 Task: Find connections with filter location La Oliva with filter topic #jobsearching with filter profile language German with filter current company CHANEL with filter school Nagpur Jobs with filter industry Utility System Construction with filter service category Life Coaching with filter keywords title Engineer
Action: Mouse moved to (565, 78)
Screenshot: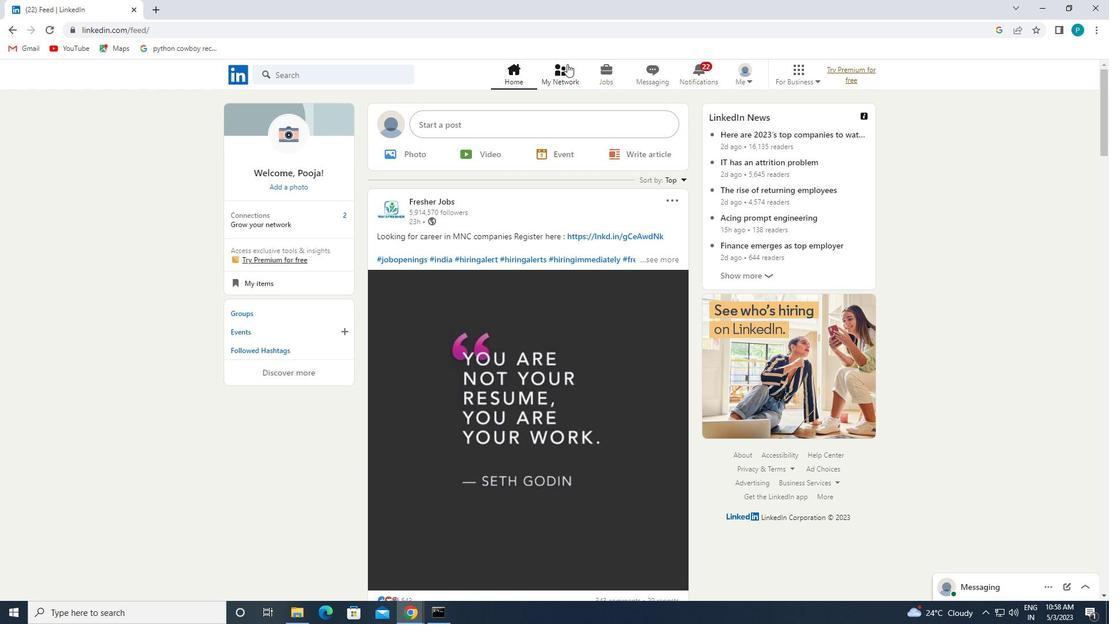 
Action: Mouse pressed left at (565, 78)
Screenshot: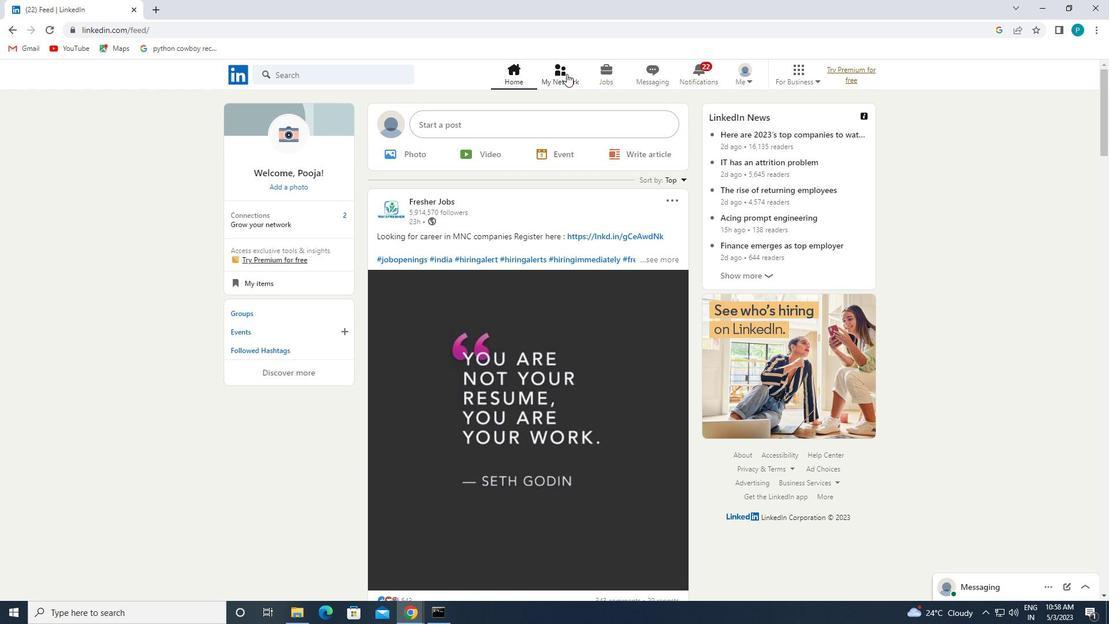 
Action: Mouse moved to (330, 127)
Screenshot: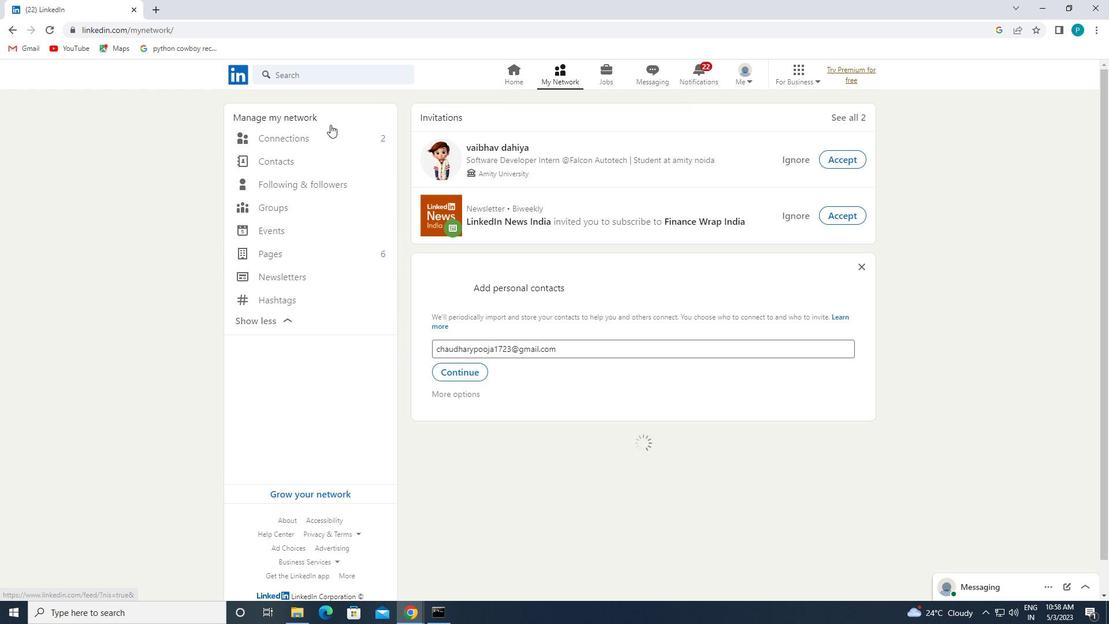 
Action: Mouse pressed left at (330, 127)
Screenshot: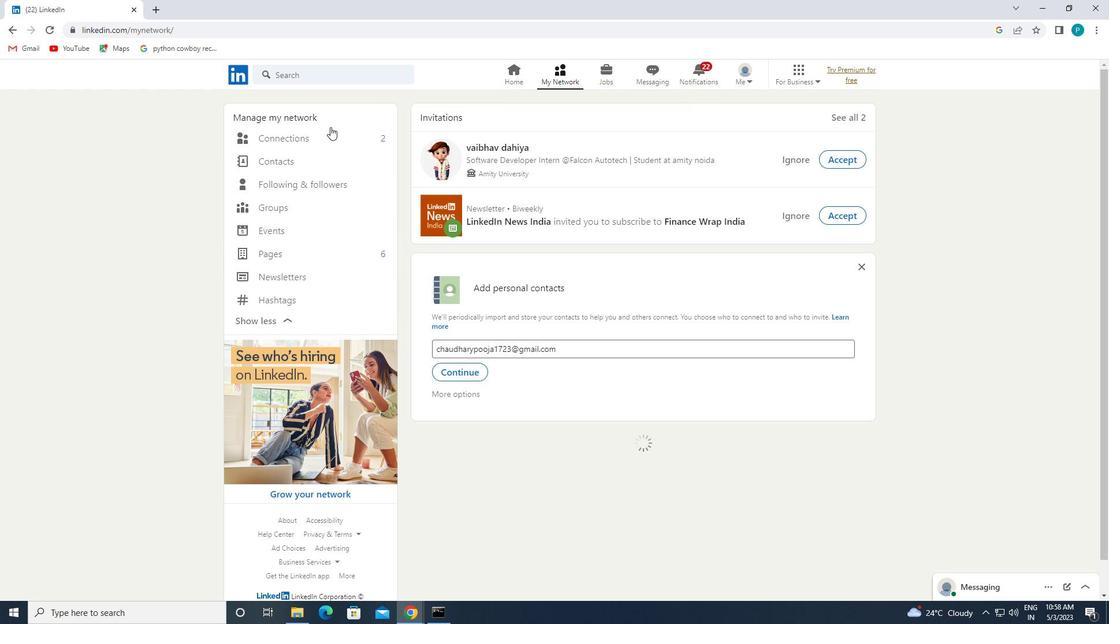 
Action: Mouse moved to (358, 135)
Screenshot: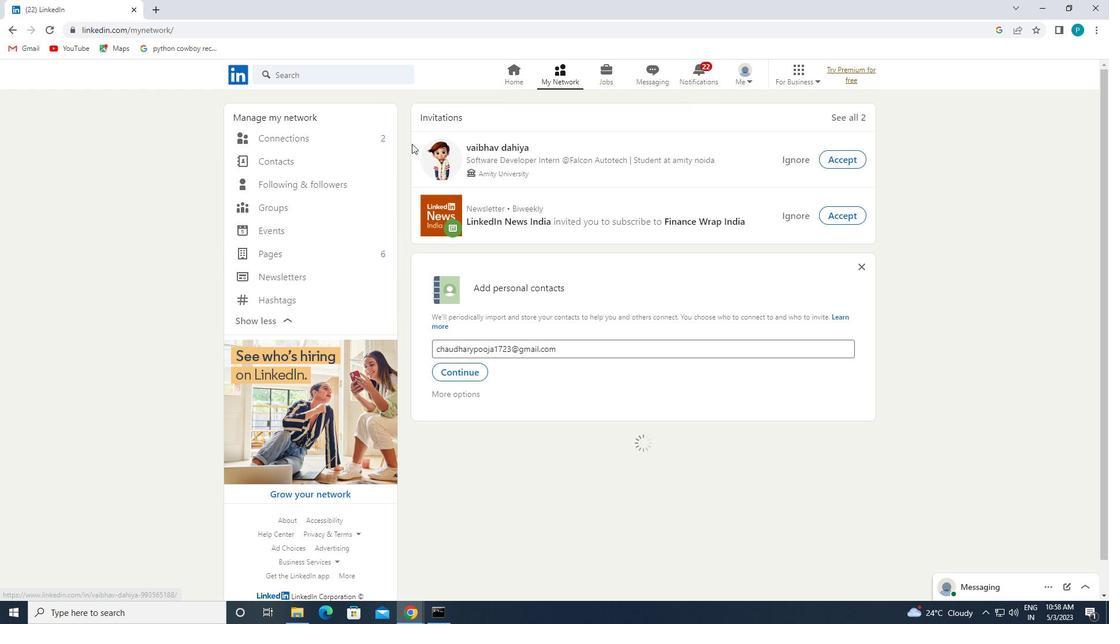 
Action: Mouse pressed left at (358, 135)
Screenshot: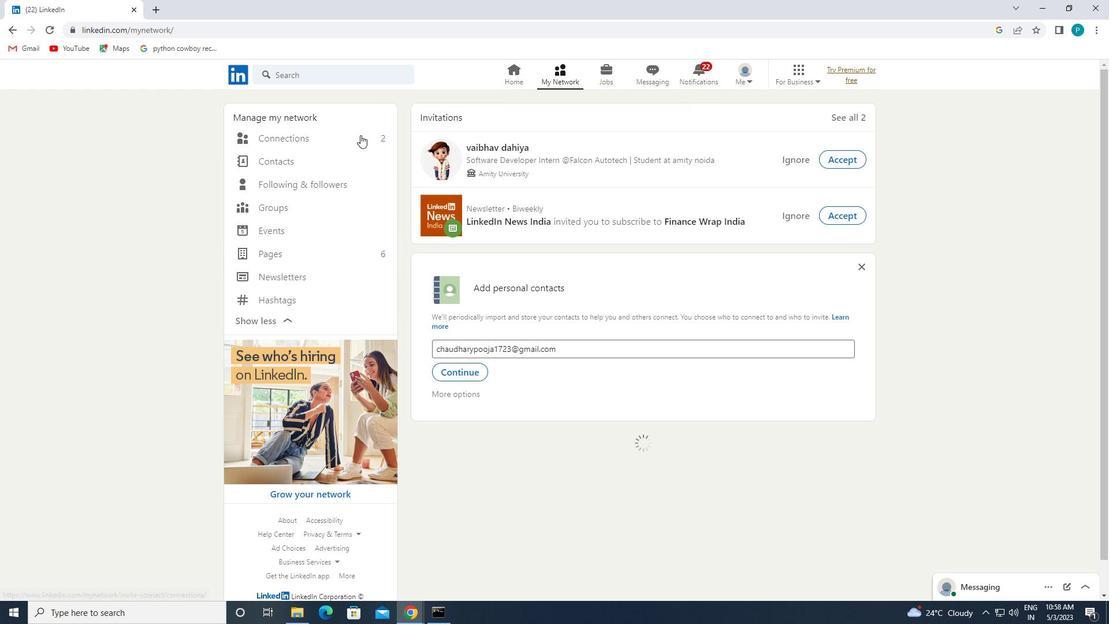 
Action: Mouse moved to (652, 140)
Screenshot: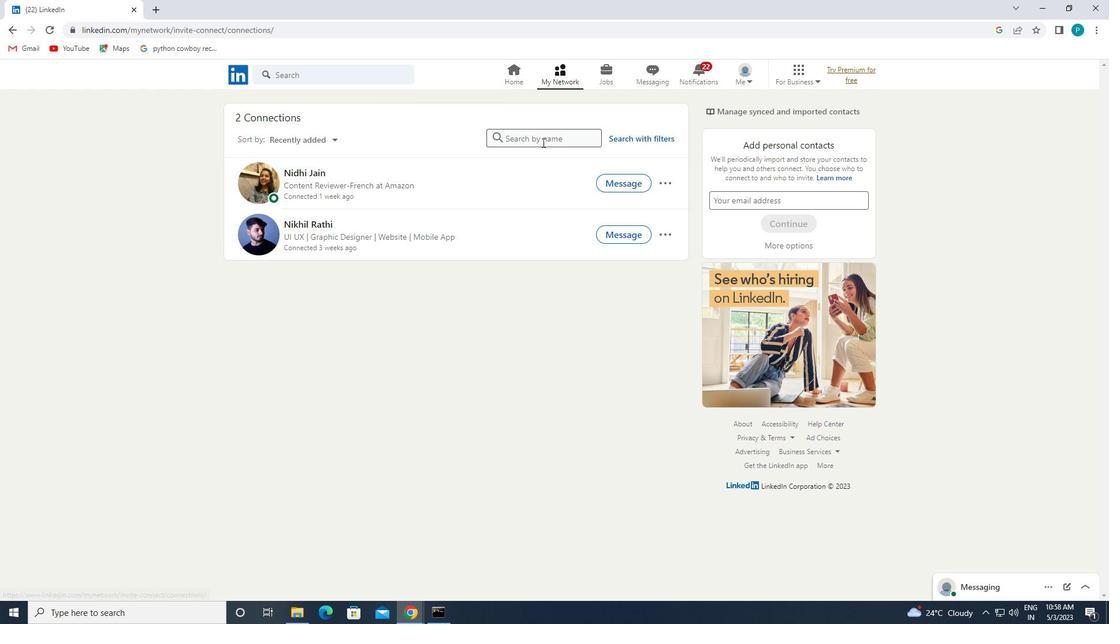 
Action: Mouse pressed left at (652, 140)
Screenshot: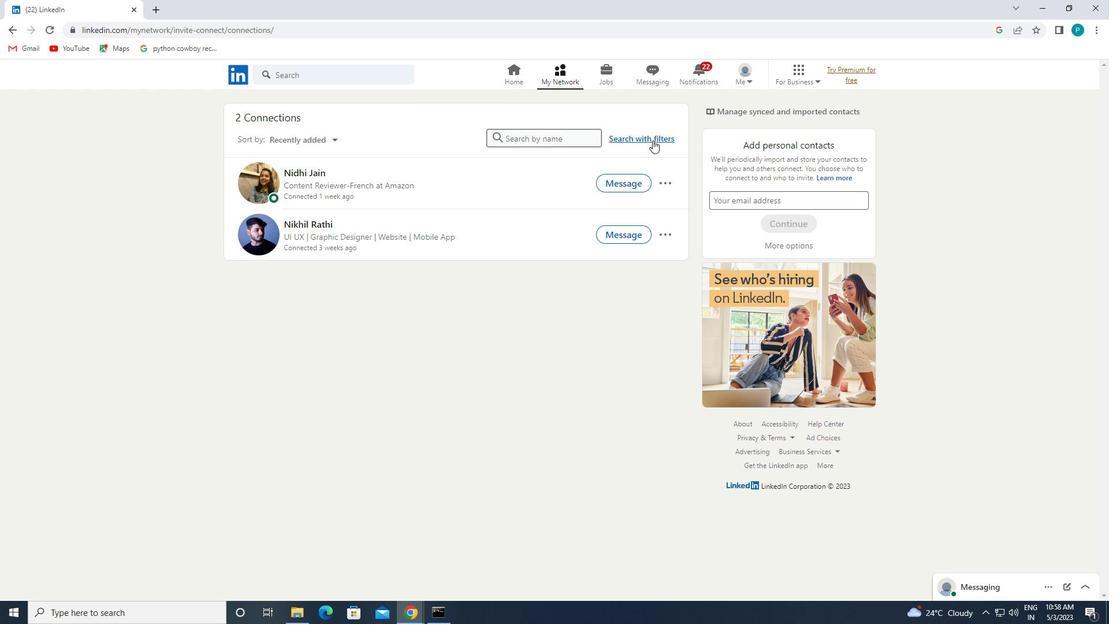 
Action: Mouse moved to (598, 106)
Screenshot: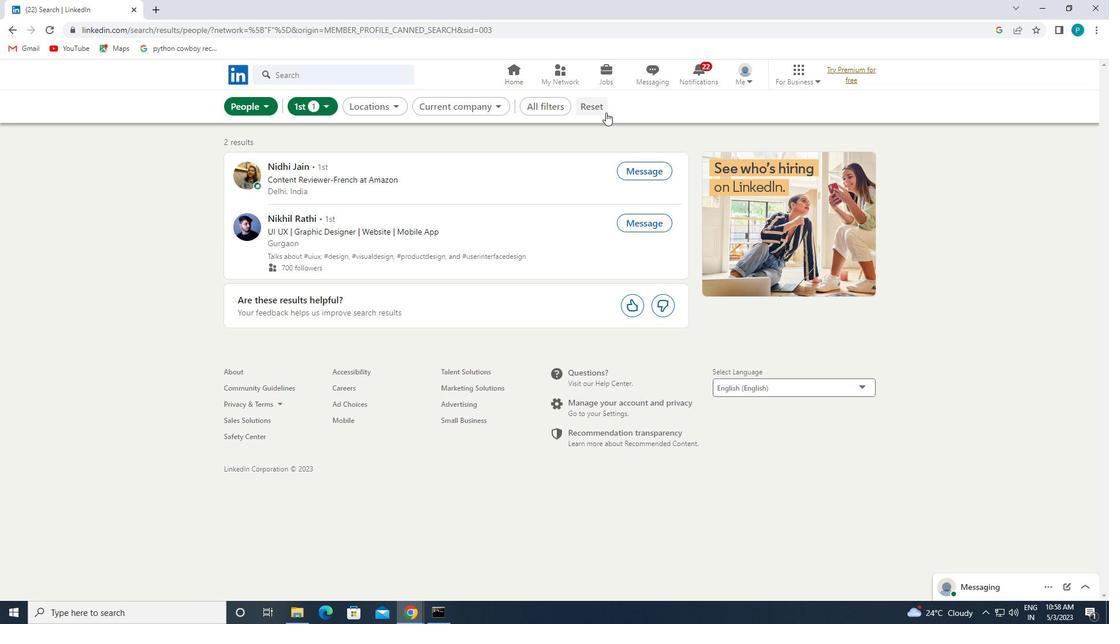 
Action: Mouse pressed left at (598, 106)
Screenshot: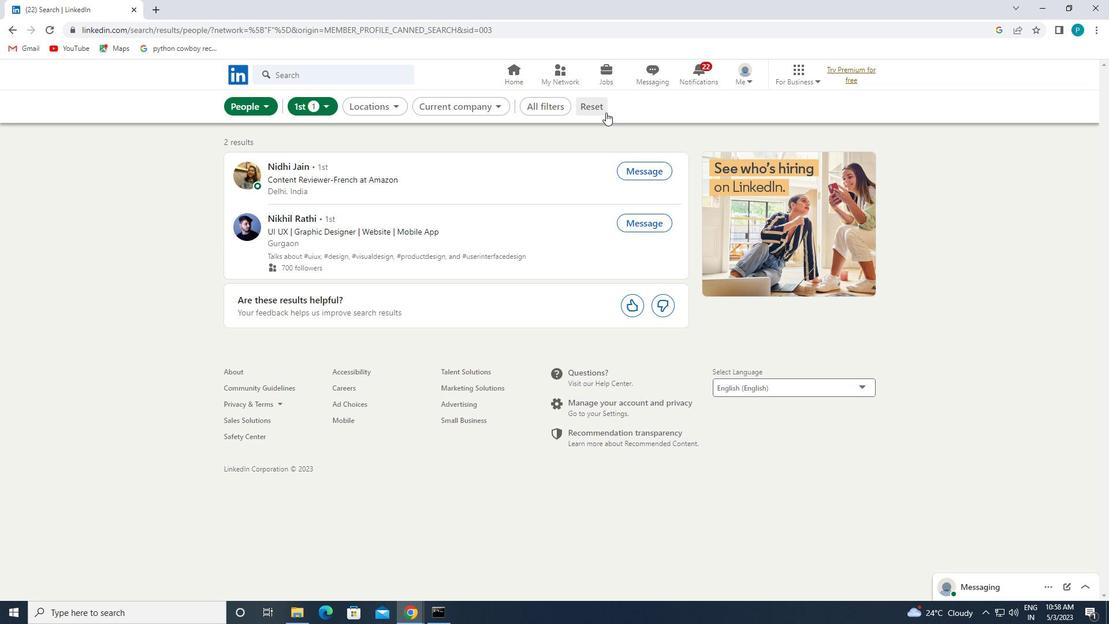 
Action: Mouse moved to (584, 106)
Screenshot: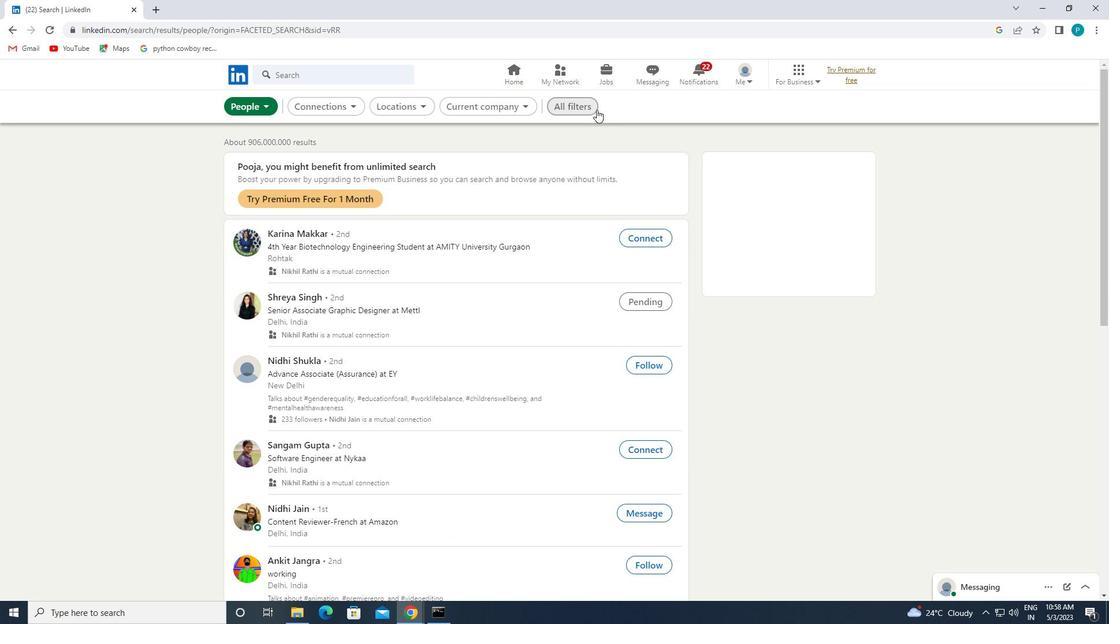 
Action: Mouse pressed left at (584, 106)
Screenshot: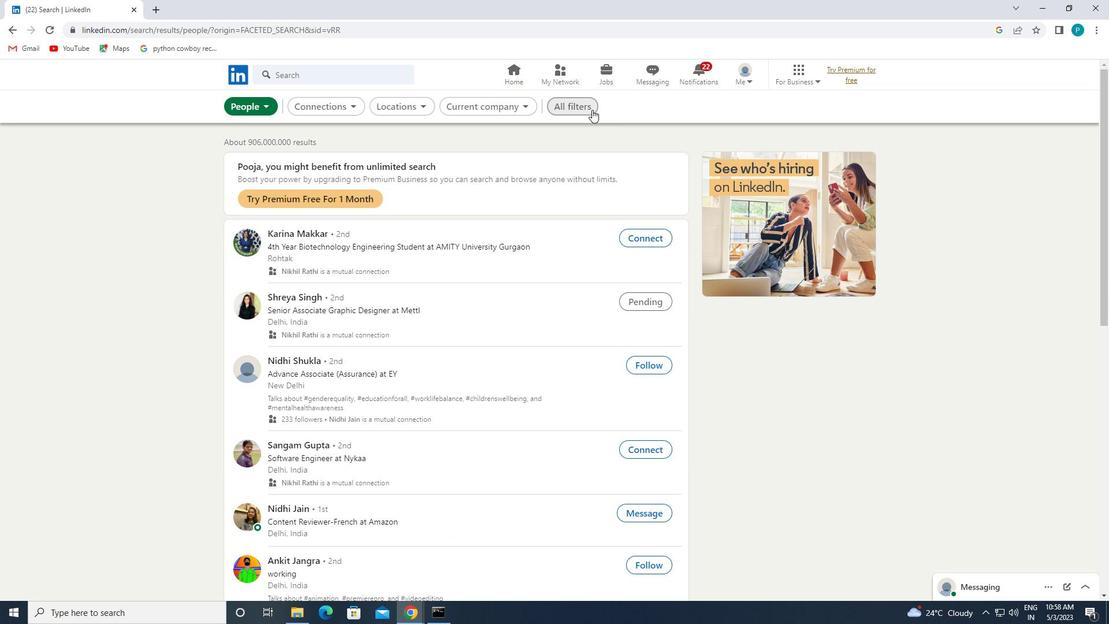 
Action: Mouse moved to (990, 358)
Screenshot: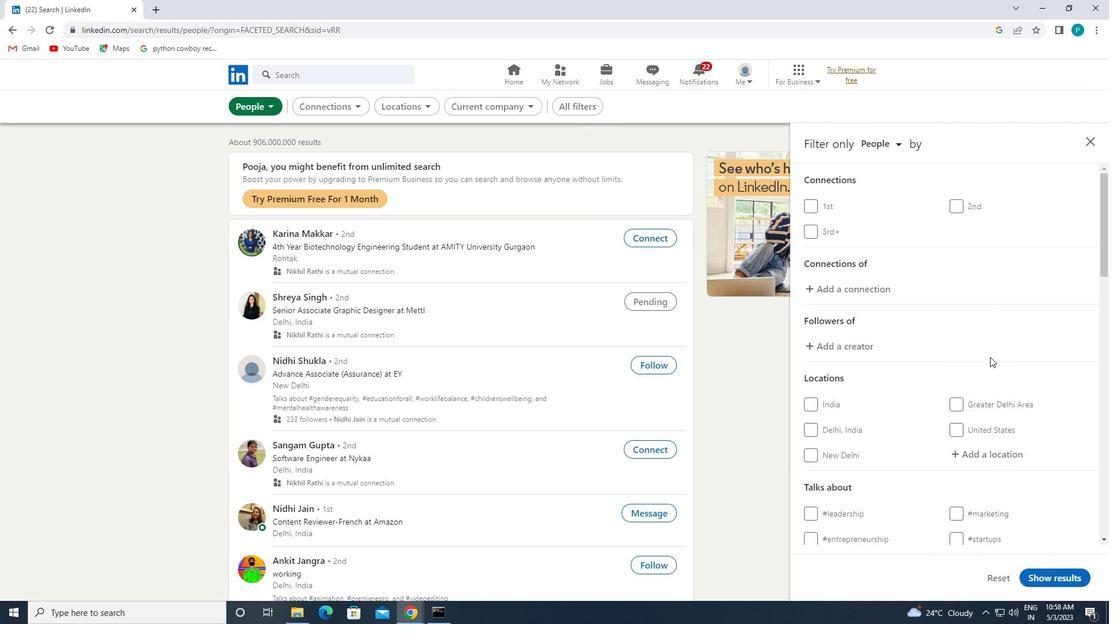 
Action: Mouse scrolled (990, 358) with delta (0, 0)
Screenshot: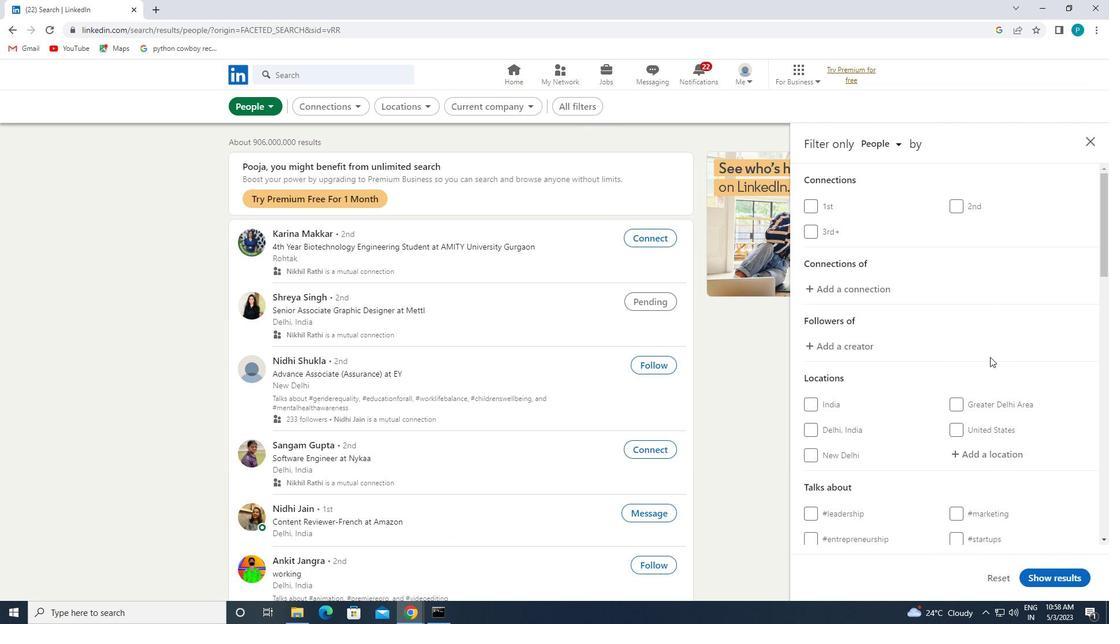 
Action: Mouse scrolled (990, 358) with delta (0, 0)
Screenshot: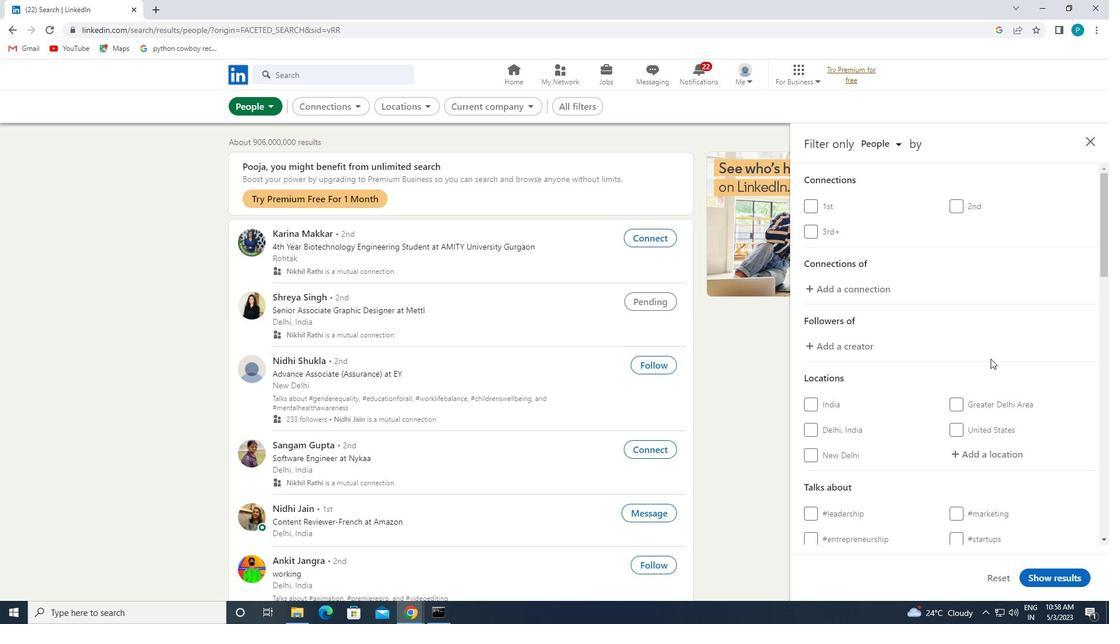 
Action: Mouse moved to (977, 339)
Screenshot: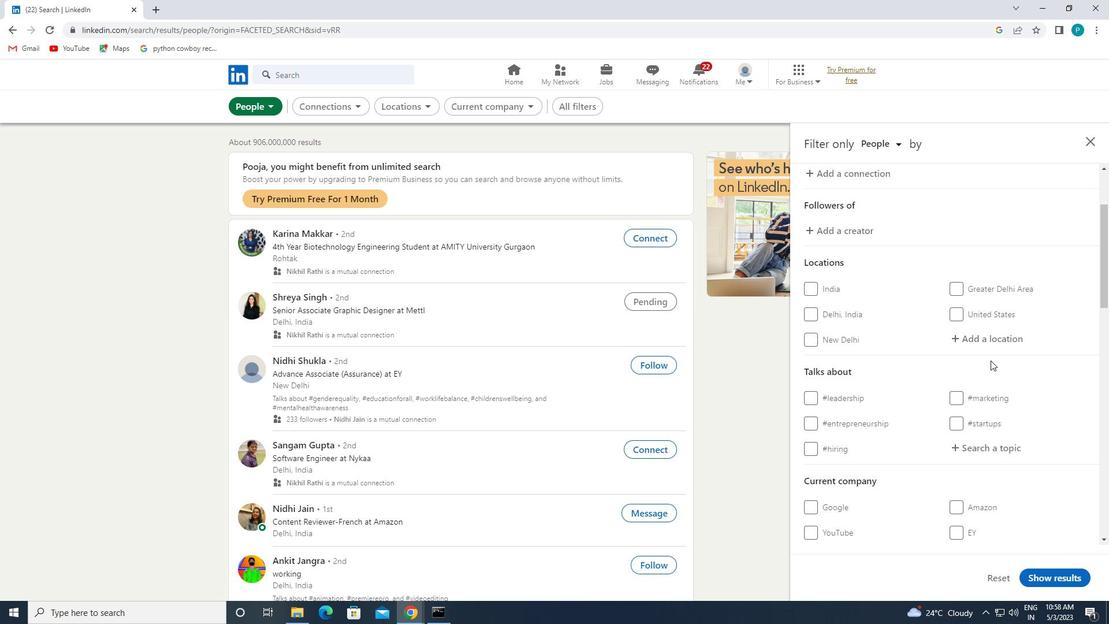 
Action: Mouse pressed left at (977, 339)
Screenshot: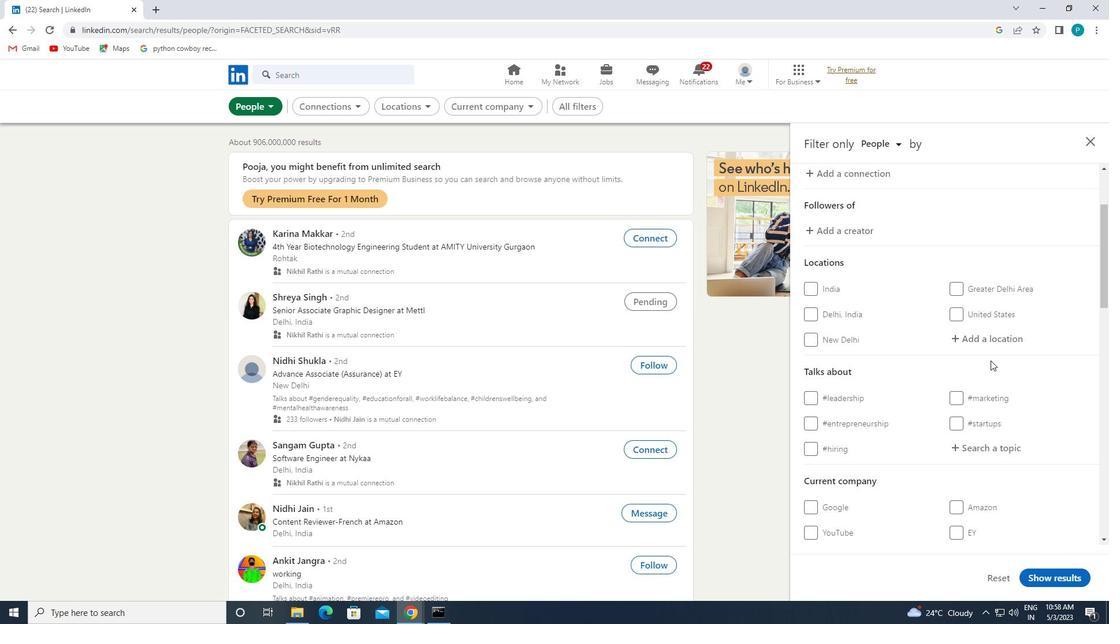 
Action: Mouse moved to (977, 338)
Screenshot: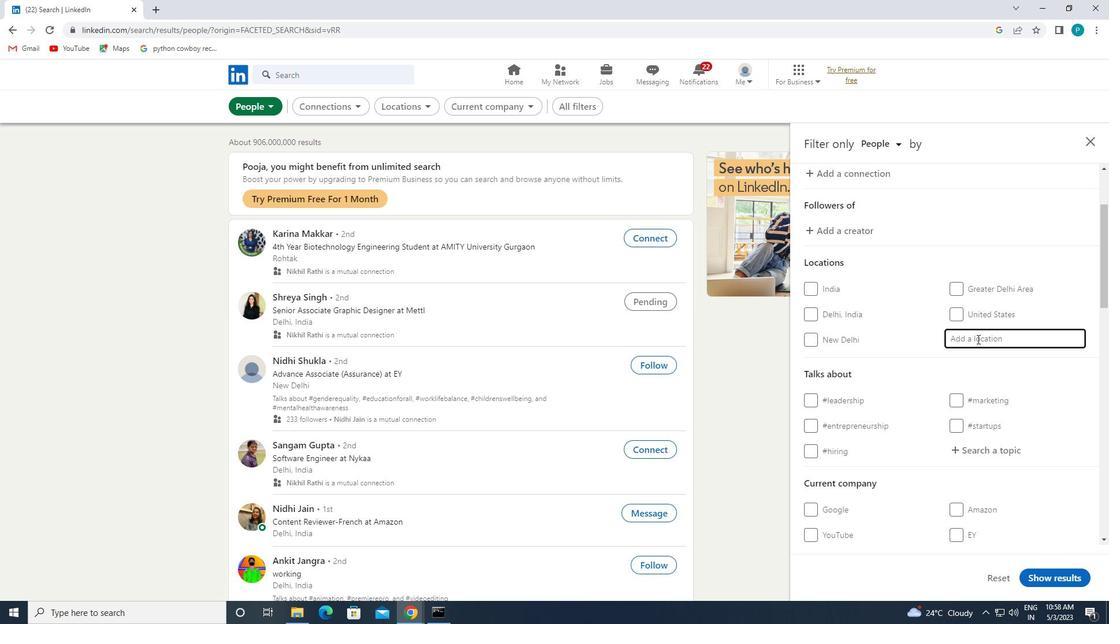 
Action: Key pressed <Key.caps_lock>l<Key.caps_lock>a<Key.space><Key.caps_lock>o<Key.caps_lock>liv
Screenshot: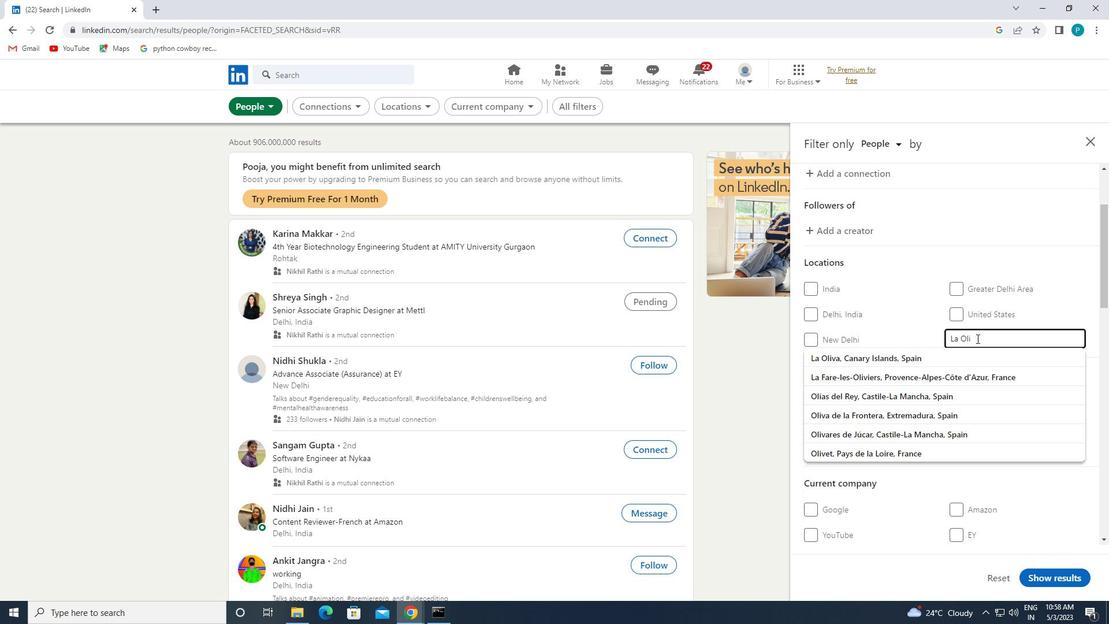 
Action: Mouse moved to (956, 353)
Screenshot: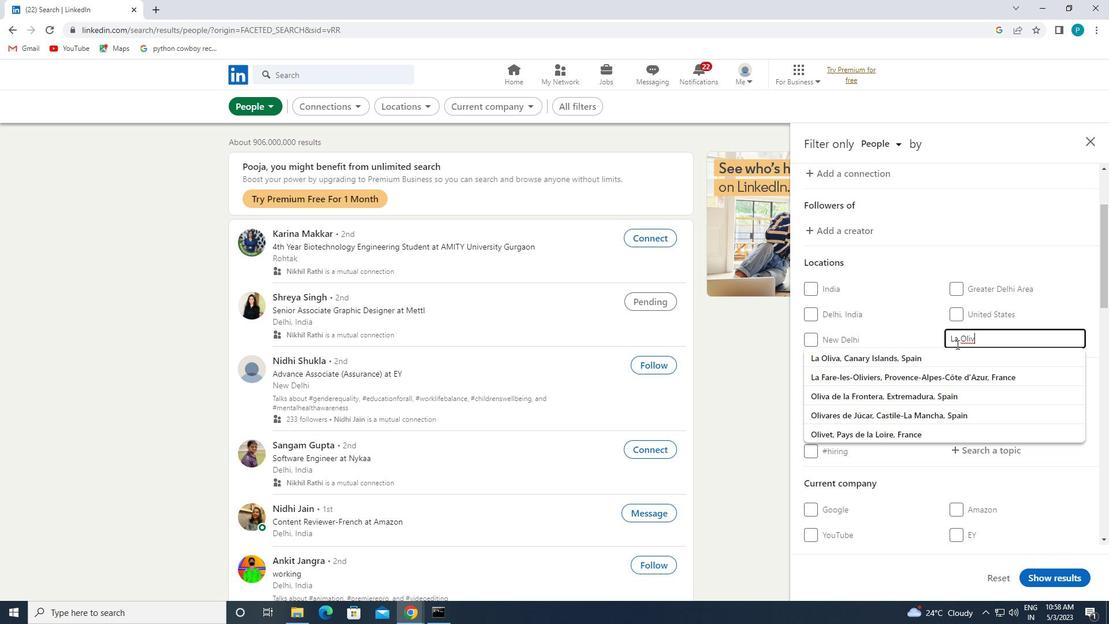 
Action: Mouse pressed left at (956, 353)
Screenshot: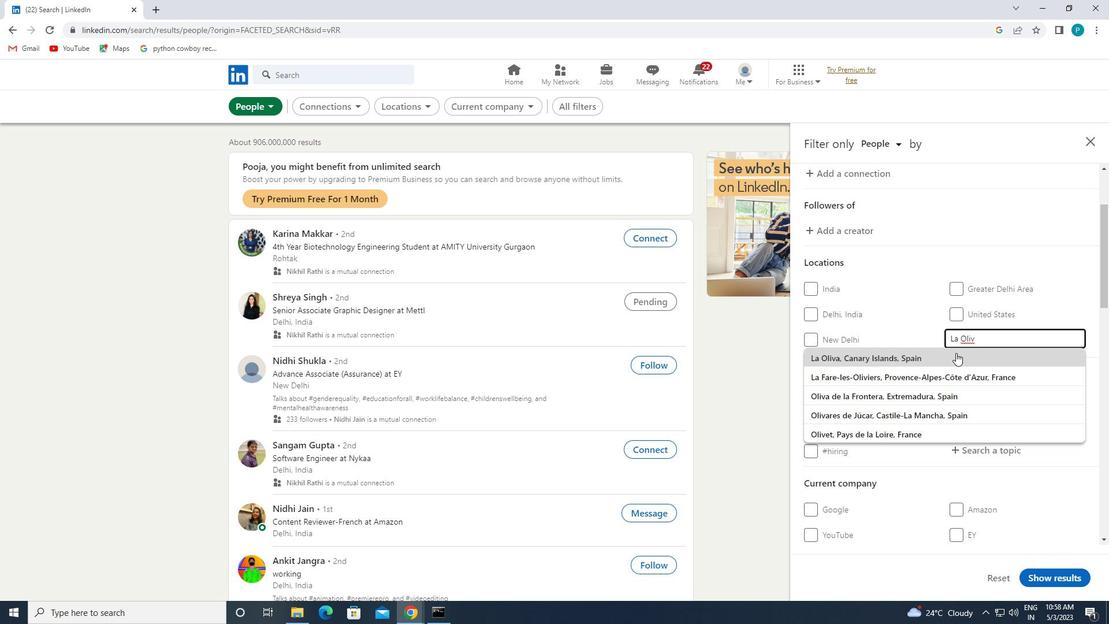 
Action: Mouse moved to (959, 356)
Screenshot: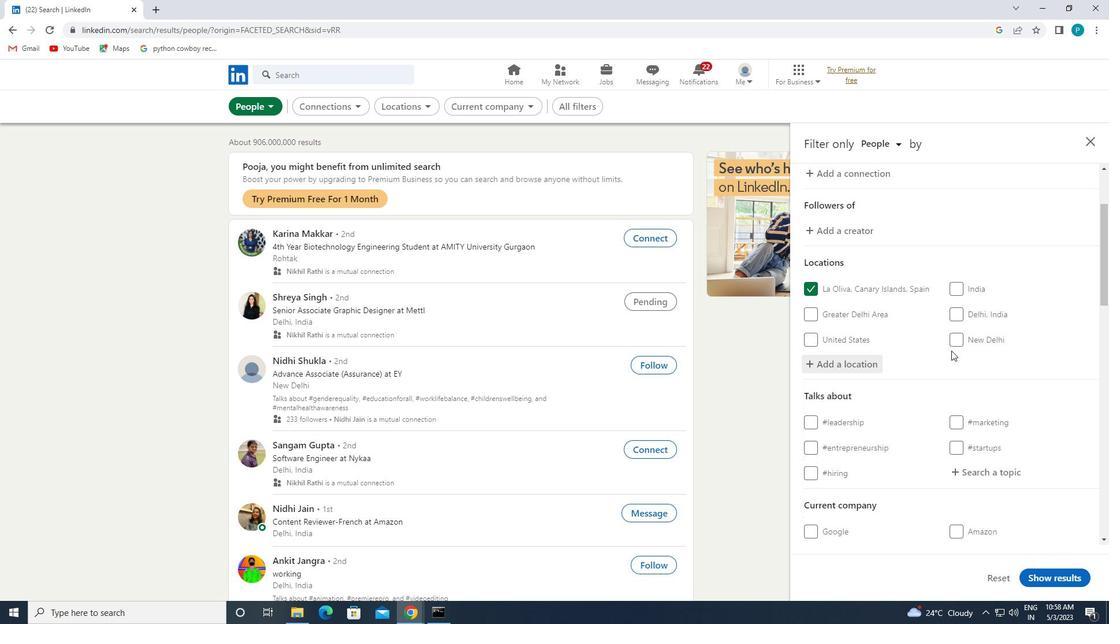 
Action: Mouse scrolled (959, 355) with delta (0, 0)
Screenshot: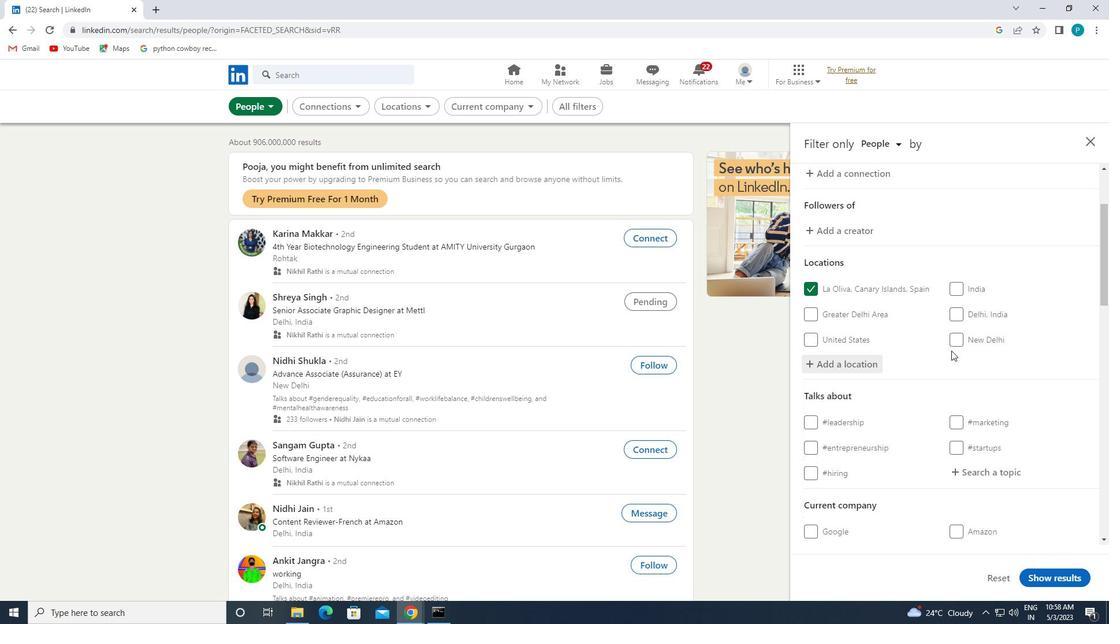 
Action: Mouse moved to (962, 360)
Screenshot: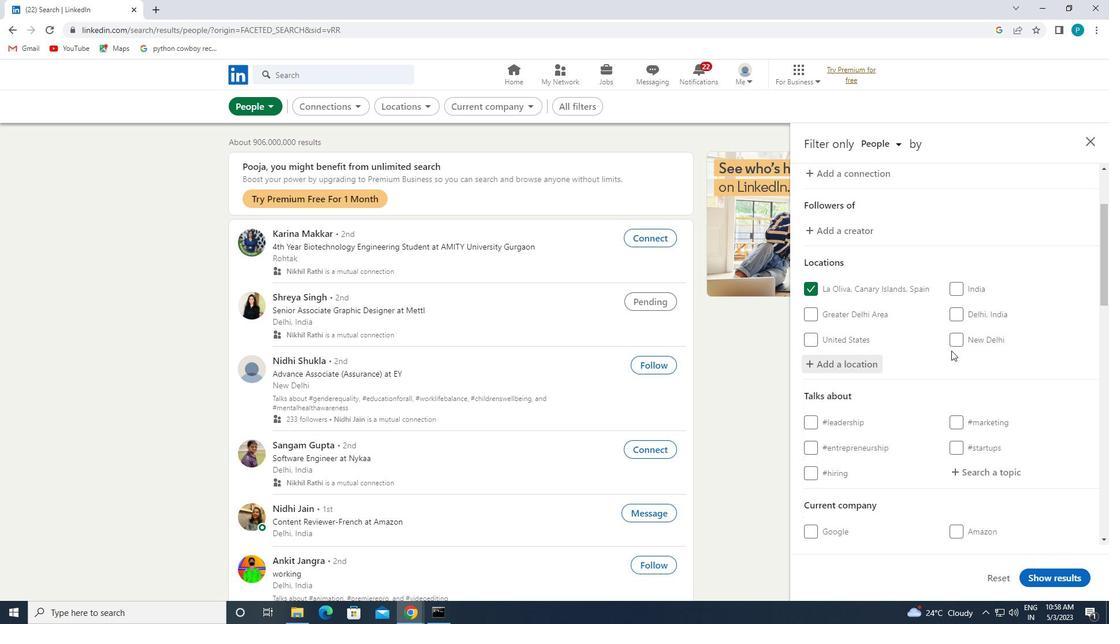 
Action: Mouse scrolled (962, 359) with delta (0, 0)
Screenshot: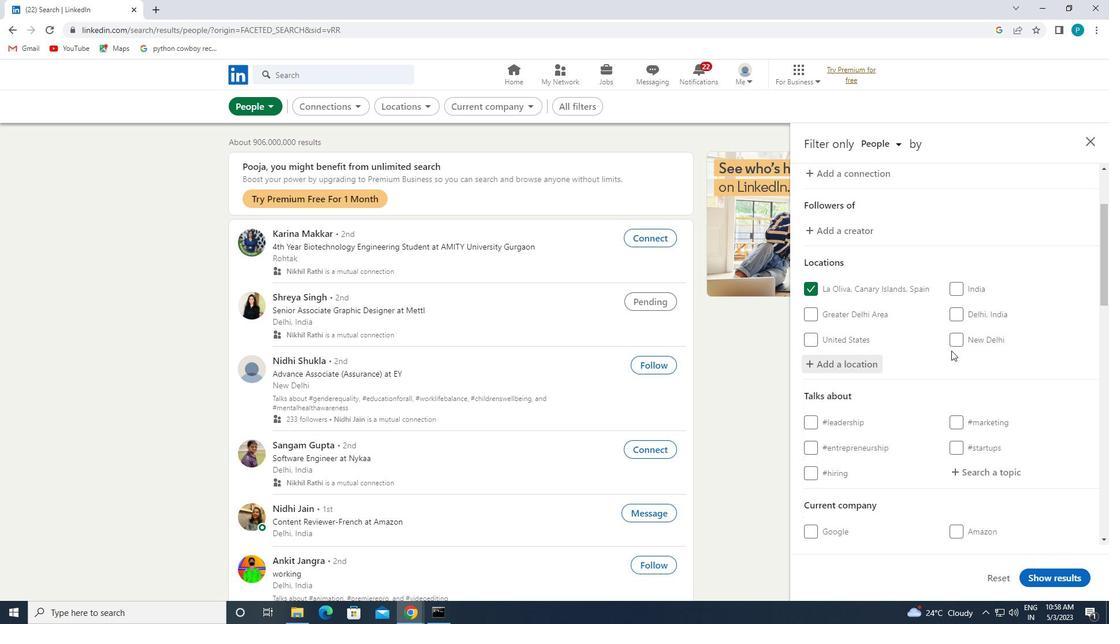 
Action: Mouse moved to (972, 364)
Screenshot: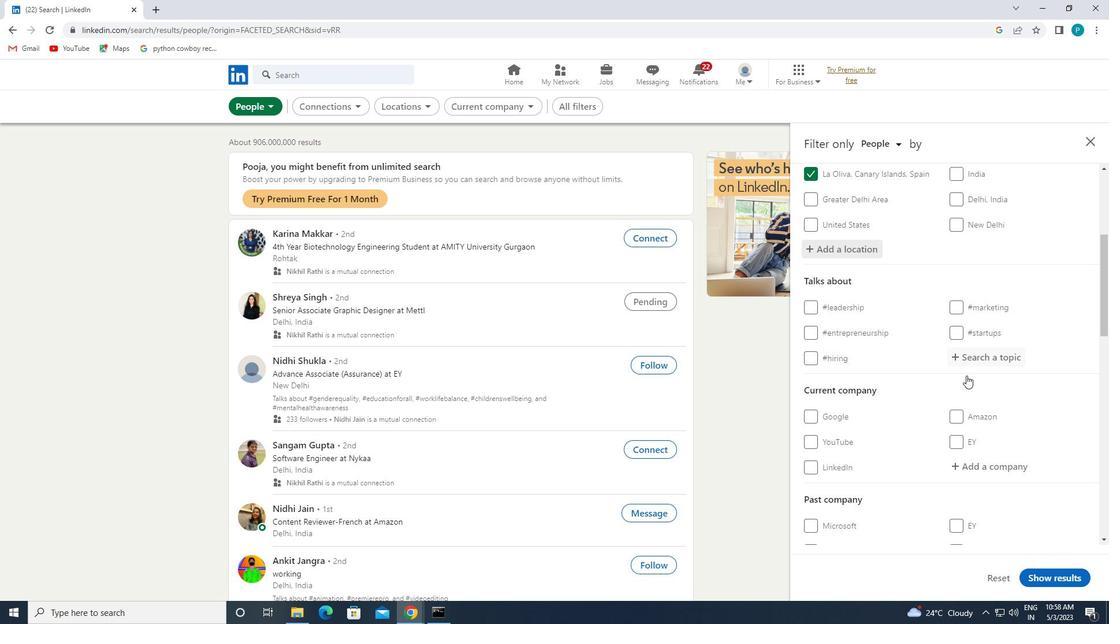 
Action: Mouse pressed left at (972, 364)
Screenshot: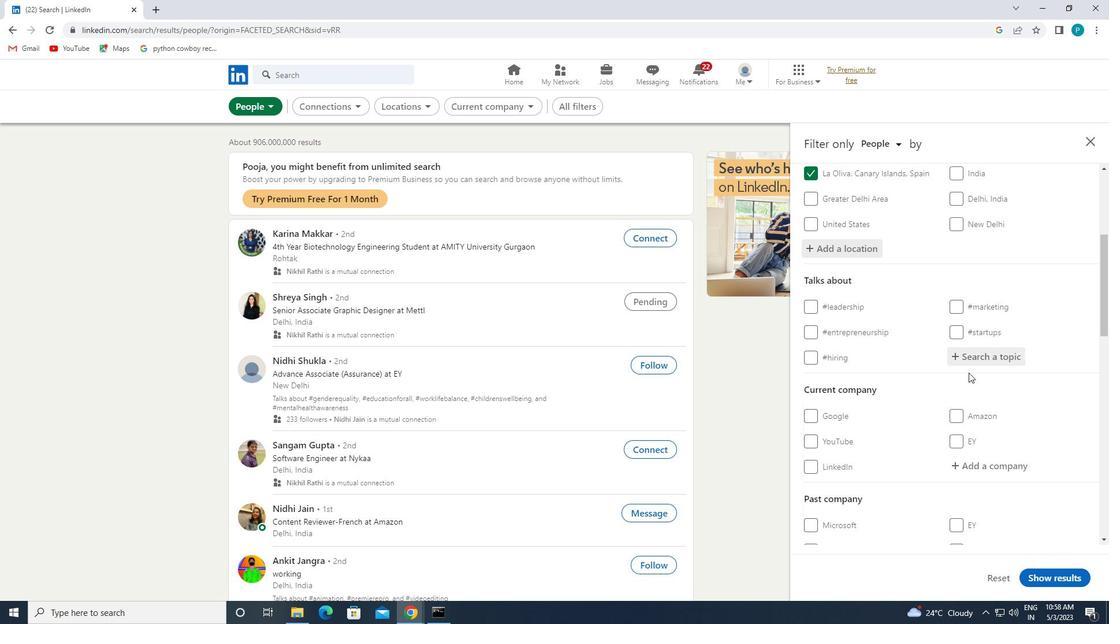 
Action: Mouse moved to (977, 364)
Screenshot: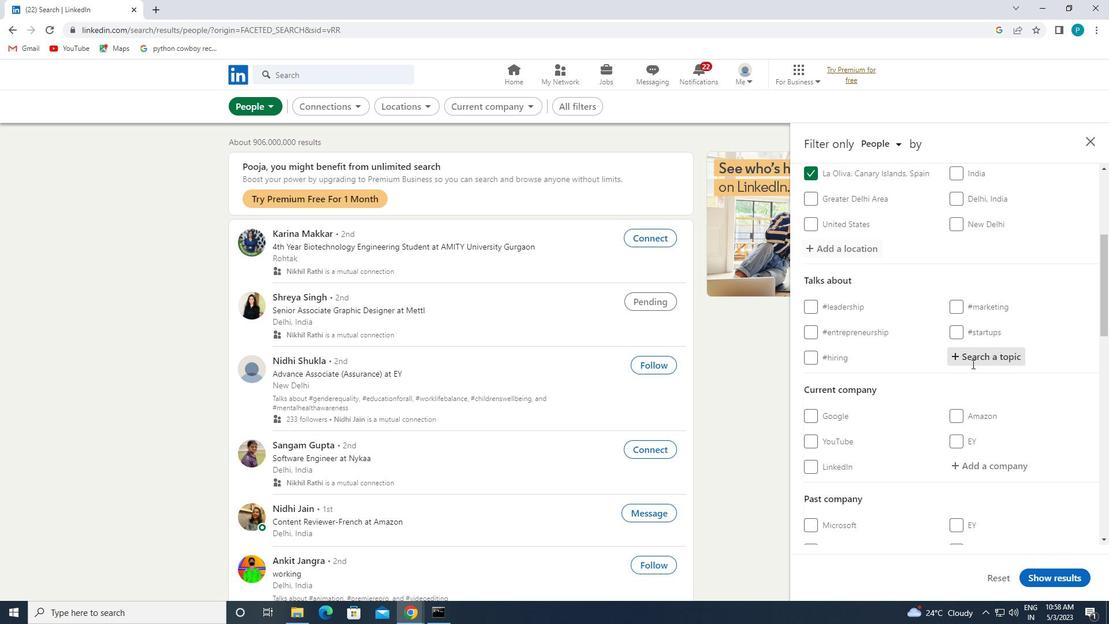 
Action: Key pressed <Key.shift>#JOBSEARCHING
Screenshot: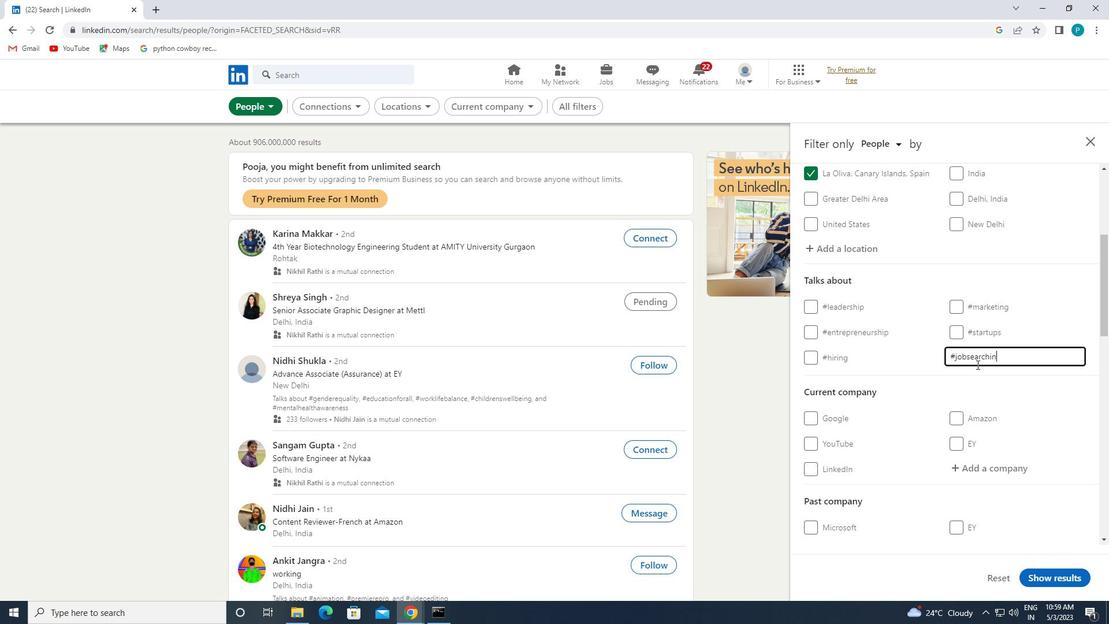 
Action: Mouse moved to (971, 383)
Screenshot: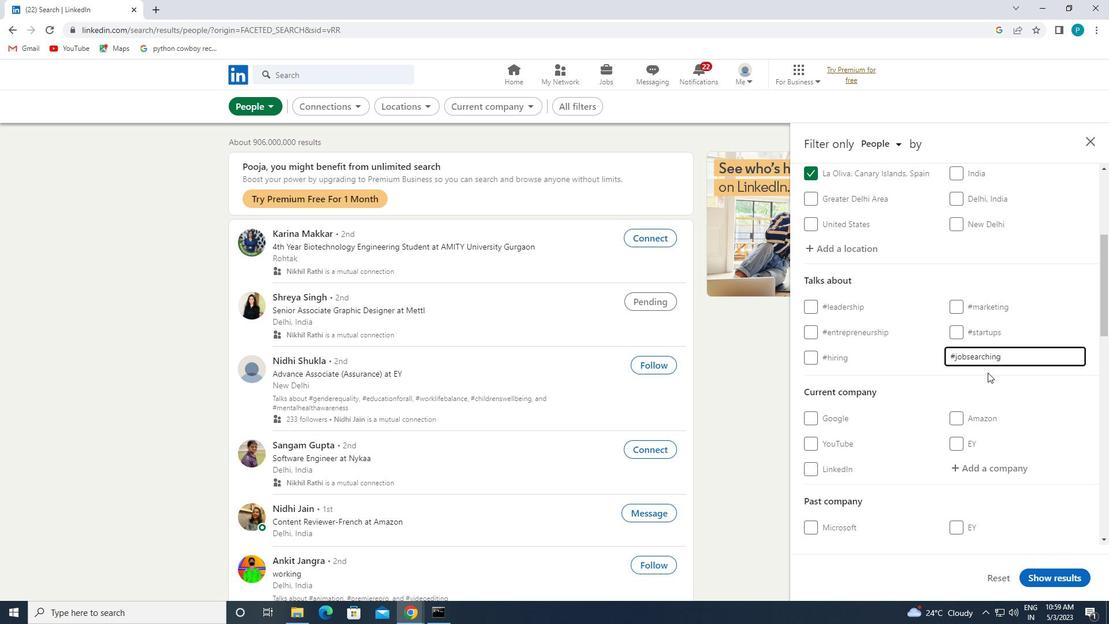 
Action: Mouse scrolled (971, 383) with delta (0, 0)
Screenshot: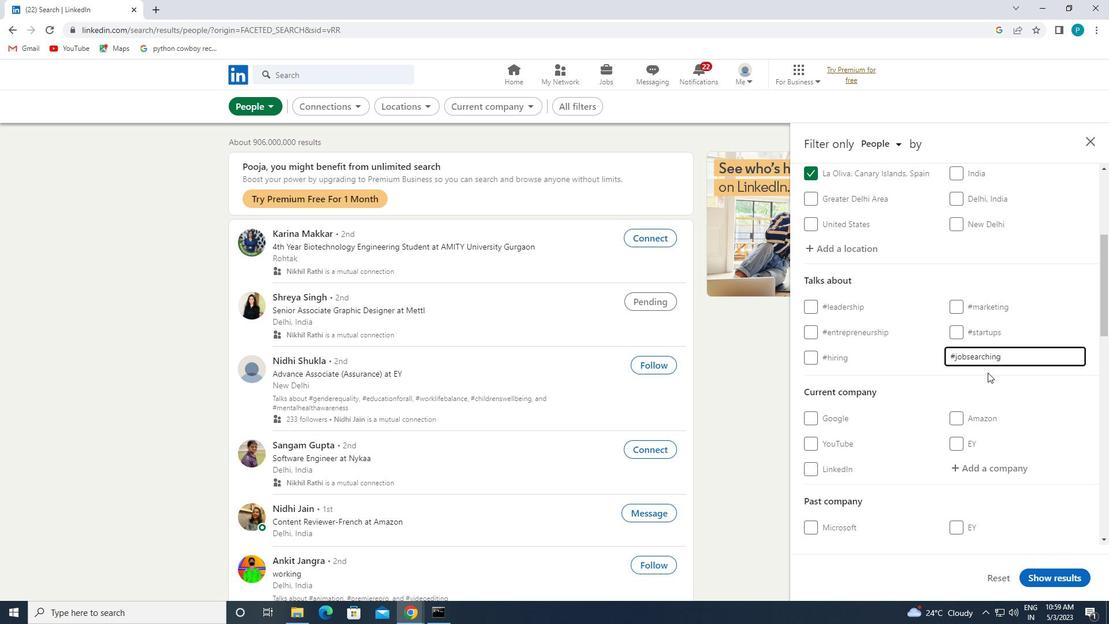 
Action: Mouse moved to (968, 385)
Screenshot: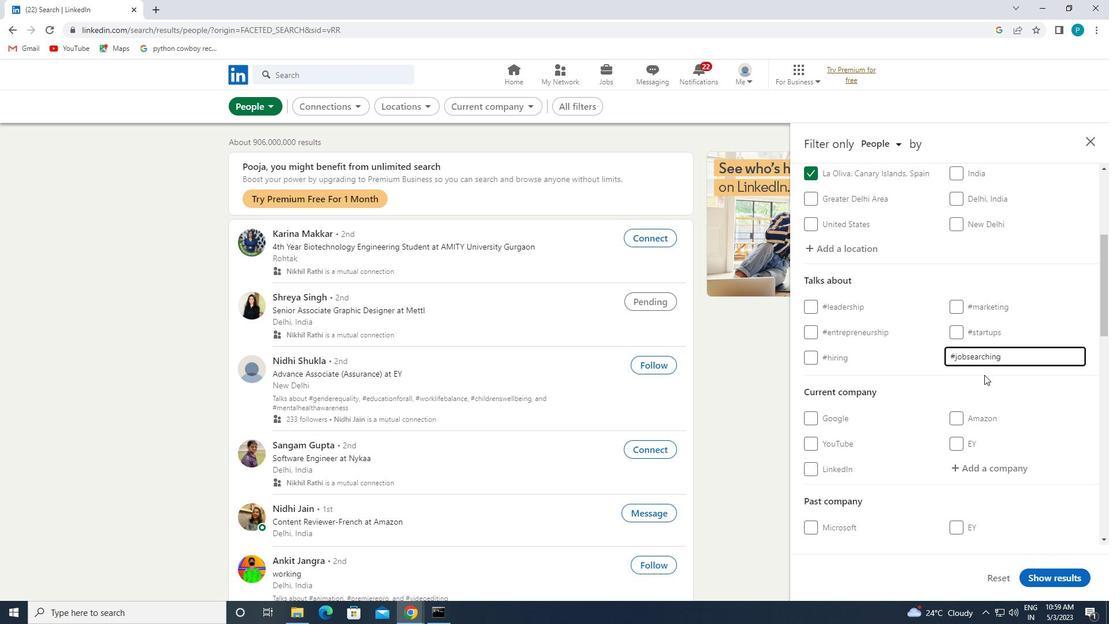 
Action: Mouse scrolled (968, 385) with delta (0, 0)
Screenshot: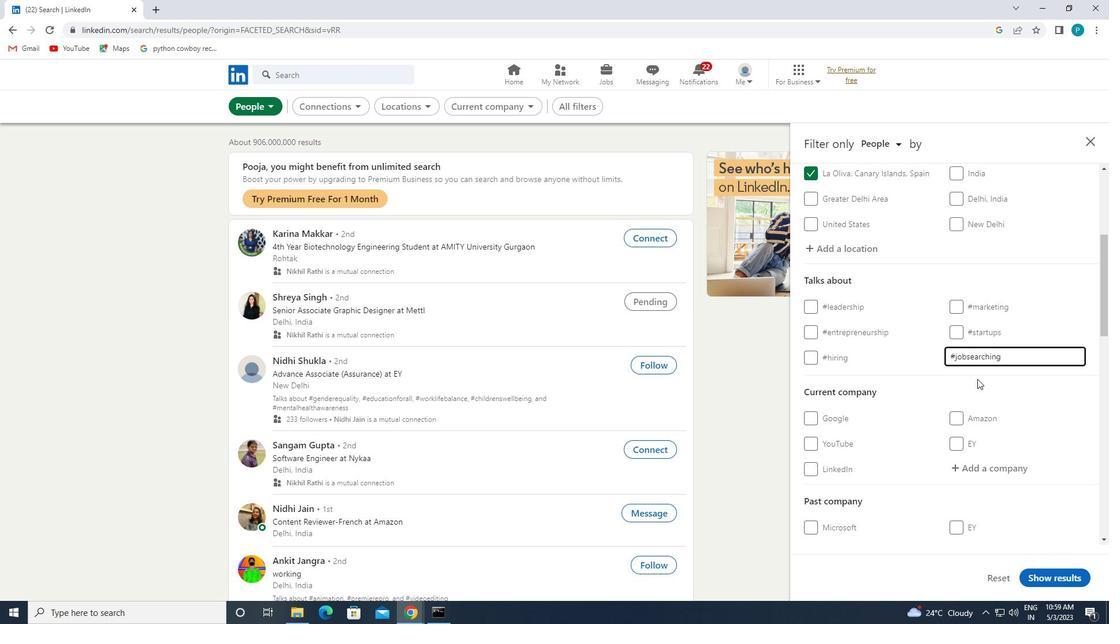 
Action: Mouse moved to (885, 406)
Screenshot: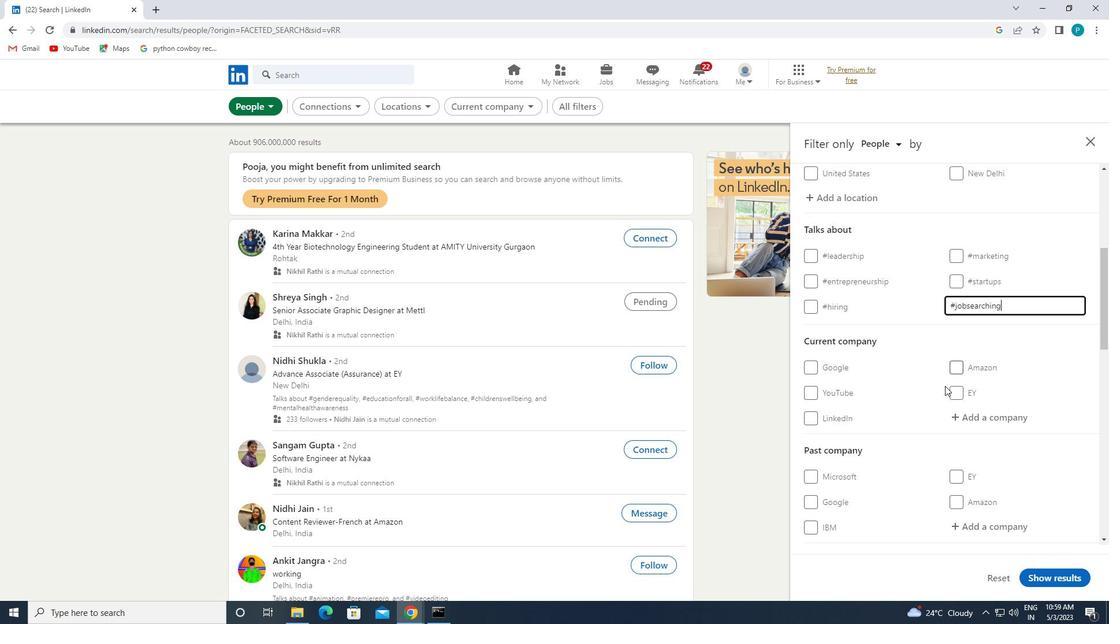 
Action: Mouse scrolled (885, 406) with delta (0, 0)
Screenshot: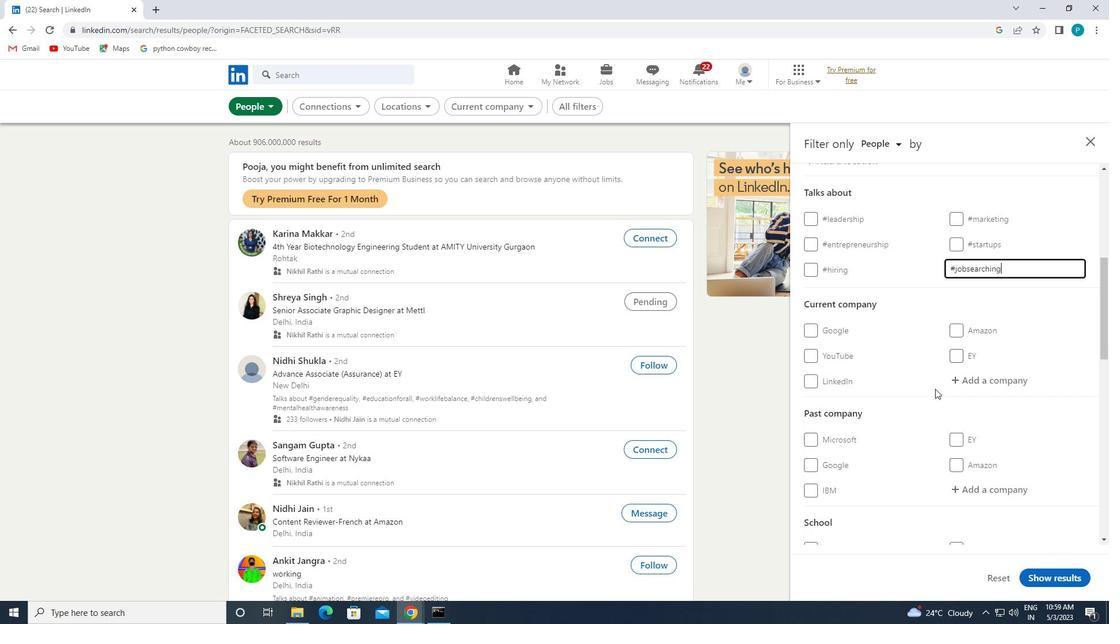 
Action: Mouse scrolled (885, 406) with delta (0, 0)
Screenshot: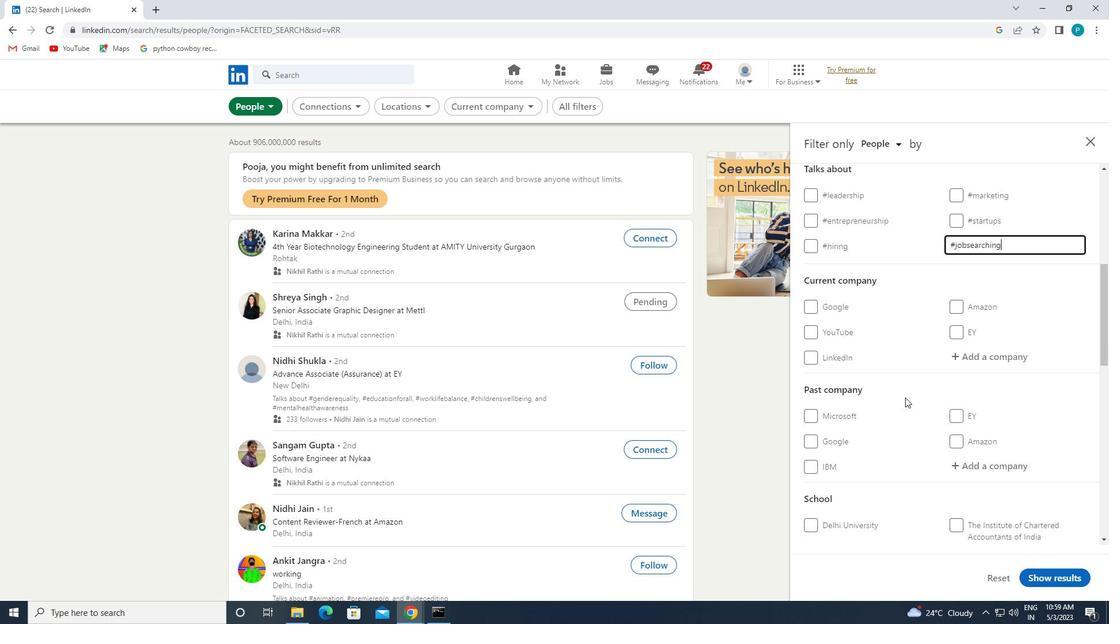 
Action: Mouse moved to (859, 421)
Screenshot: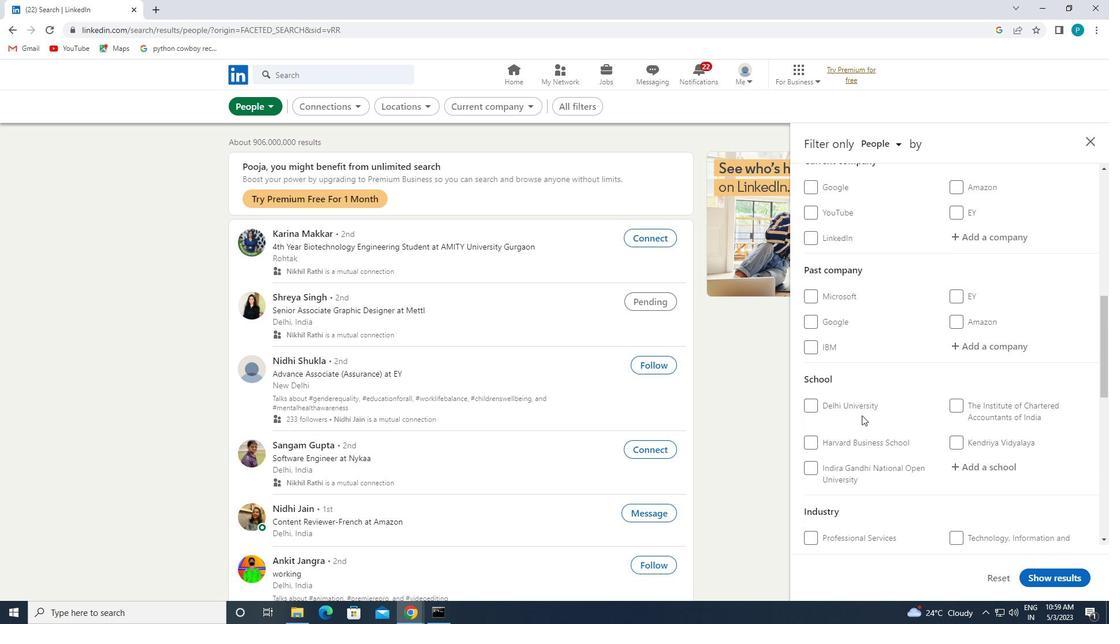 
Action: Mouse scrolled (859, 420) with delta (0, 0)
Screenshot: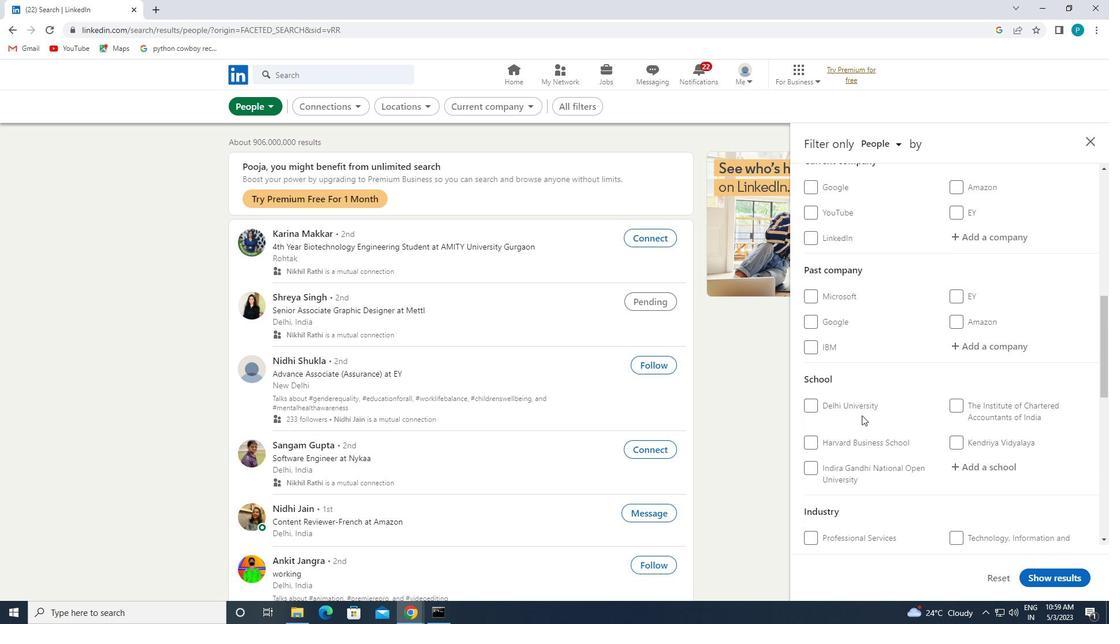 
Action: Mouse moved to (858, 422)
Screenshot: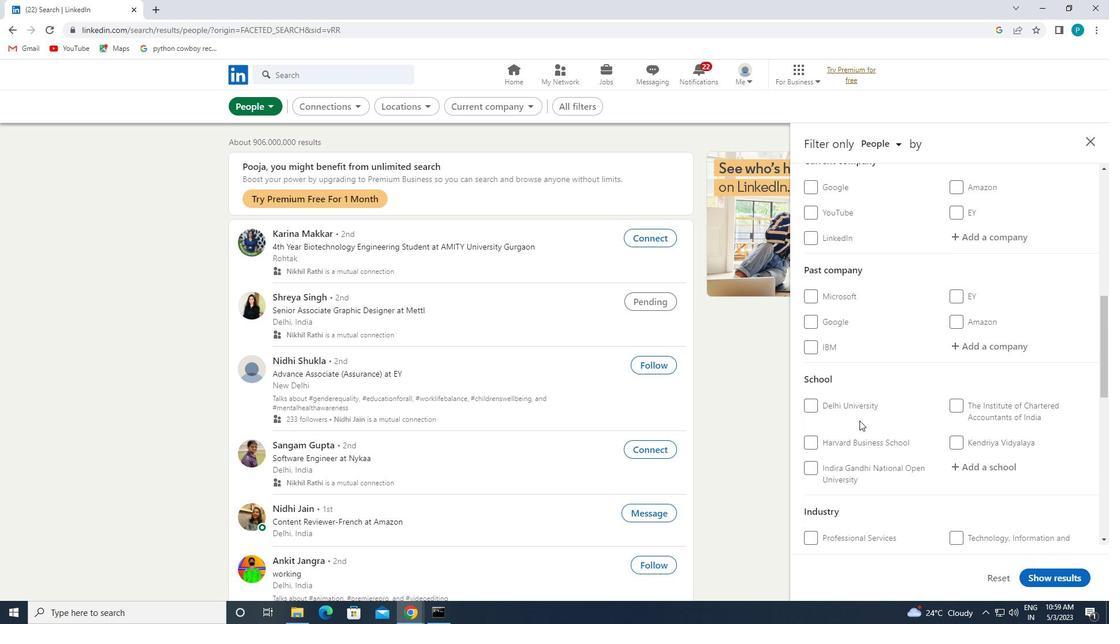 
Action: Mouse scrolled (858, 421) with delta (0, 0)
Screenshot: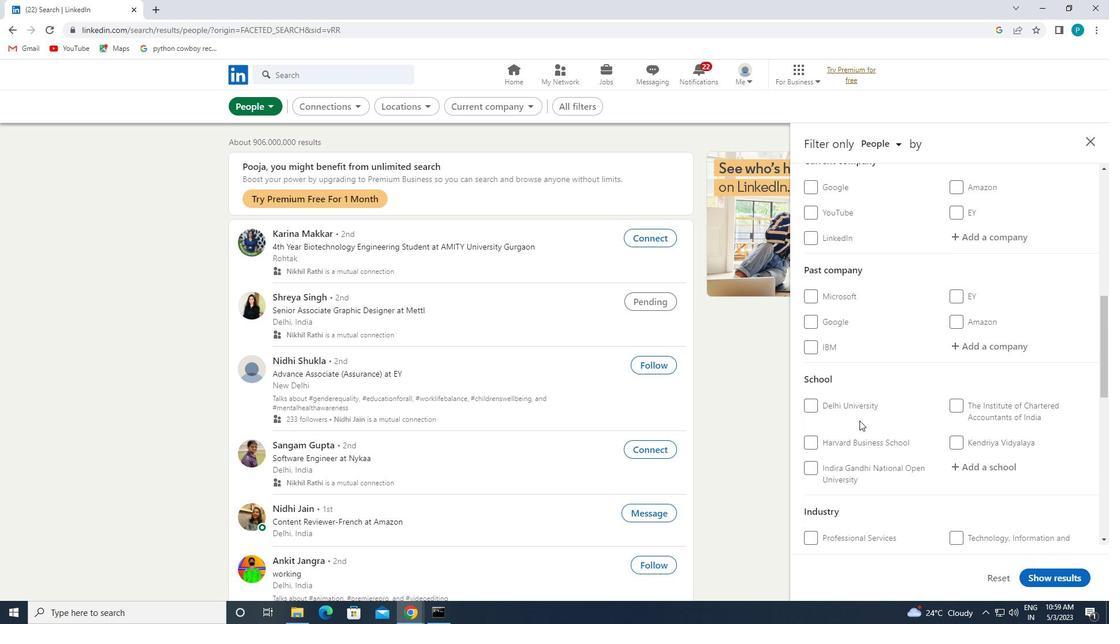 
Action: Mouse moved to (853, 439)
Screenshot: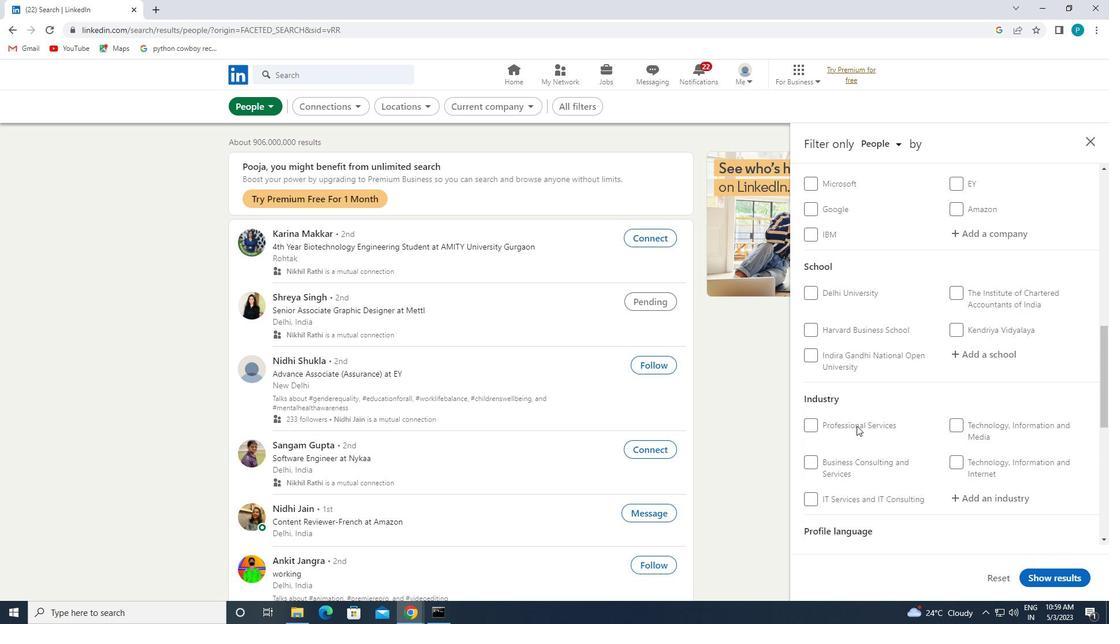 
Action: Mouse scrolled (853, 438) with delta (0, 0)
Screenshot: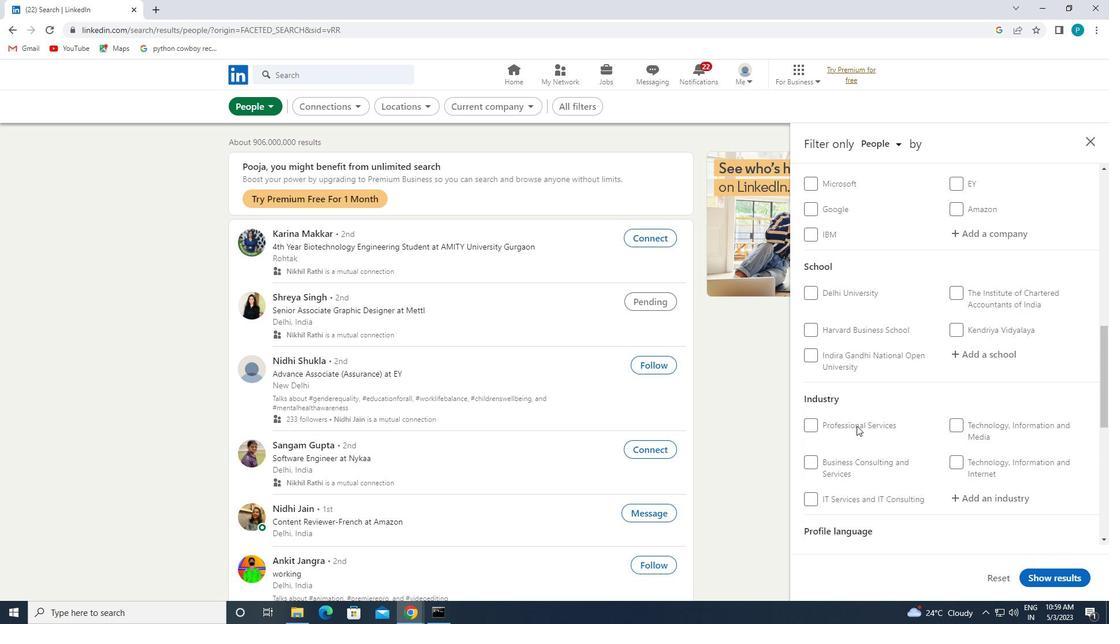 
Action: Mouse moved to (852, 443)
Screenshot: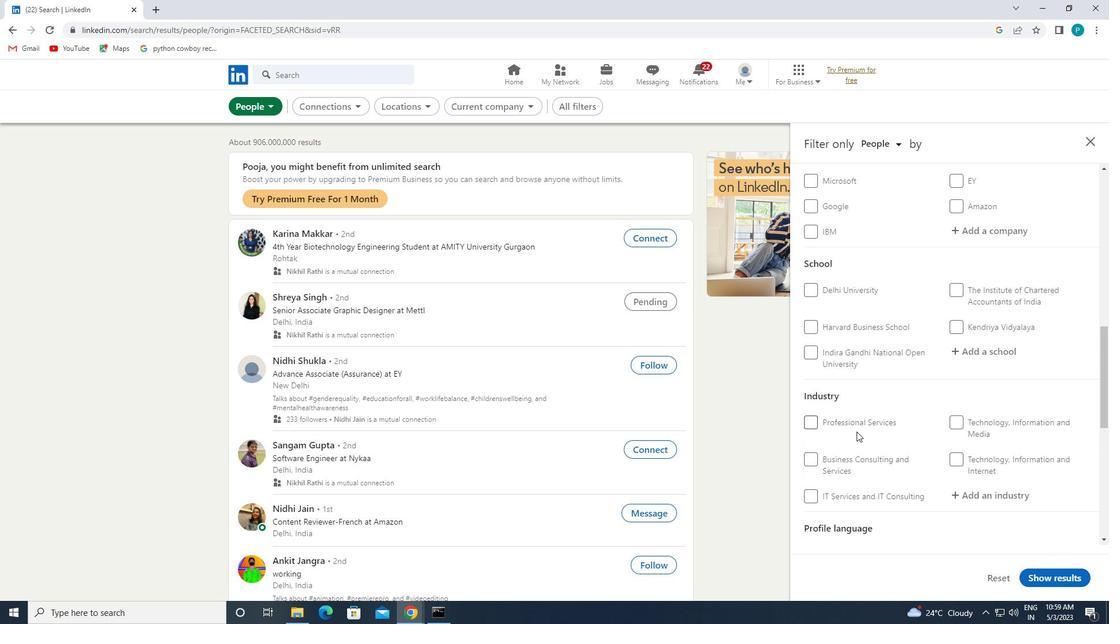 
Action: Mouse scrolled (852, 443) with delta (0, 0)
Screenshot: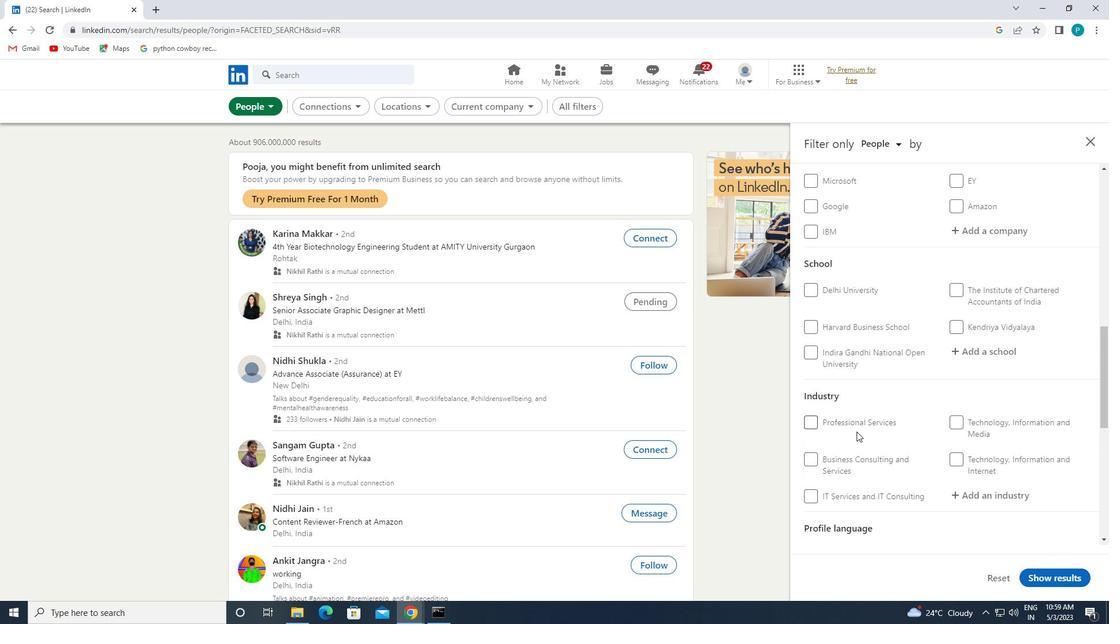 
Action: Mouse moved to (842, 485)
Screenshot: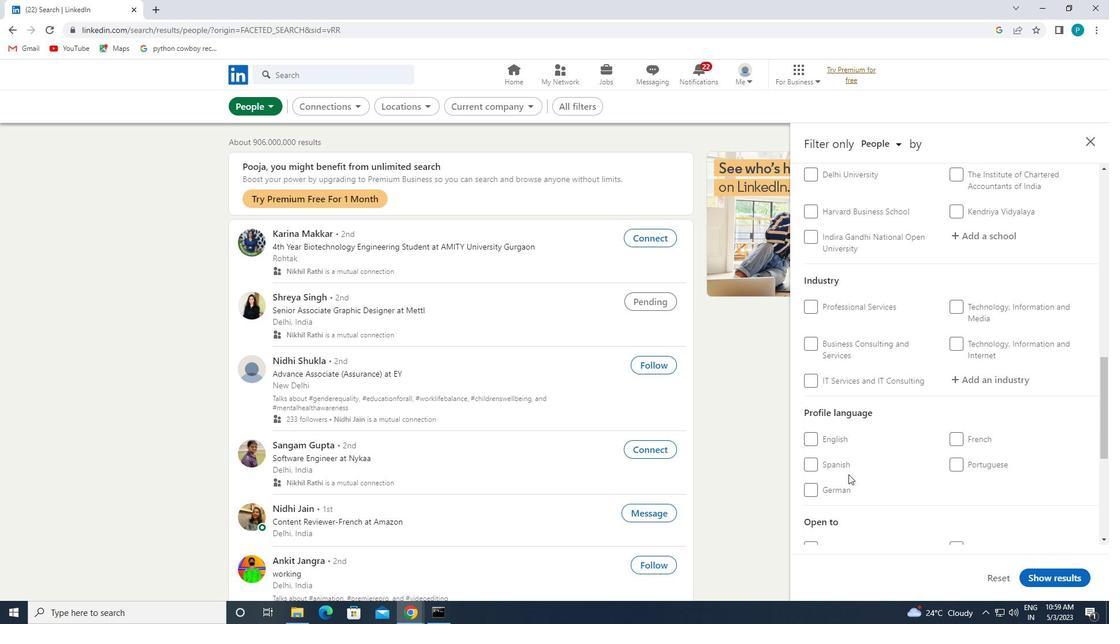 
Action: Mouse pressed left at (842, 485)
Screenshot: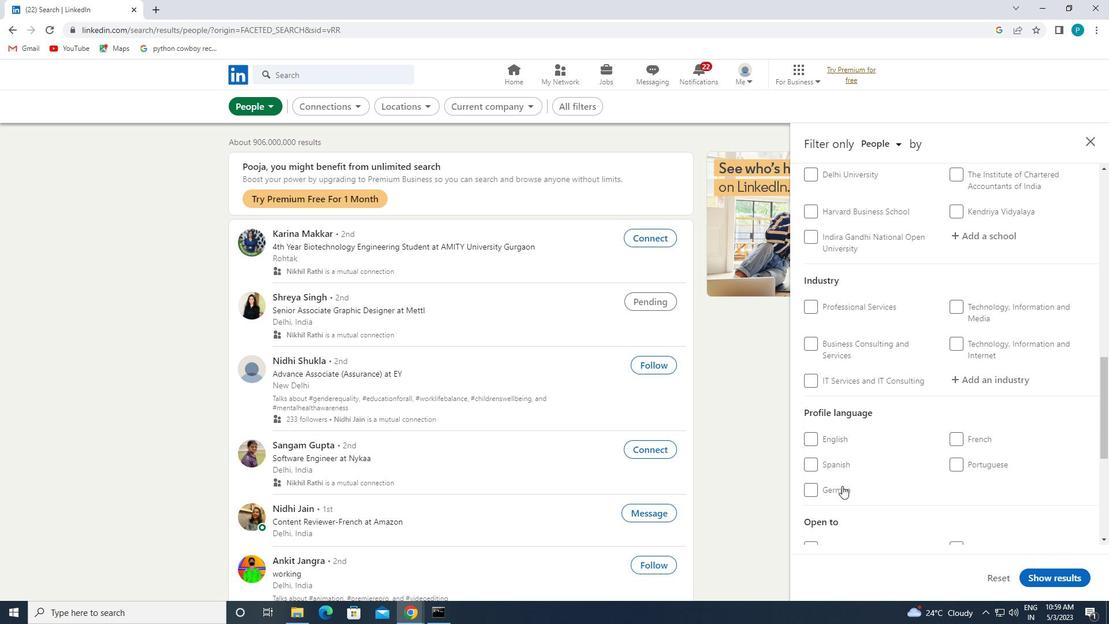
Action: Mouse moved to (904, 401)
Screenshot: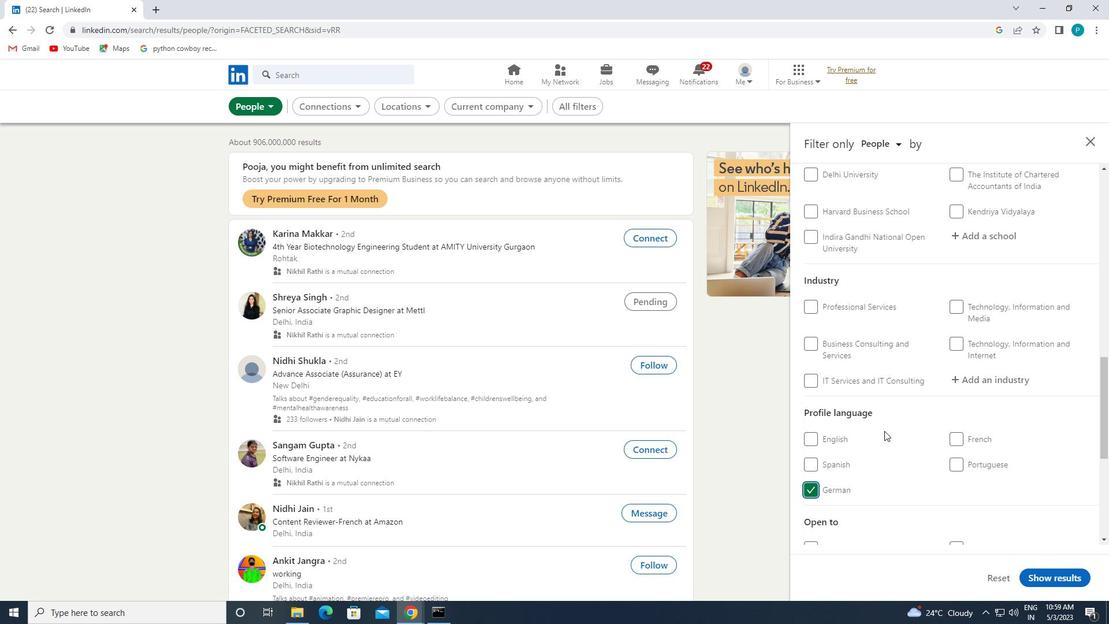 
Action: Mouse scrolled (904, 402) with delta (0, 0)
Screenshot: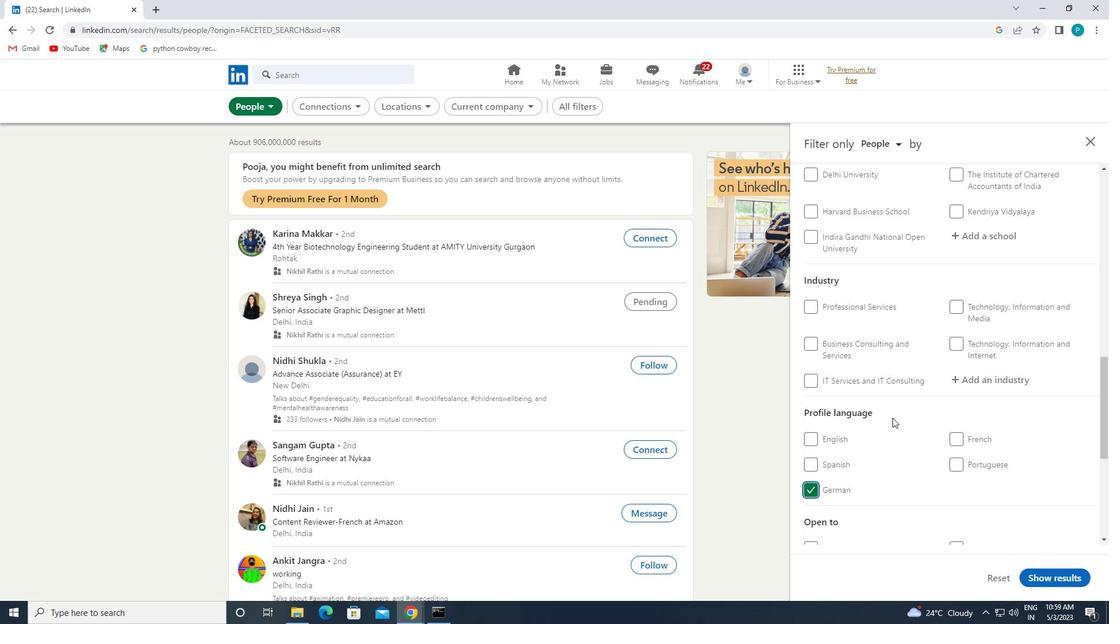 
Action: Mouse moved to (910, 394)
Screenshot: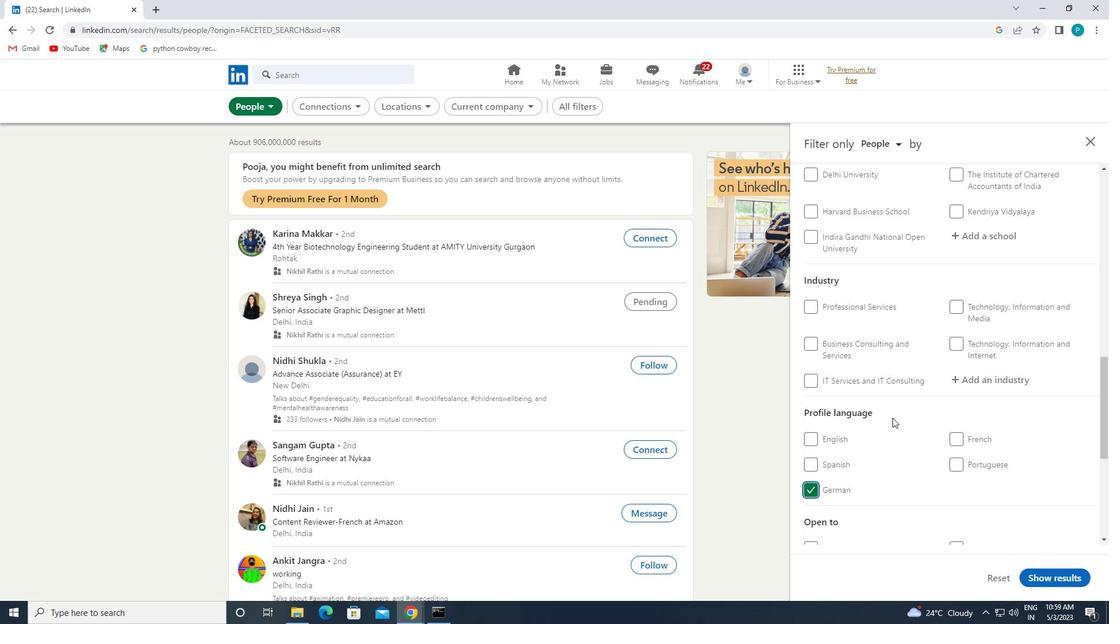 
Action: Mouse scrolled (910, 395) with delta (0, 0)
Screenshot: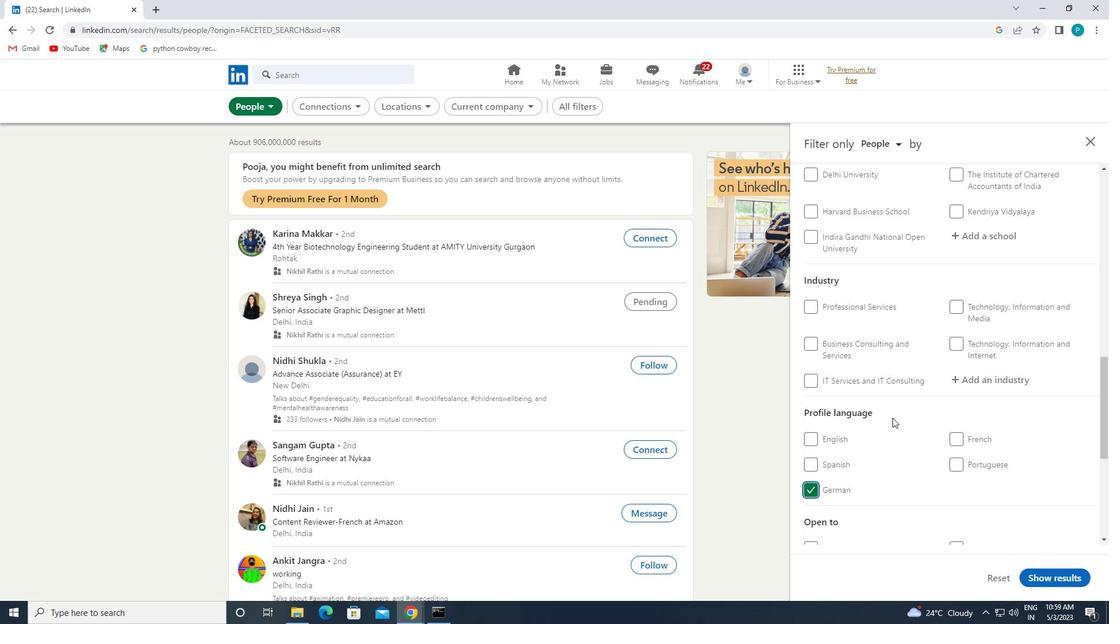
Action: Mouse moved to (911, 390)
Screenshot: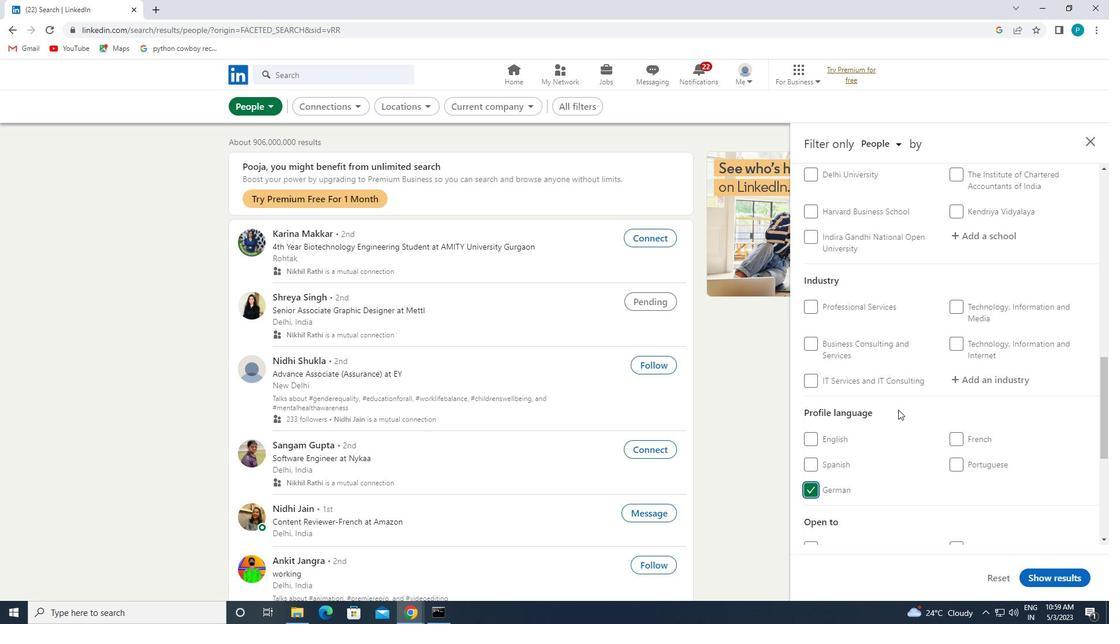 
Action: Mouse scrolled (911, 390) with delta (0, 0)
Screenshot: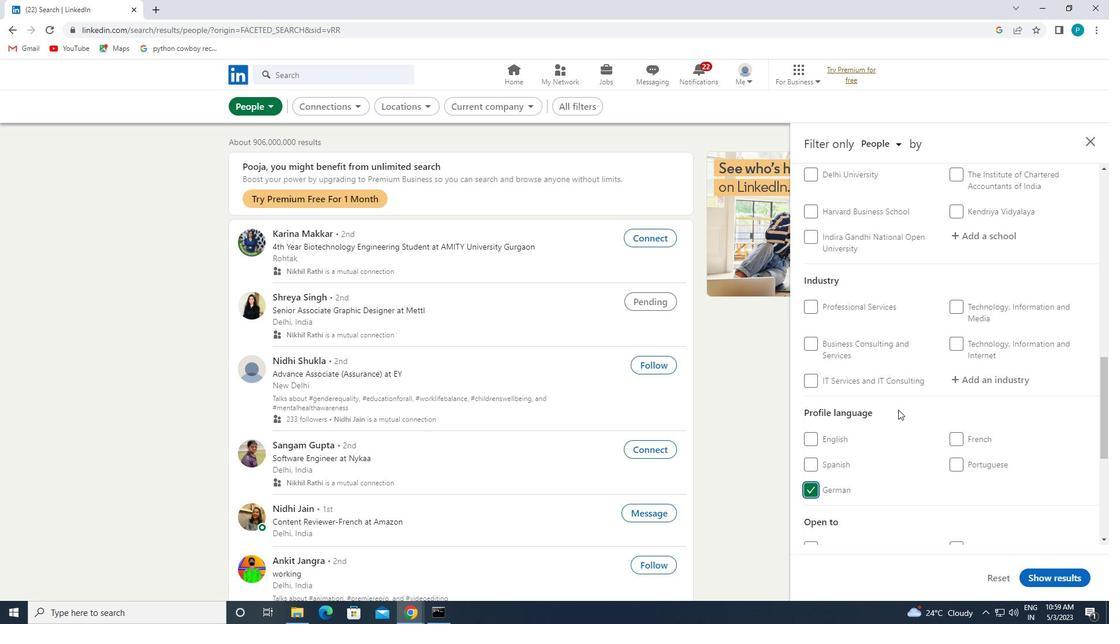 
Action: Mouse moved to (933, 375)
Screenshot: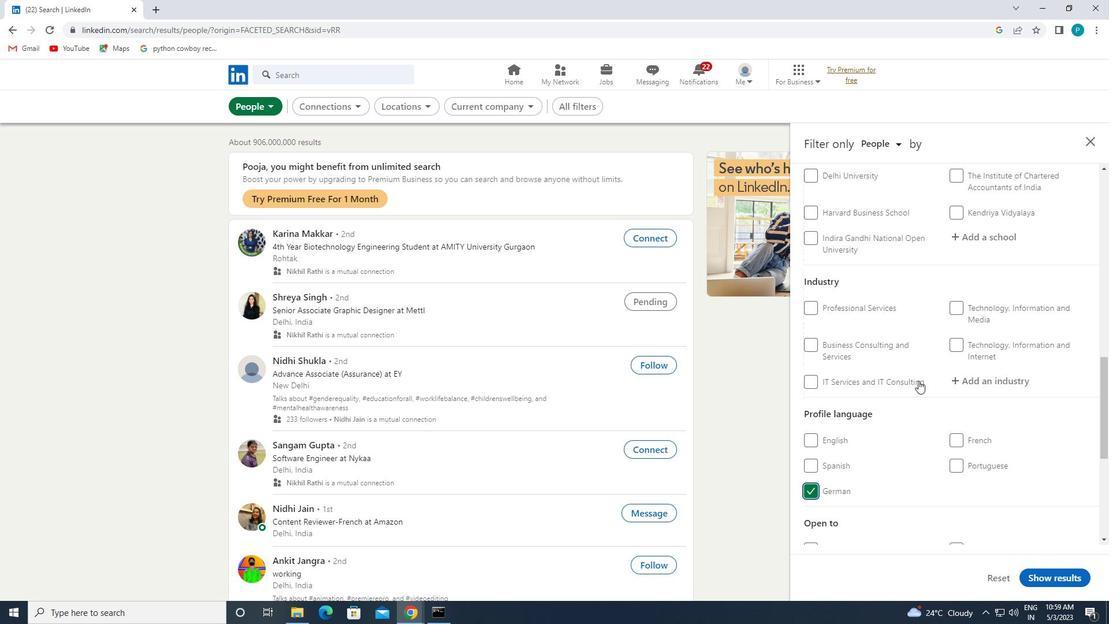 
Action: Mouse scrolled (933, 376) with delta (0, 0)
Screenshot: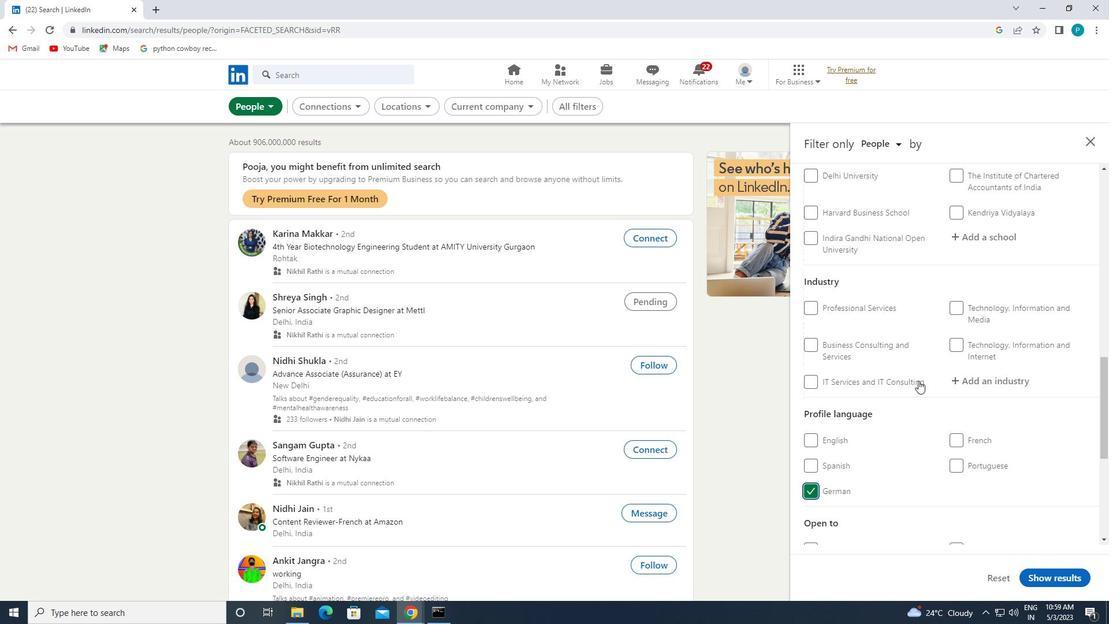 
Action: Mouse scrolled (933, 376) with delta (0, 0)
Screenshot: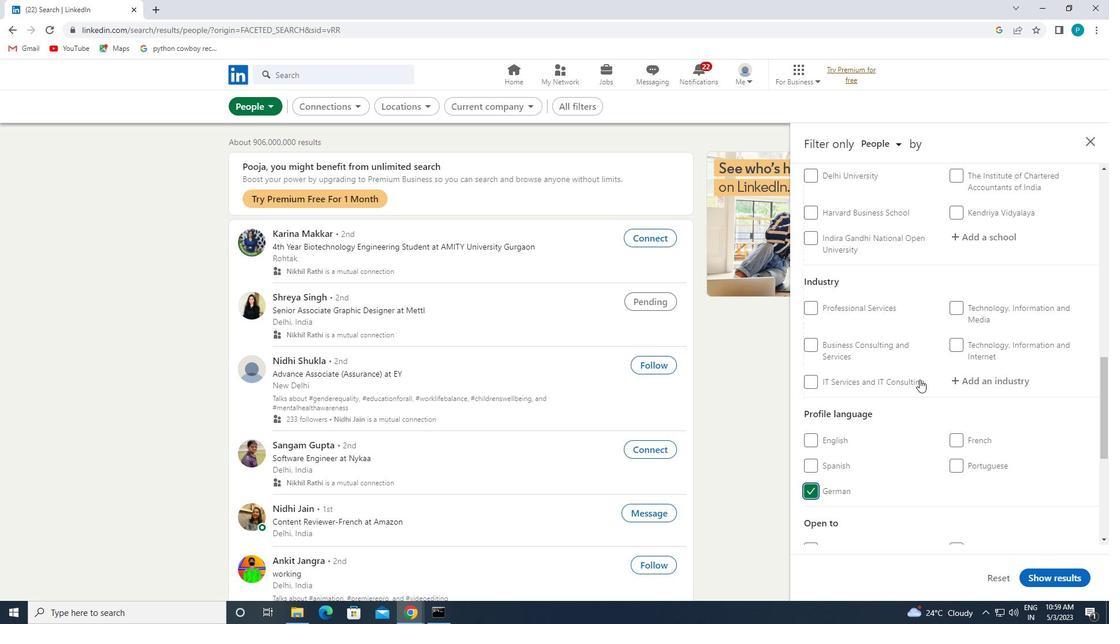 
Action: Mouse moved to (933, 374)
Screenshot: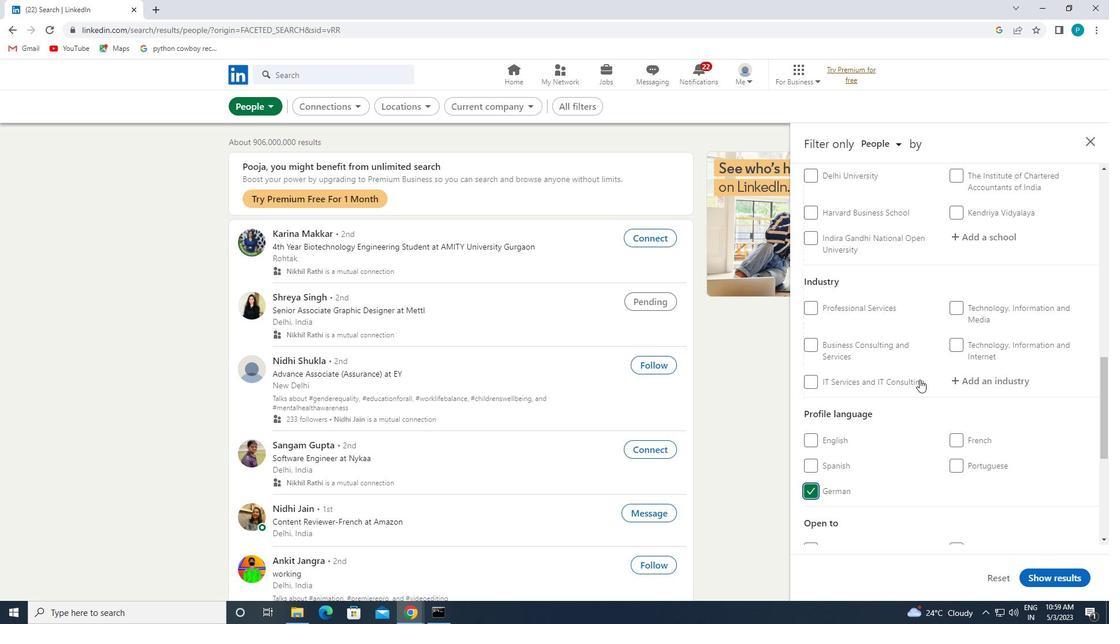 
Action: Mouse scrolled (933, 375) with delta (0, 0)
Screenshot: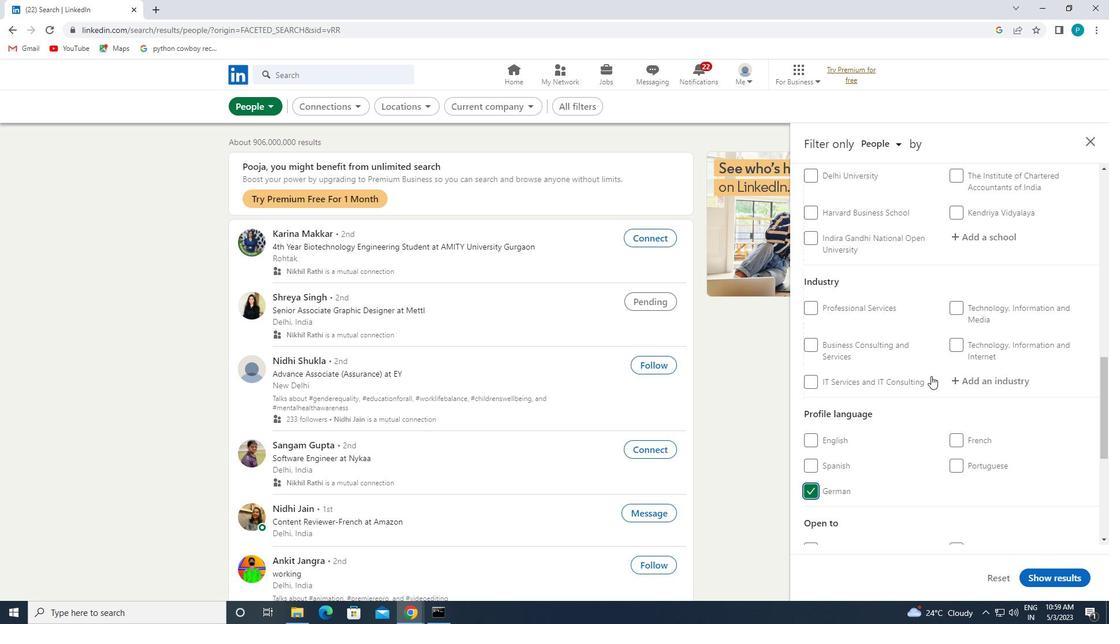 
Action: Mouse moved to (978, 354)
Screenshot: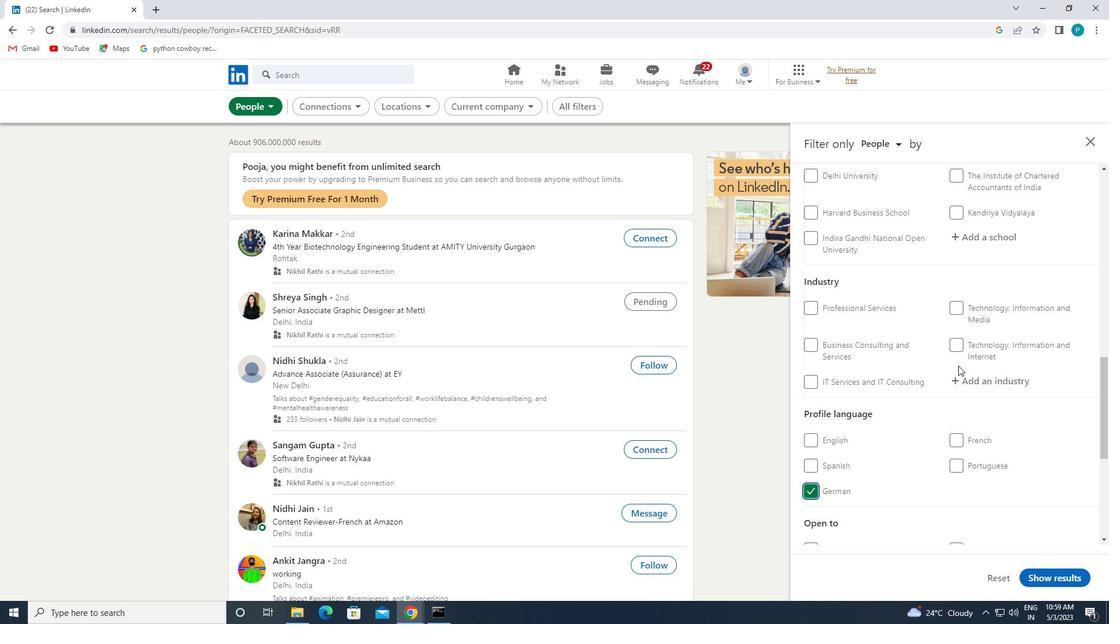 
Action: Mouse scrolled (978, 355) with delta (0, 0)
Screenshot: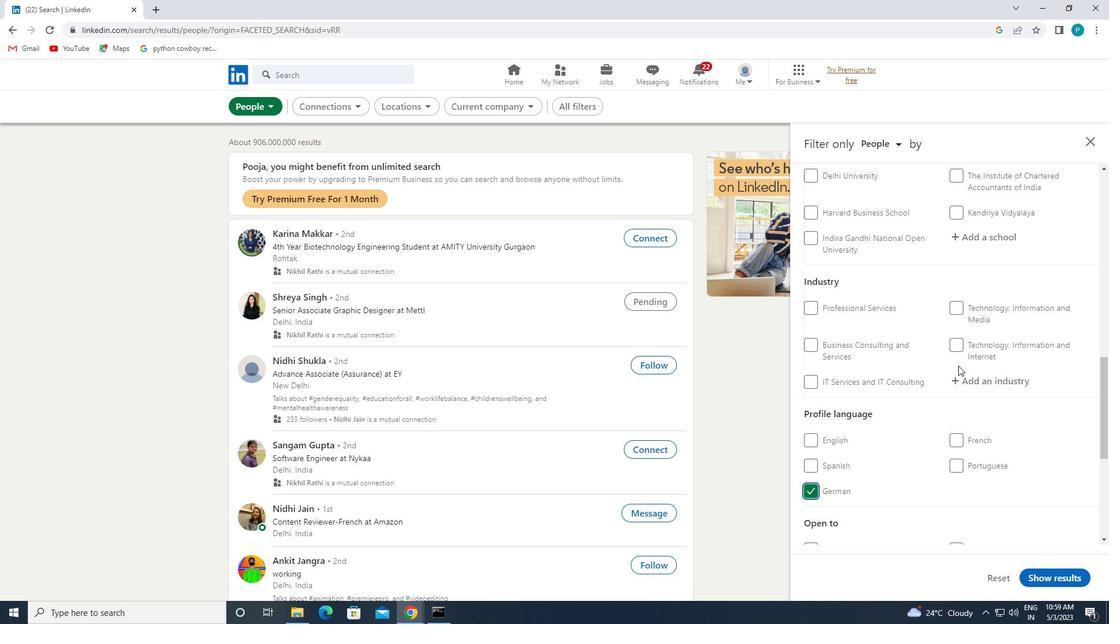 
Action: Mouse scrolled (978, 355) with delta (0, 0)
Screenshot: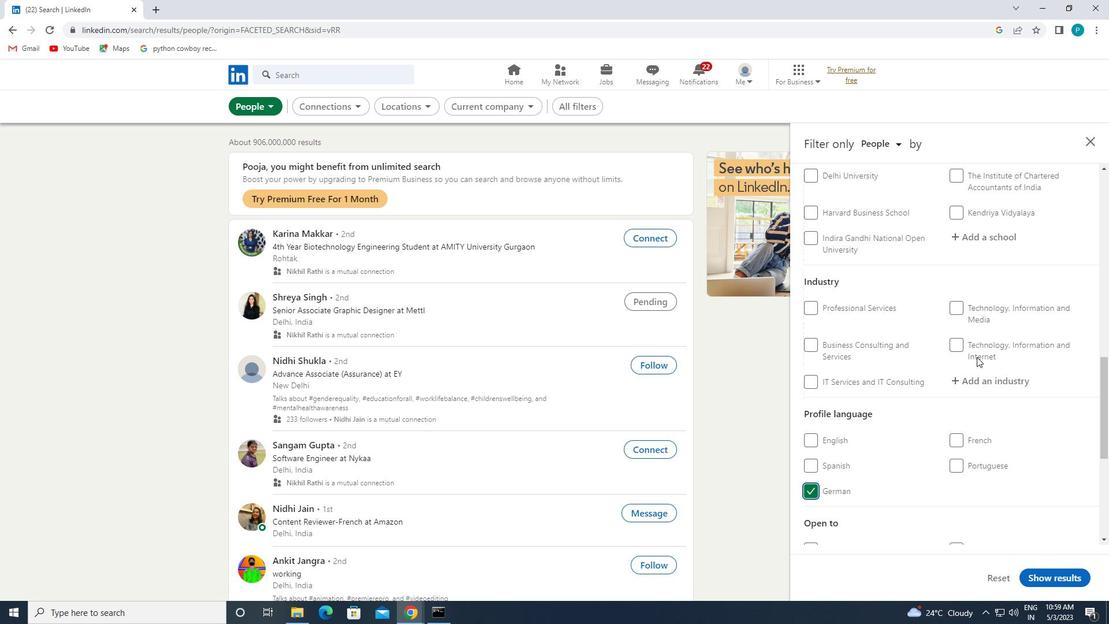 
Action: Mouse moved to (1011, 376)
Screenshot: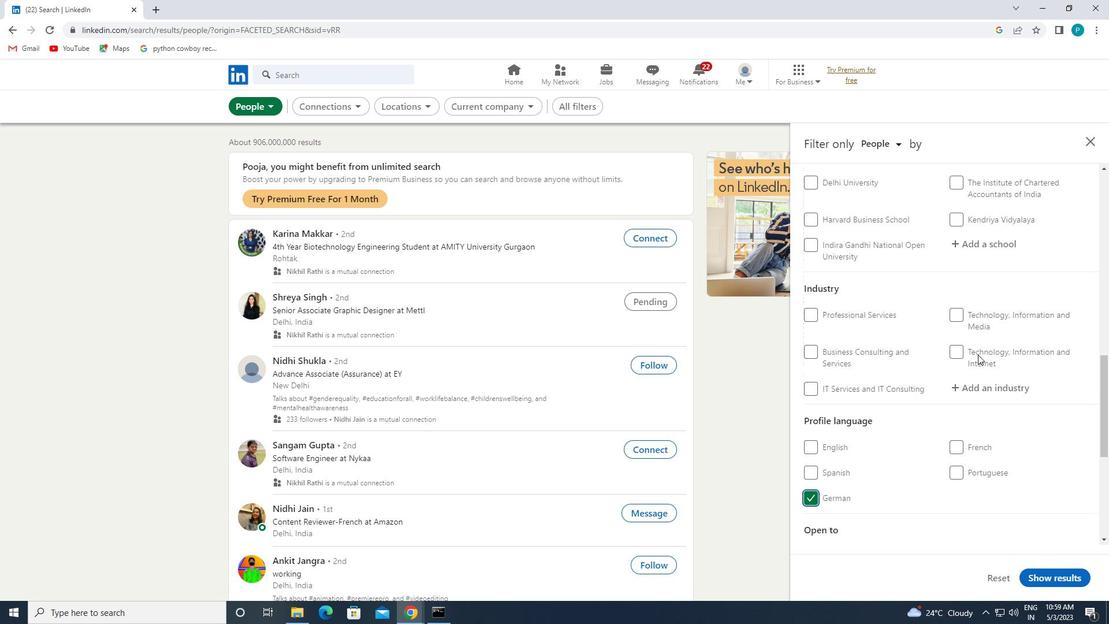 
Action: Mouse scrolled (1011, 377) with delta (0, 0)
Screenshot: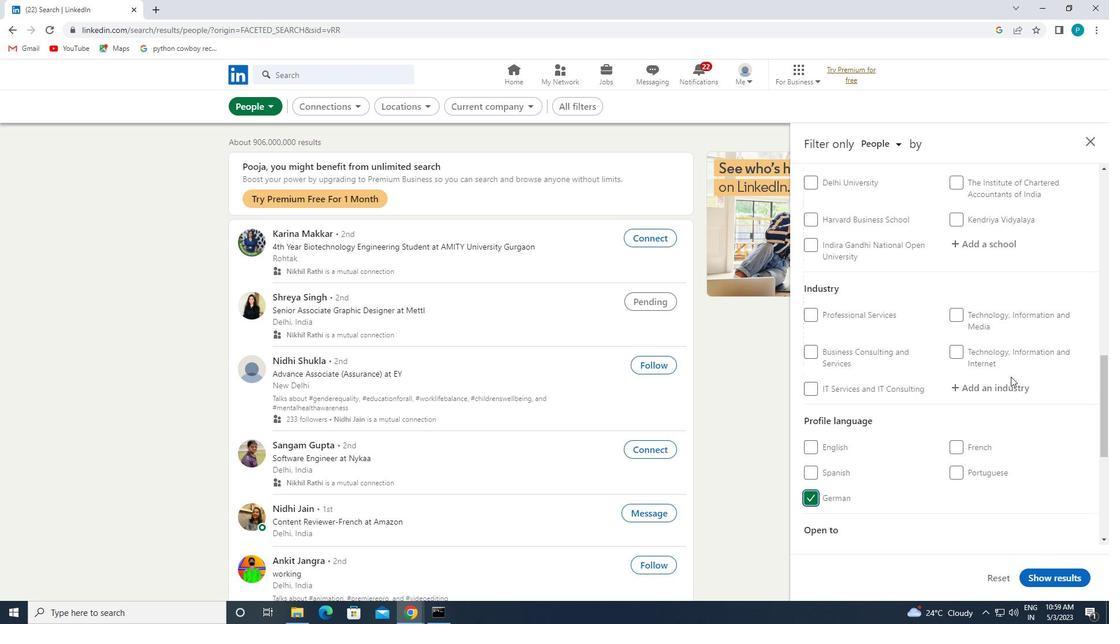 
Action: Mouse scrolled (1011, 377) with delta (0, 0)
Screenshot: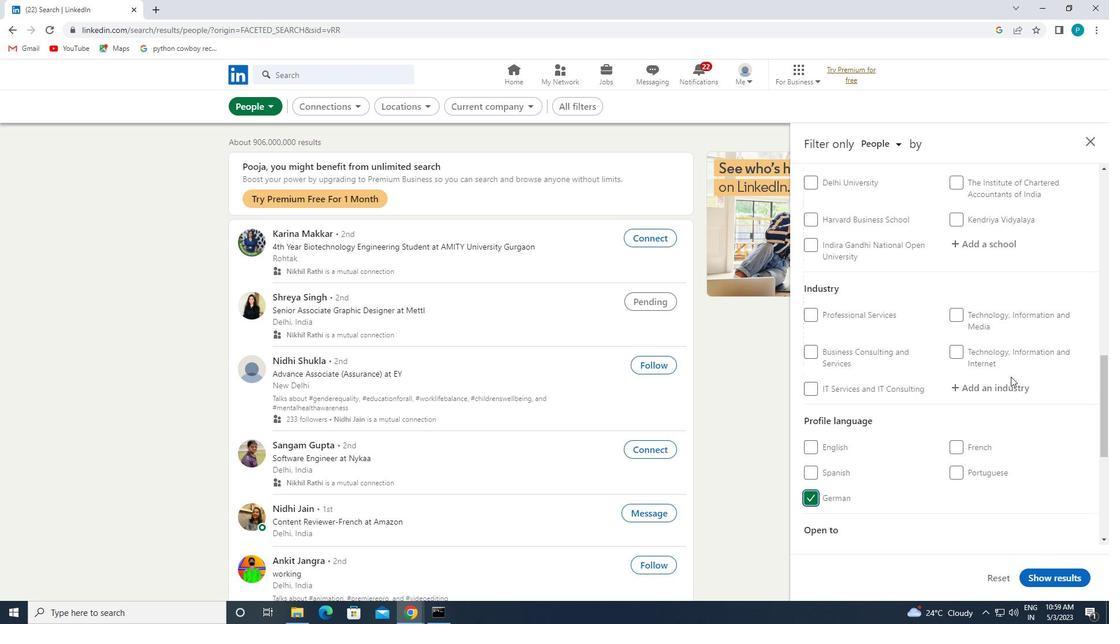 
Action: Mouse scrolled (1011, 377) with delta (0, 0)
Screenshot: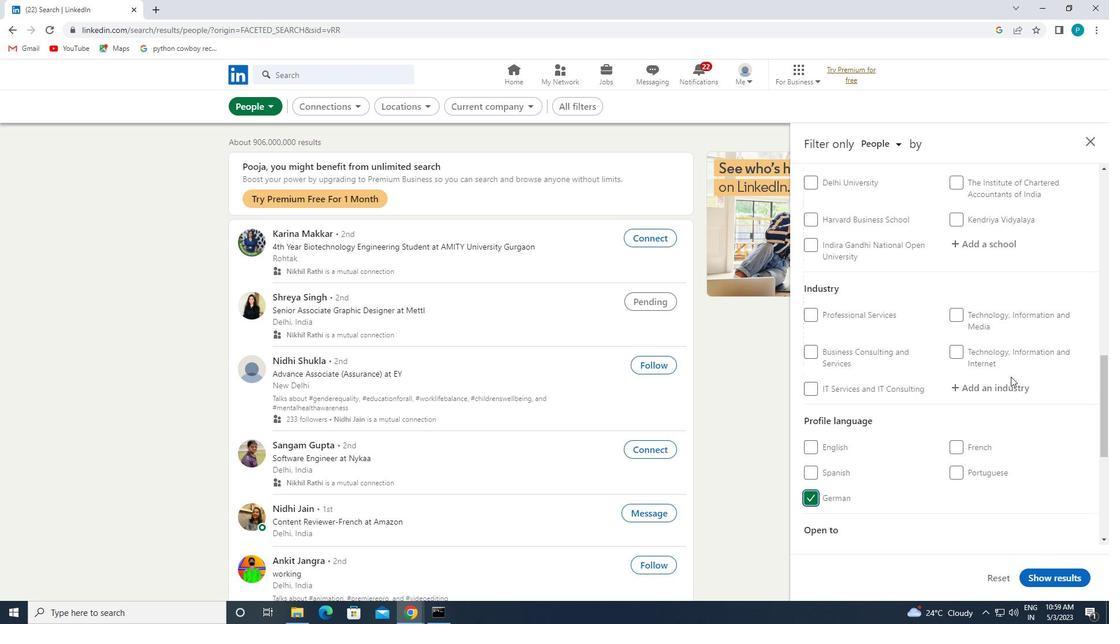 
Action: Mouse scrolled (1011, 377) with delta (0, 0)
Screenshot: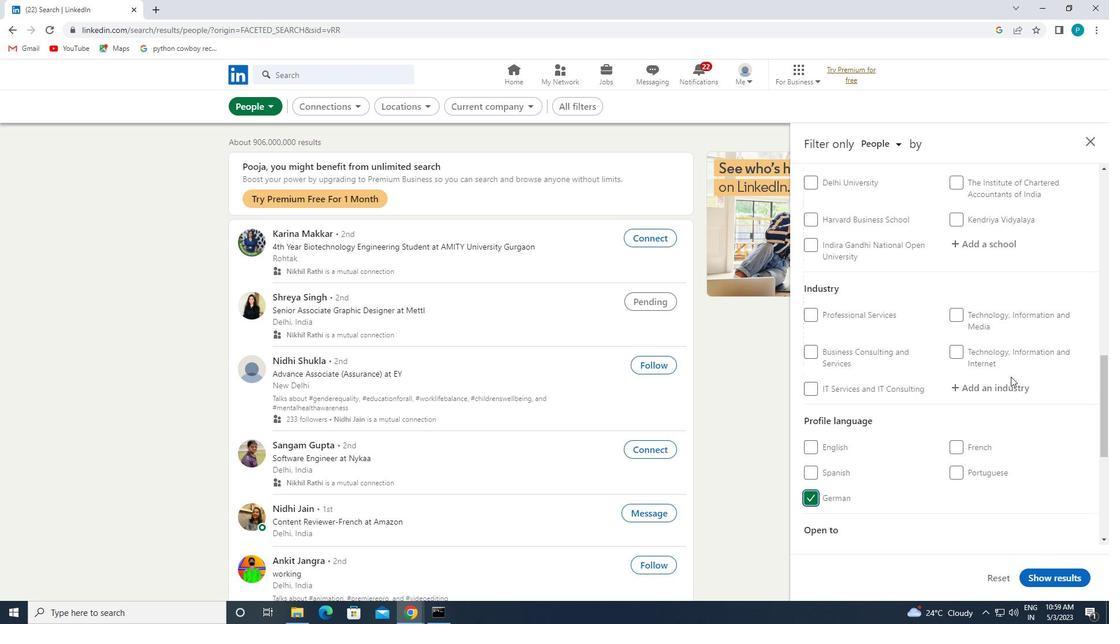 
Action: Mouse scrolled (1011, 377) with delta (0, 0)
Screenshot: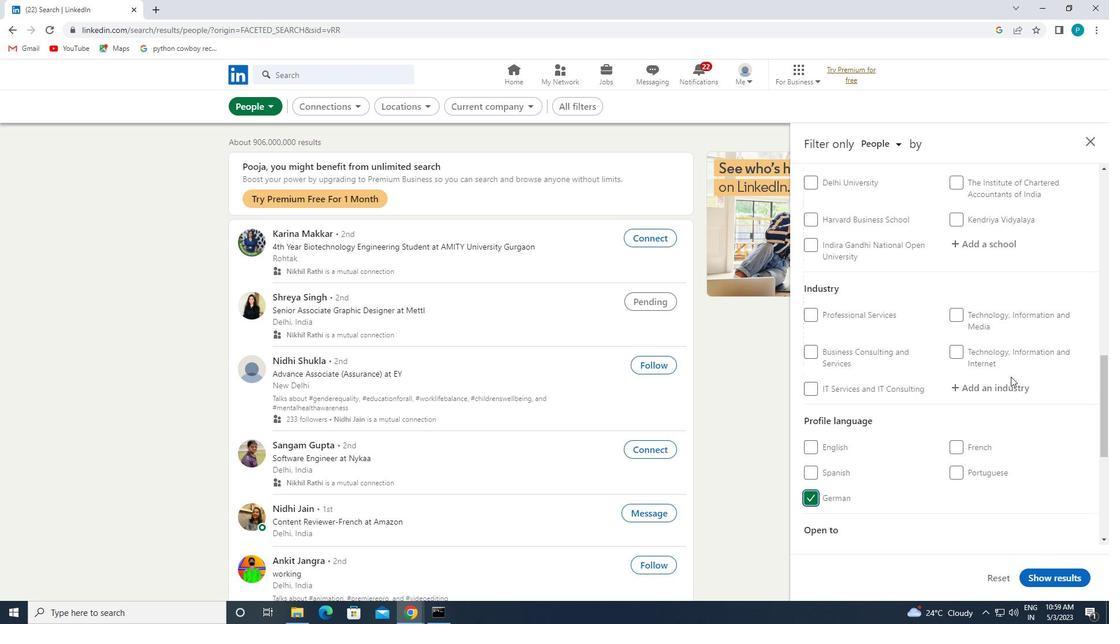 
Action: Mouse scrolled (1011, 377) with delta (0, 0)
Screenshot: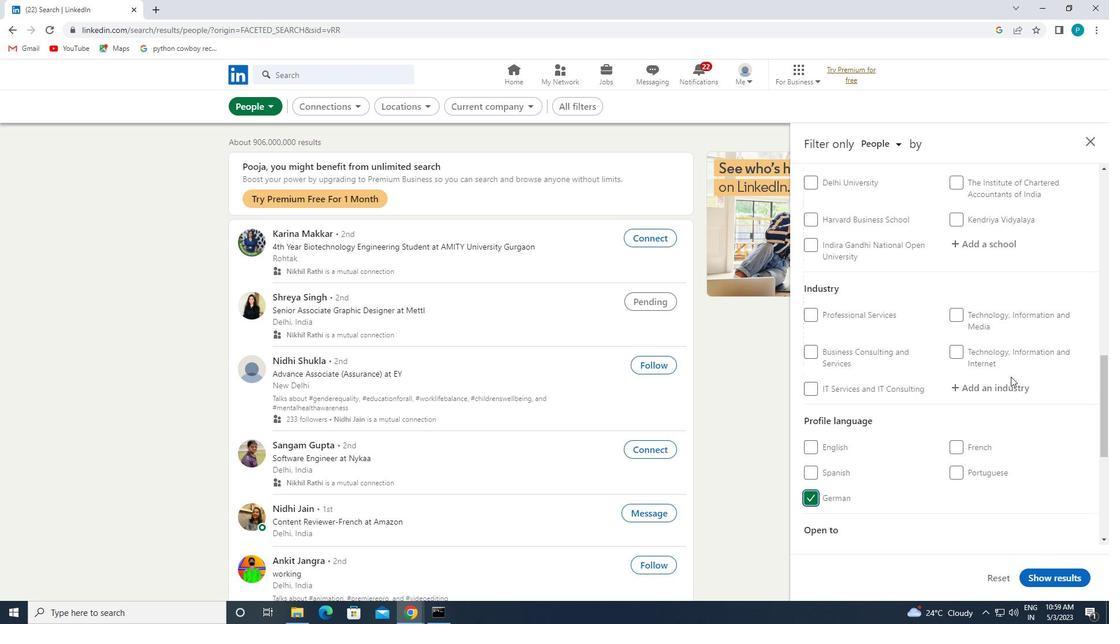 
Action: Mouse scrolled (1011, 377) with delta (0, 0)
Screenshot: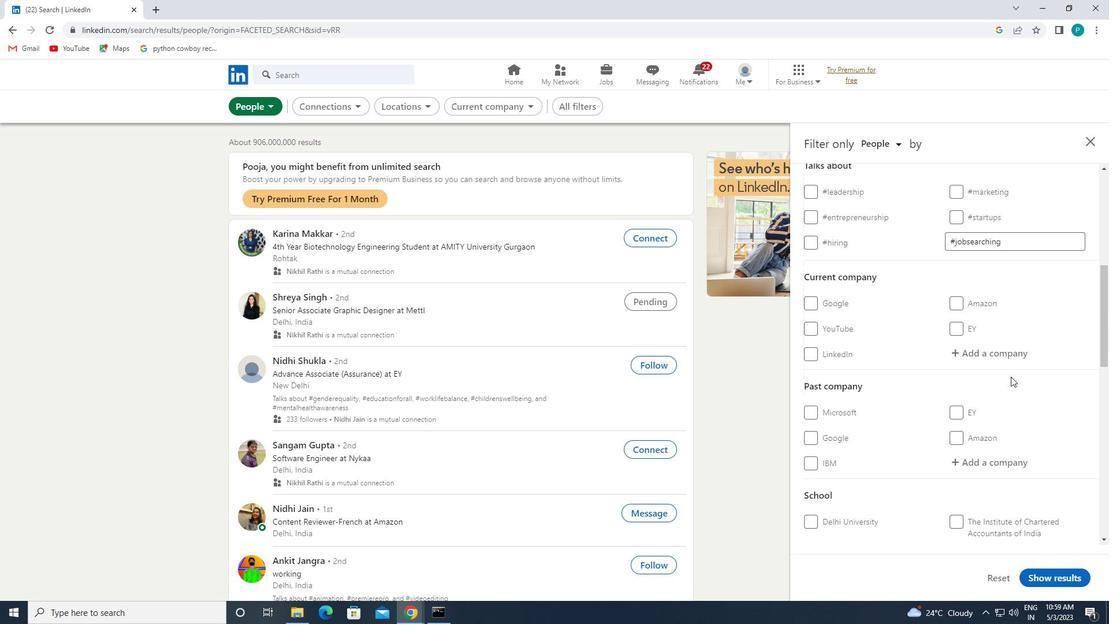
Action: Mouse scrolled (1011, 377) with delta (0, 0)
Screenshot: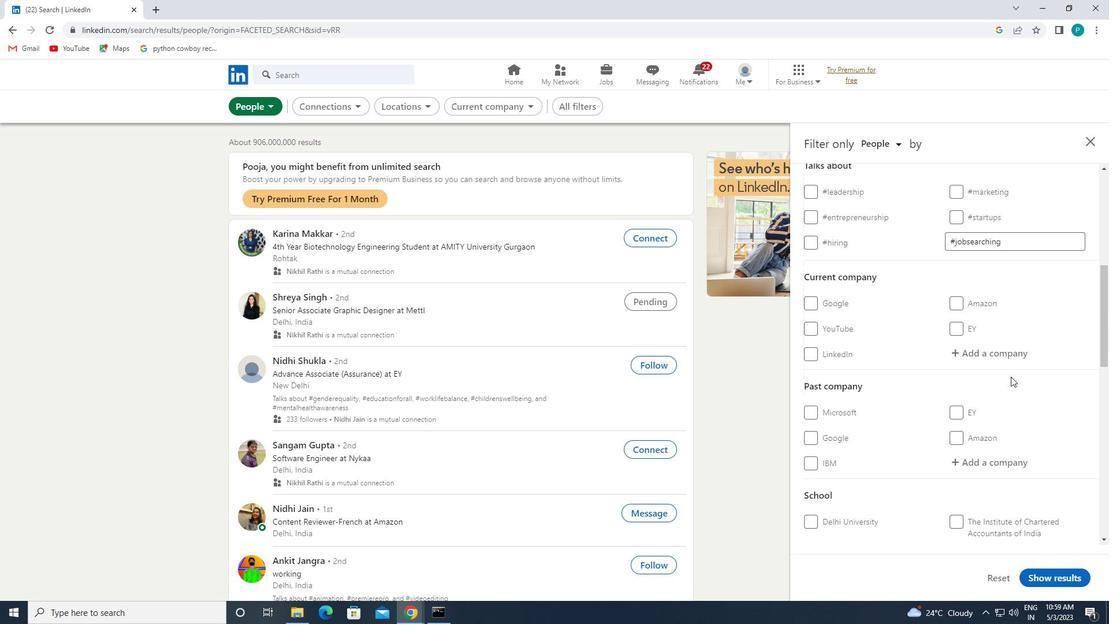 
Action: Mouse scrolled (1011, 377) with delta (0, 0)
Screenshot: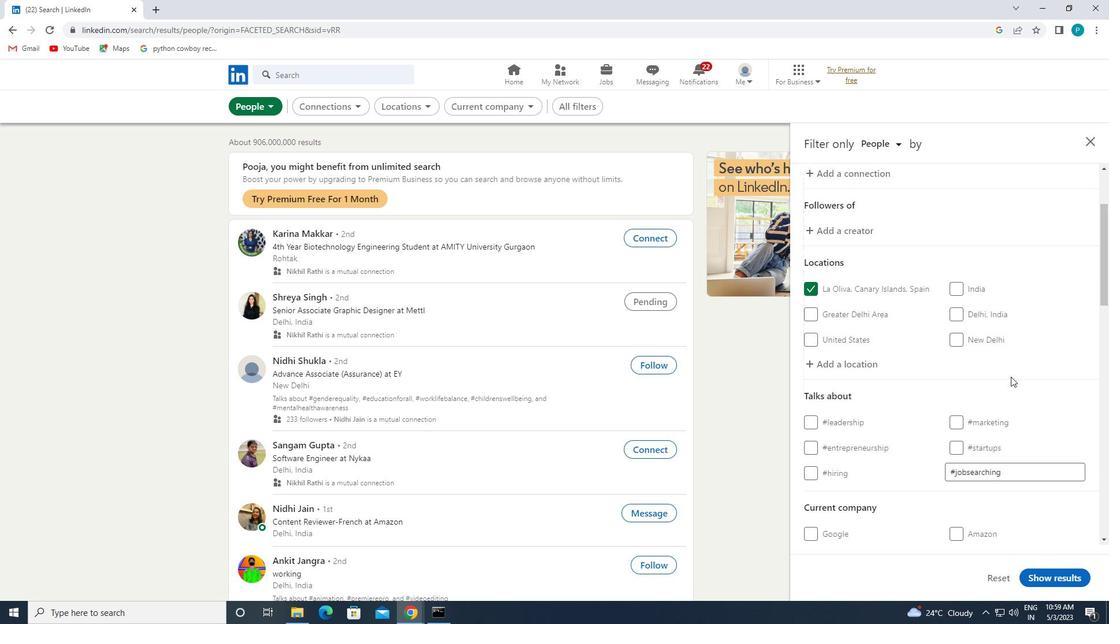 
Action: Mouse moved to (986, 390)
Screenshot: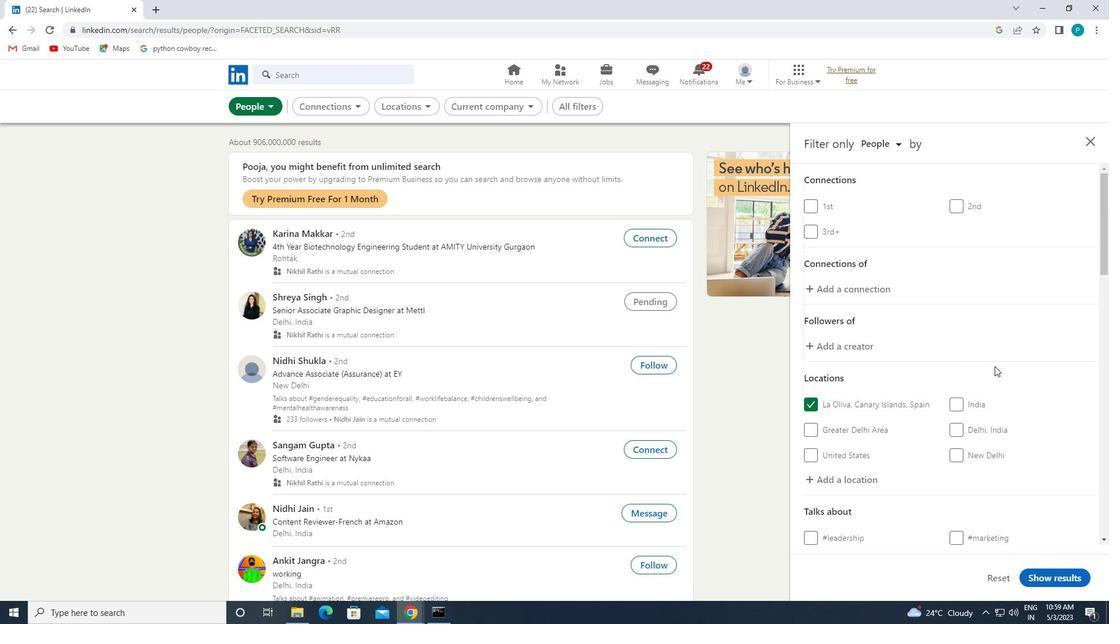 
Action: Mouse scrolled (986, 389) with delta (0, 0)
Screenshot: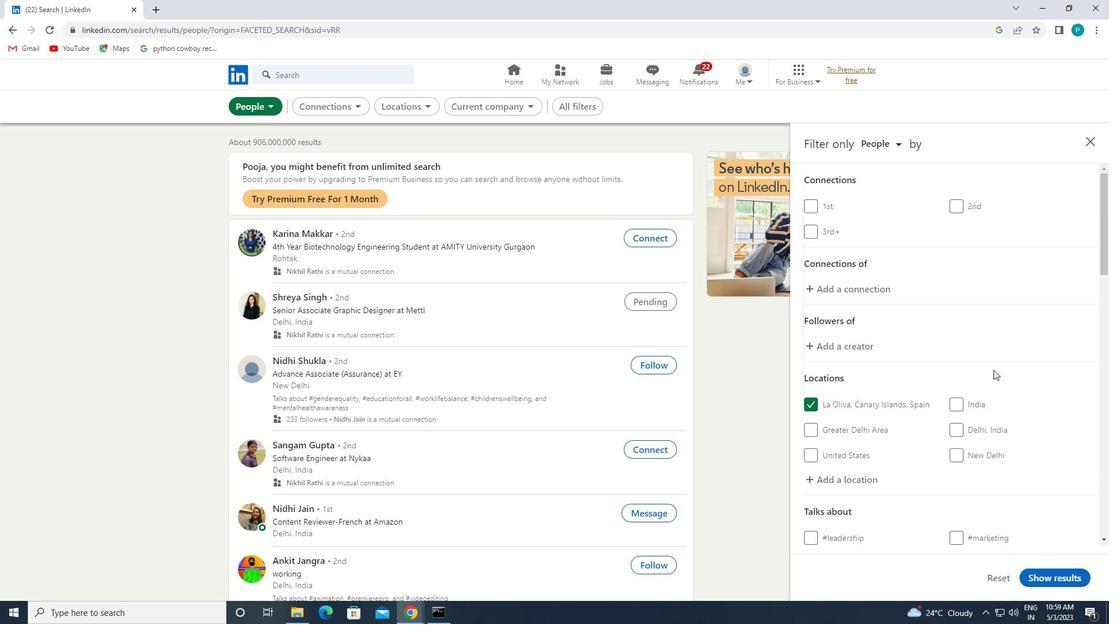 
Action: Mouse moved to (986, 390)
Screenshot: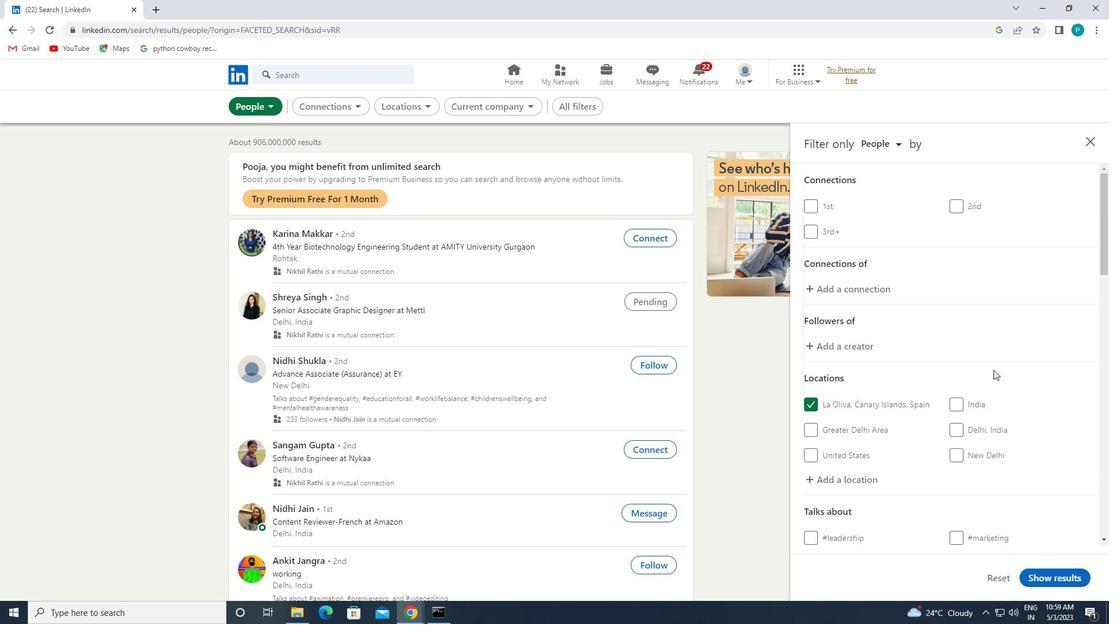 
Action: Mouse scrolled (986, 390) with delta (0, 0)
Screenshot: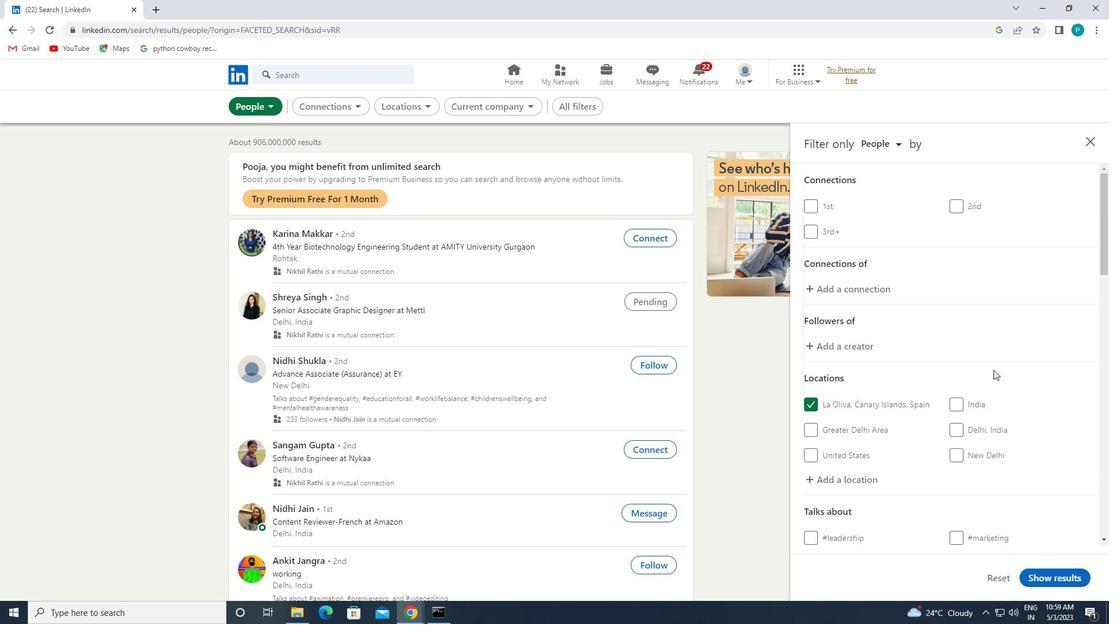 
Action: Mouse scrolled (986, 390) with delta (0, 0)
Screenshot: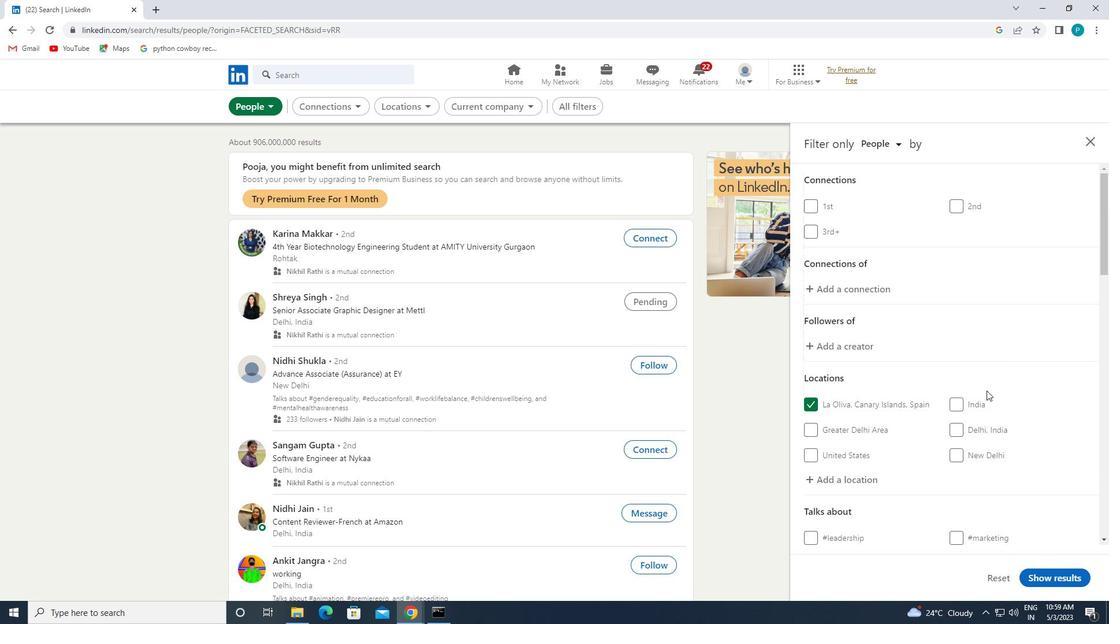 
Action: Mouse moved to (985, 396)
Screenshot: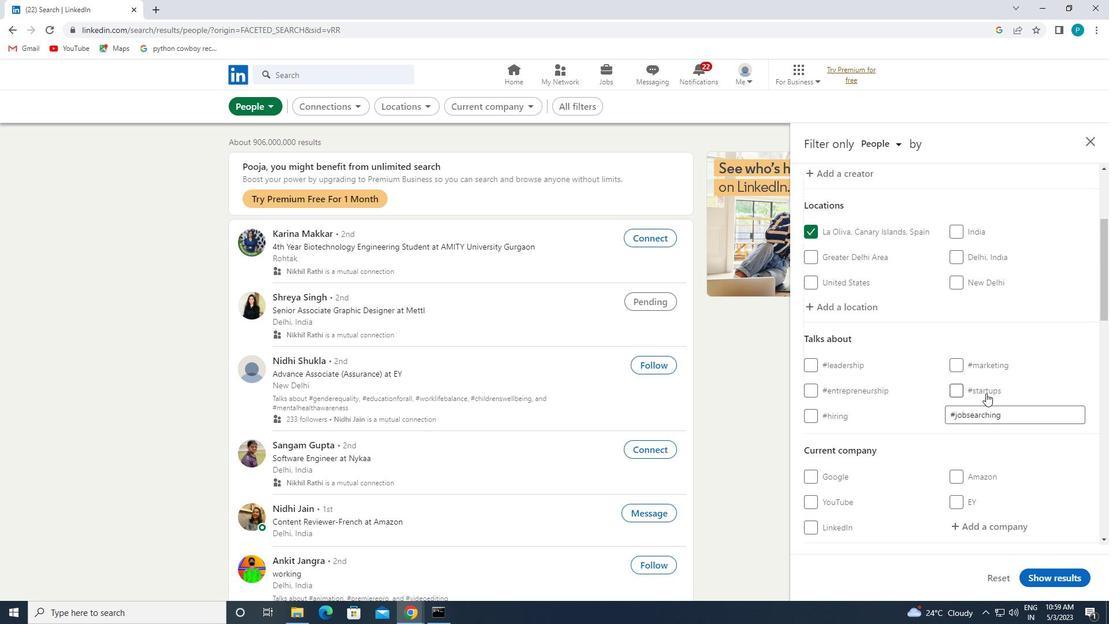
Action: Mouse scrolled (985, 396) with delta (0, 0)
Screenshot: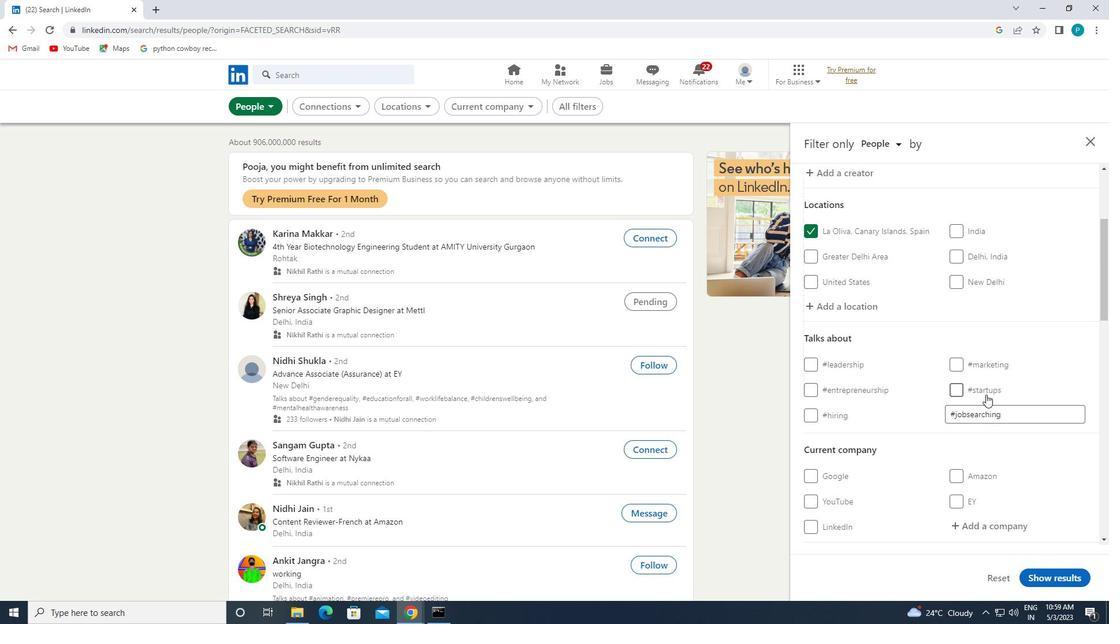 
Action: Mouse moved to (985, 397)
Screenshot: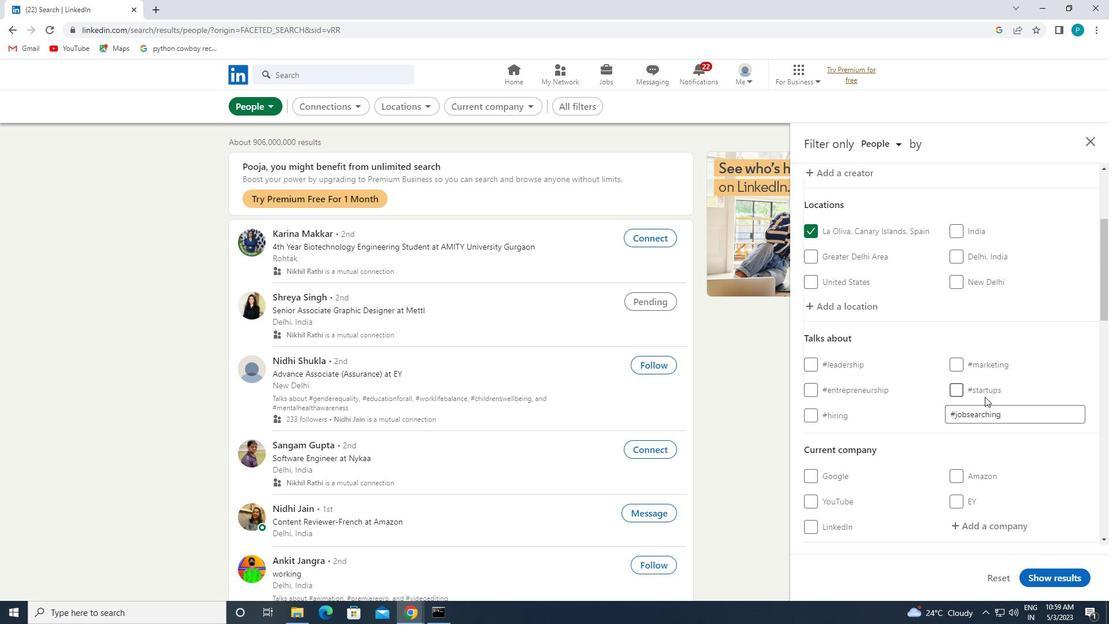 
Action: Mouse scrolled (985, 396) with delta (0, 0)
Screenshot: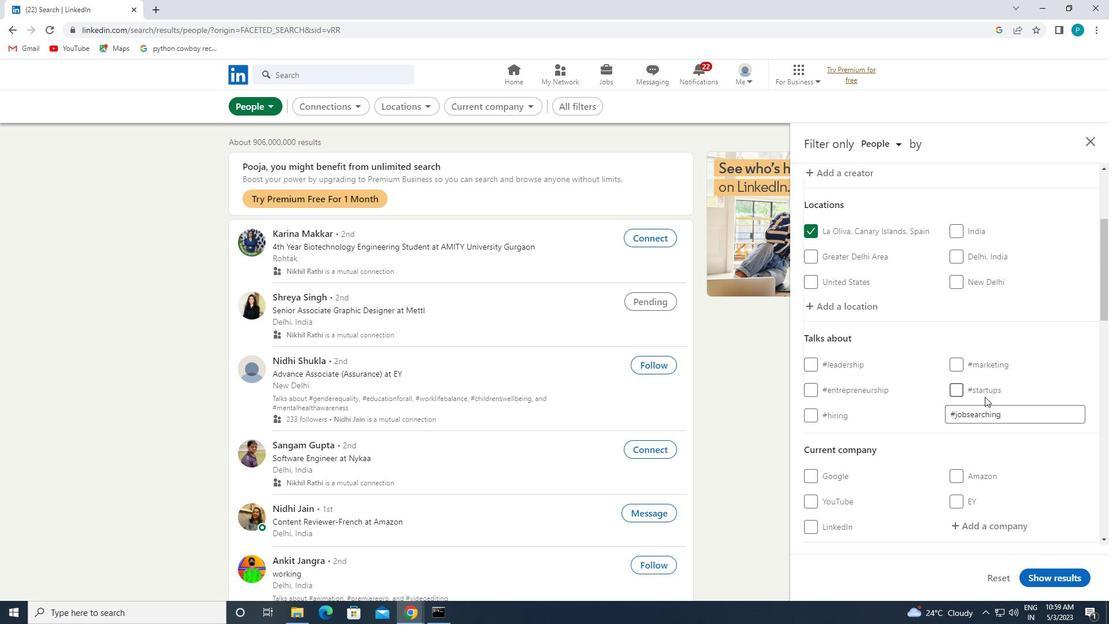 
Action: Mouse moved to (990, 418)
Screenshot: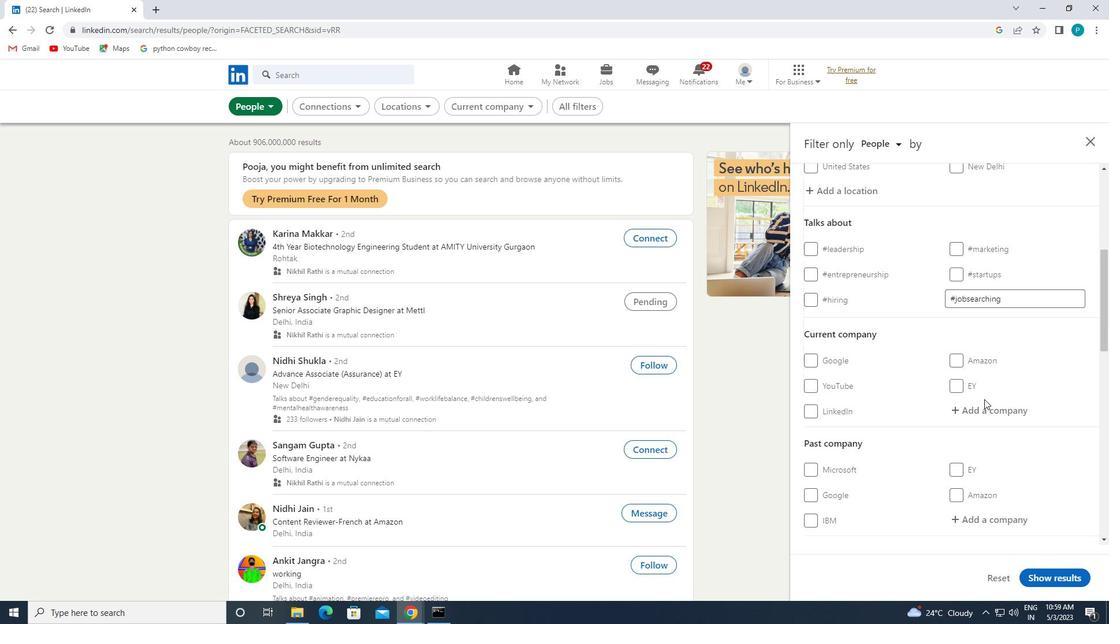 
Action: Mouse pressed left at (990, 418)
Screenshot: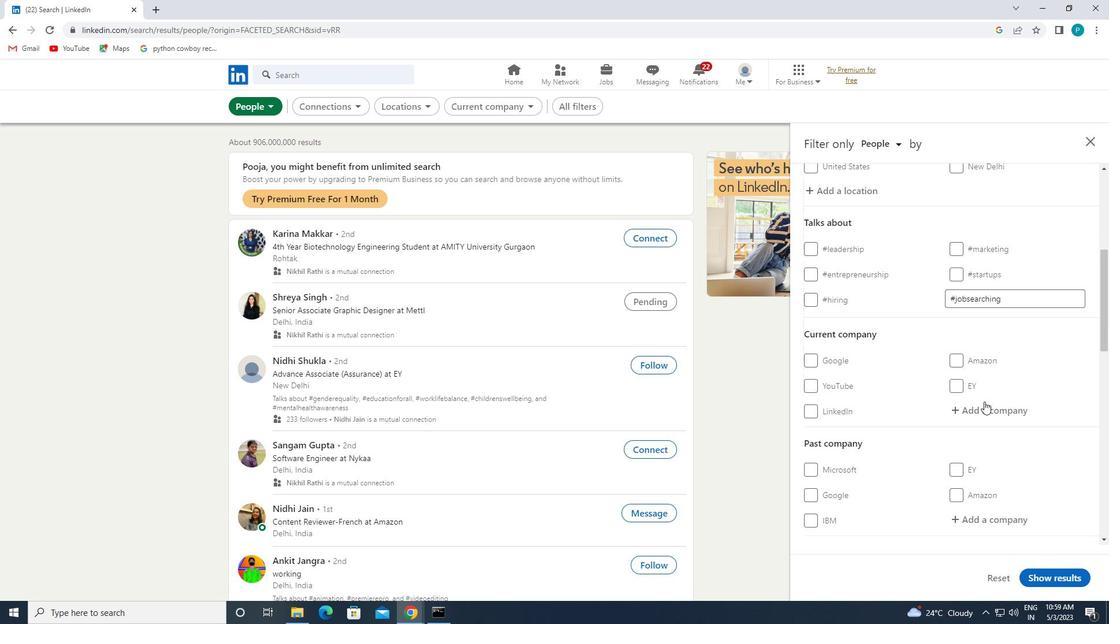 
Action: Mouse moved to (959, 431)
Screenshot: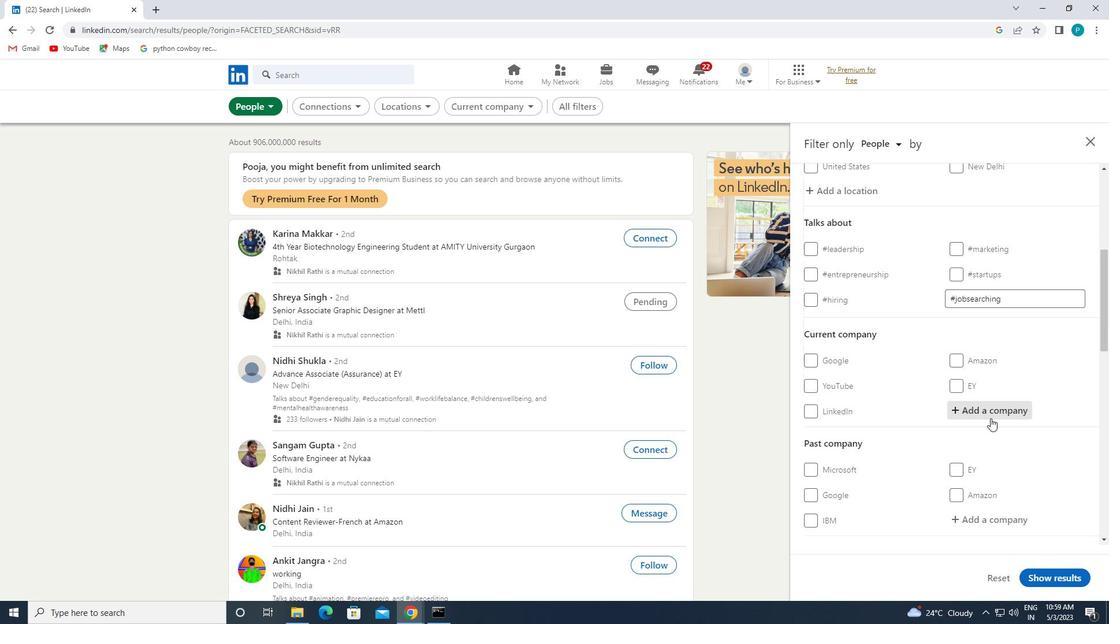 
Action: Key pressed <Key.caps_lock>CHA
Screenshot: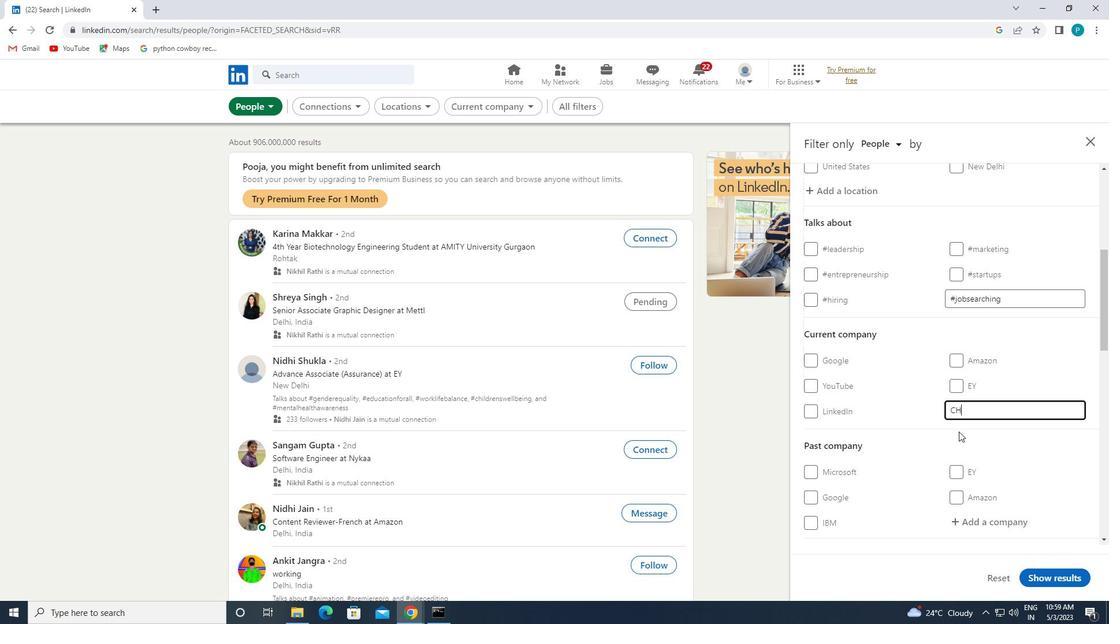 
Action: Mouse moved to (964, 435)
Screenshot: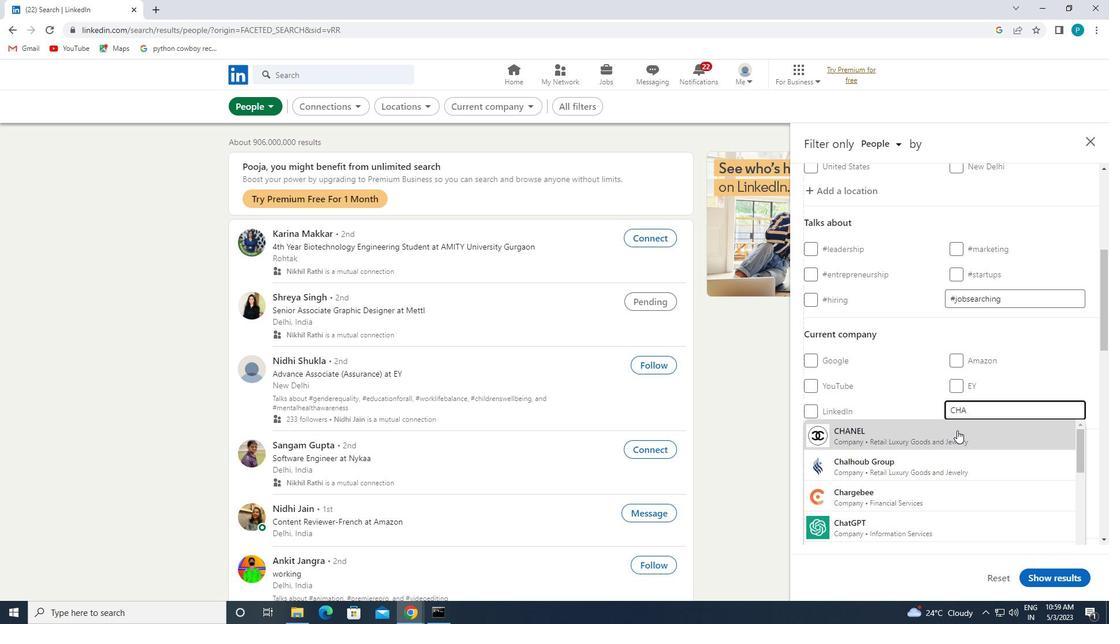 
Action: Mouse pressed left at (964, 435)
Screenshot: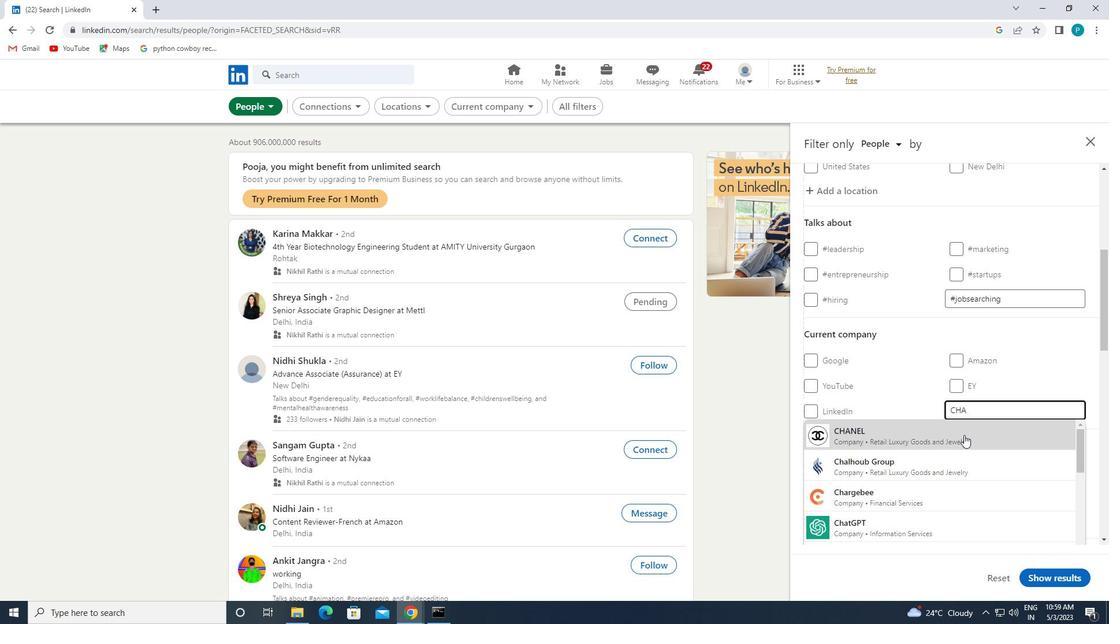 
Action: Mouse moved to (964, 435)
Screenshot: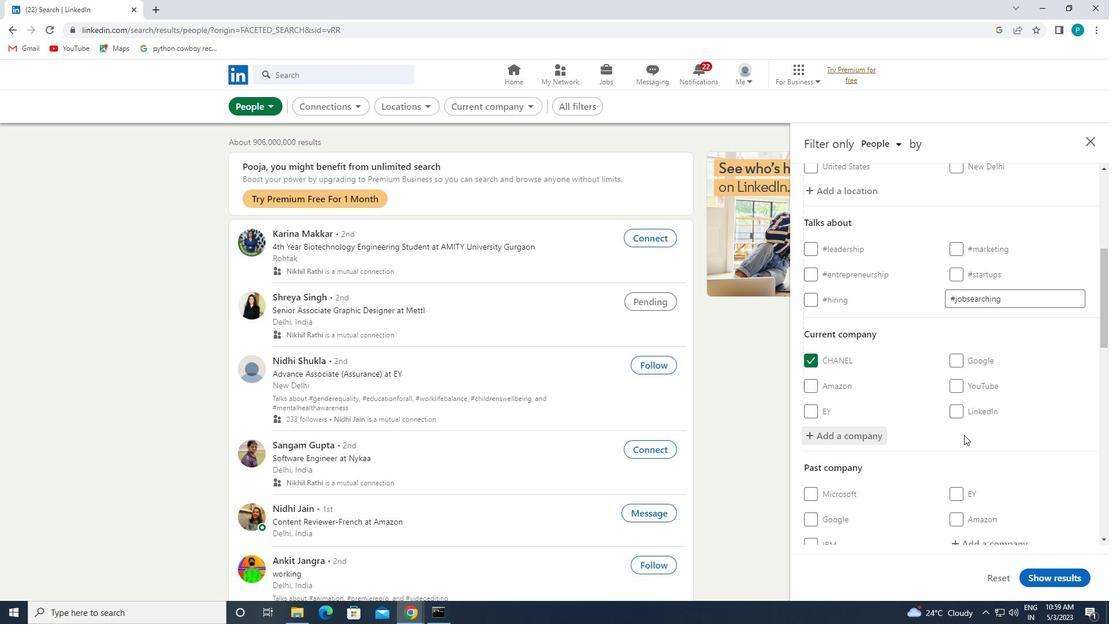 
Action: Mouse scrolled (964, 435) with delta (0, 0)
Screenshot: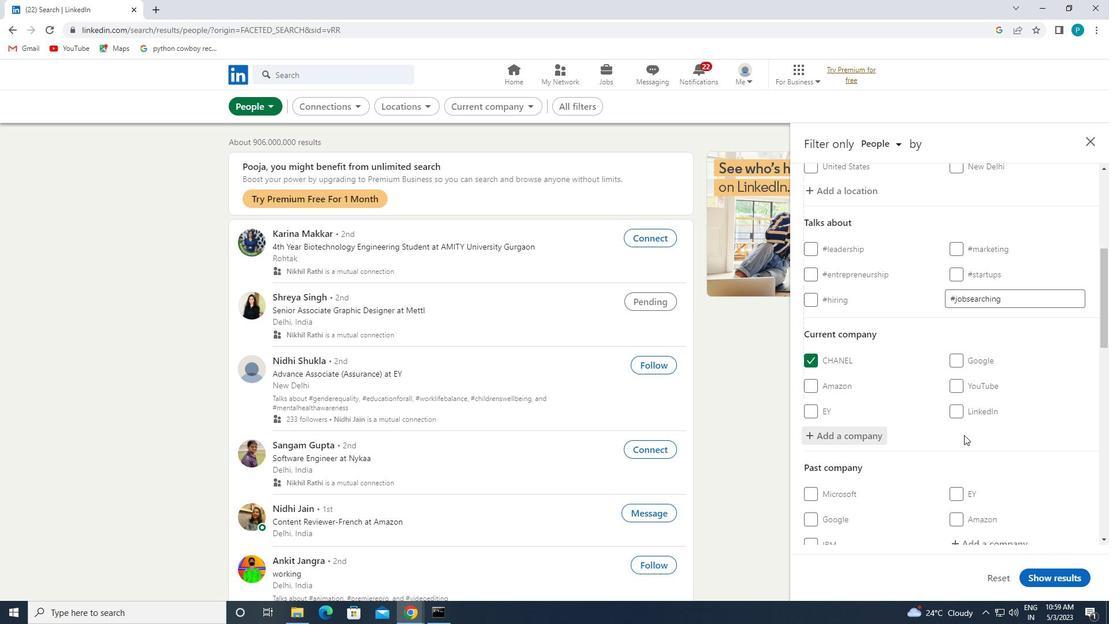 
Action: Mouse moved to (968, 442)
Screenshot: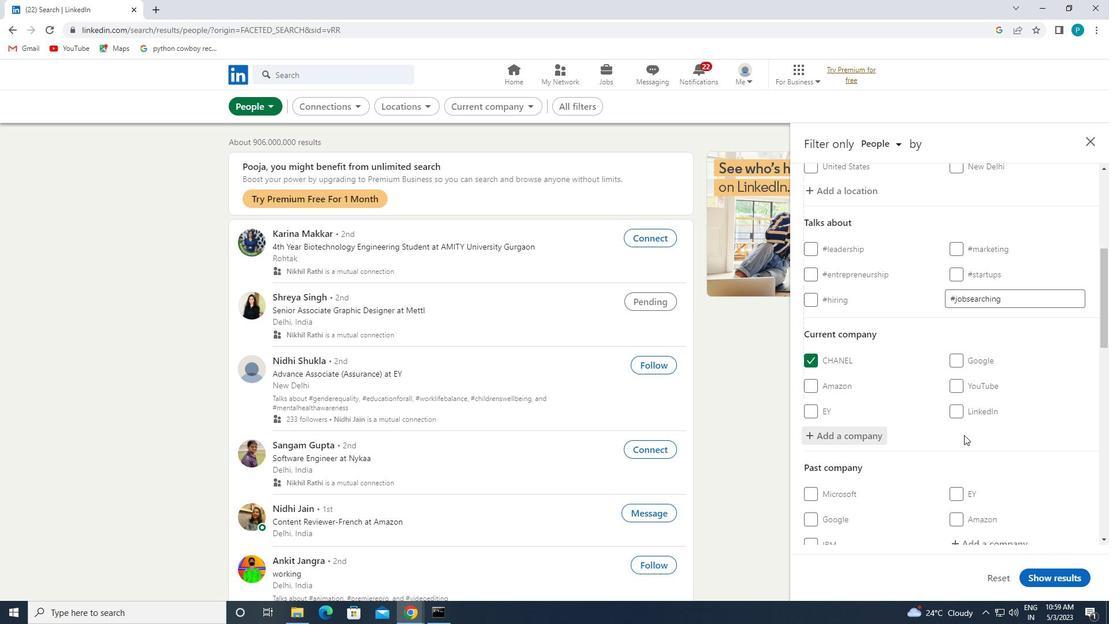 
Action: Mouse scrolled (968, 441) with delta (0, 0)
Screenshot: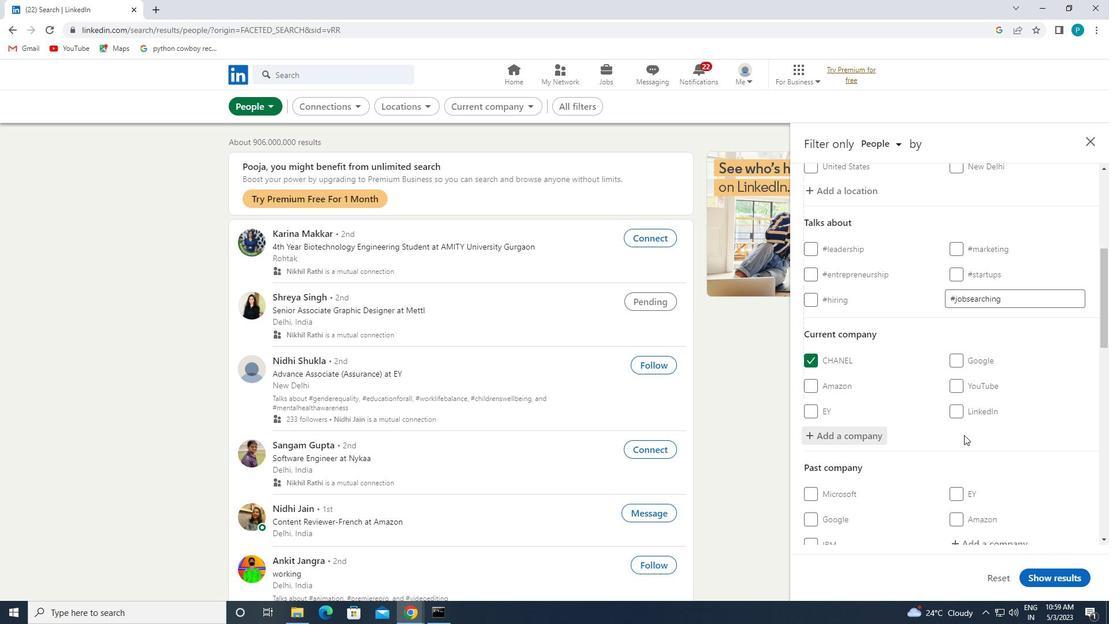 
Action: Mouse moved to (968, 443)
Screenshot: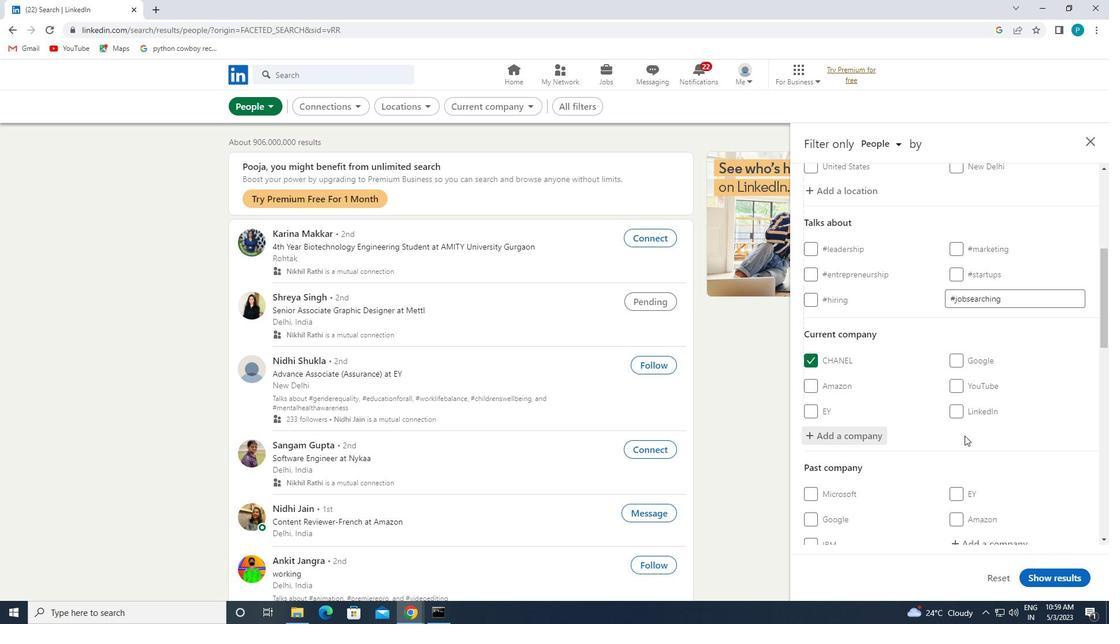 
Action: Mouse scrolled (968, 442) with delta (0, 0)
Screenshot: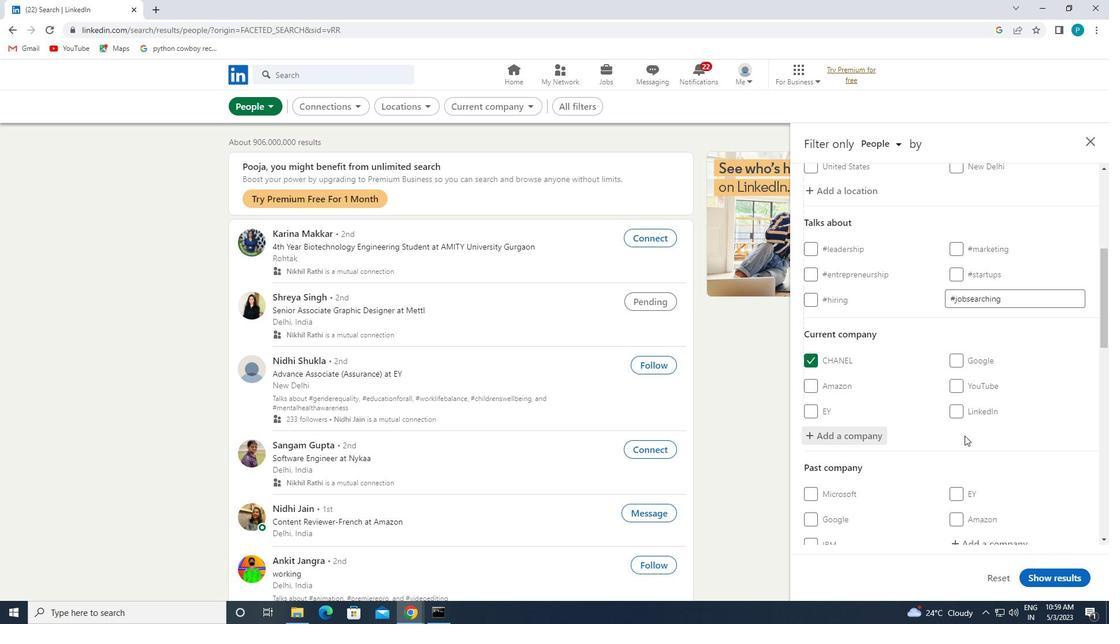 
Action: Mouse moved to (999, 499)
Screenshot: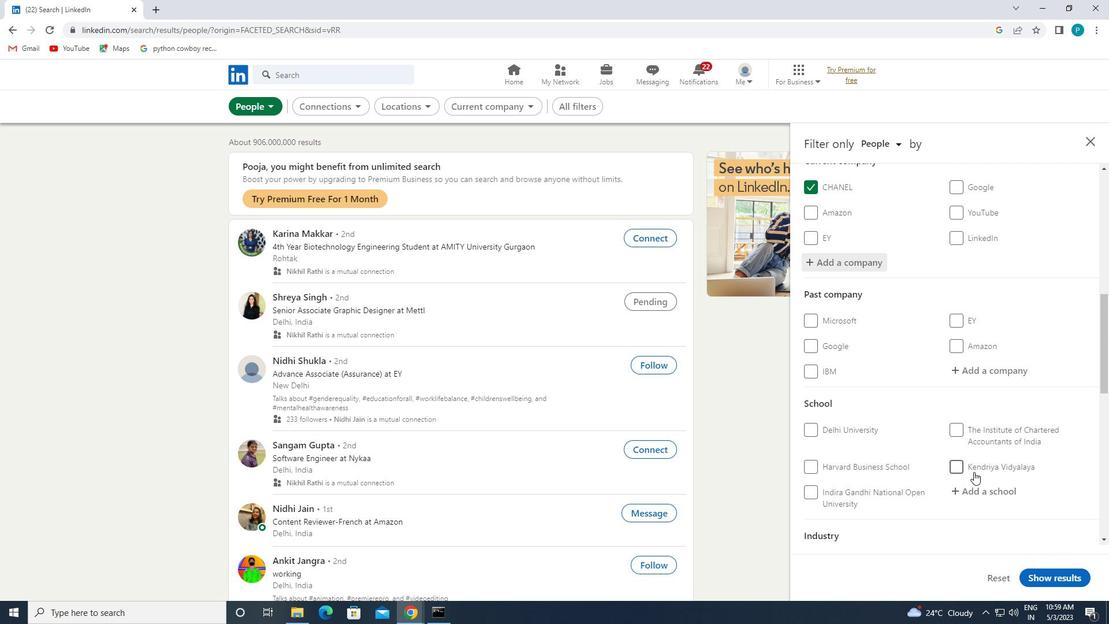 
Action: Mouse pressed left at (999, 499)
Screenshot: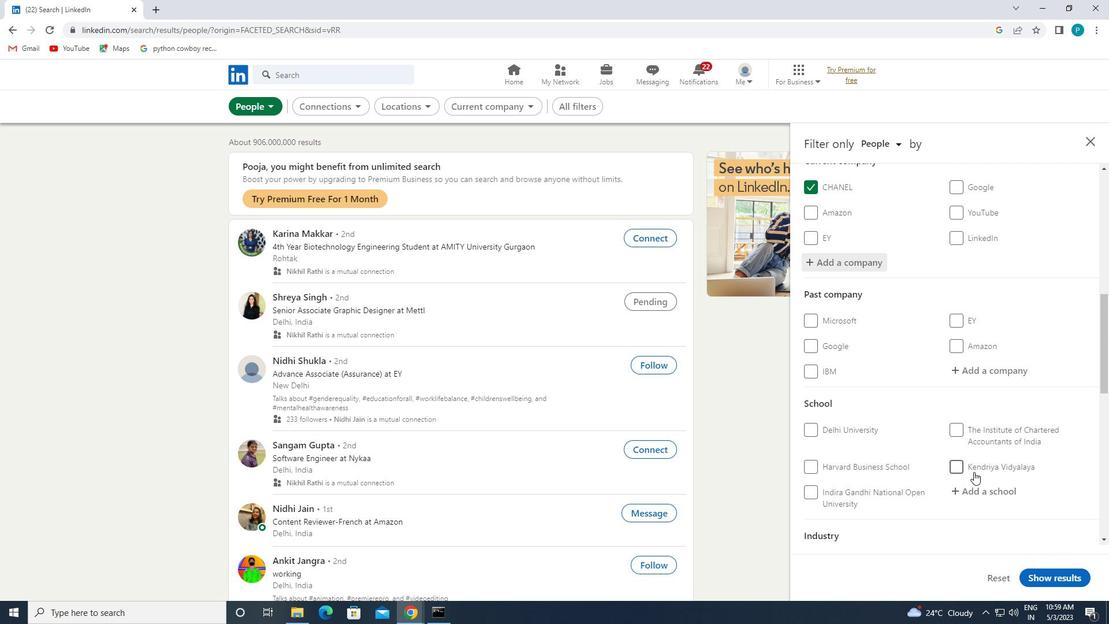 
Action: Mouse moved to (896, 436)
Screenshot: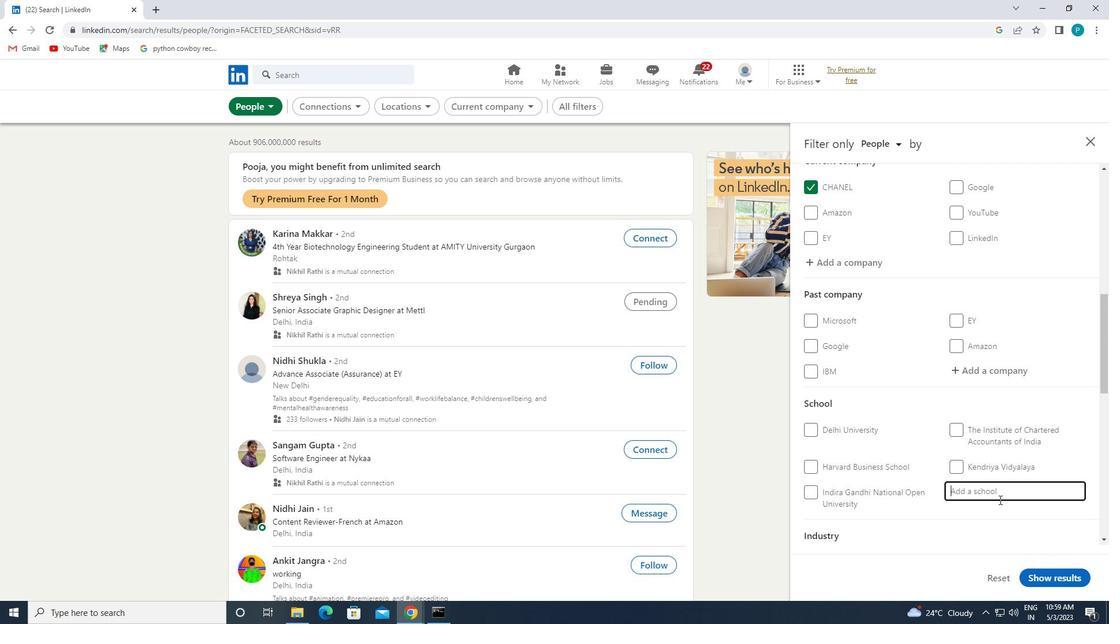 
Action: Mouse scrolled (896, 435) with delta (0, 0)
Screenshot: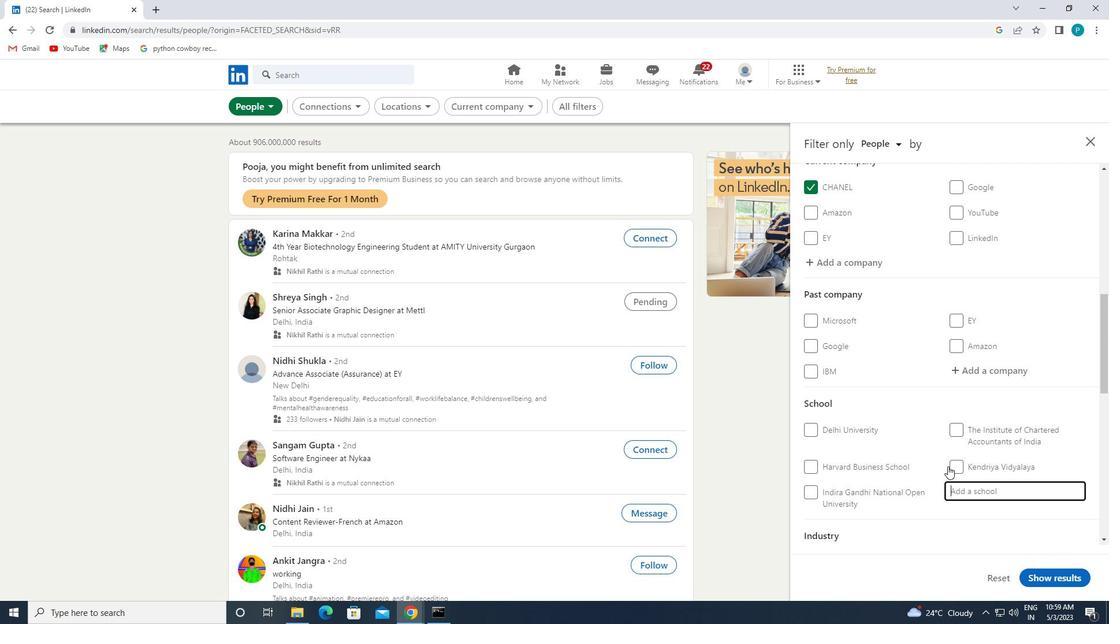 
Action: Mouse scrolled (896, 435) with delta (0, 0)
Screenshot: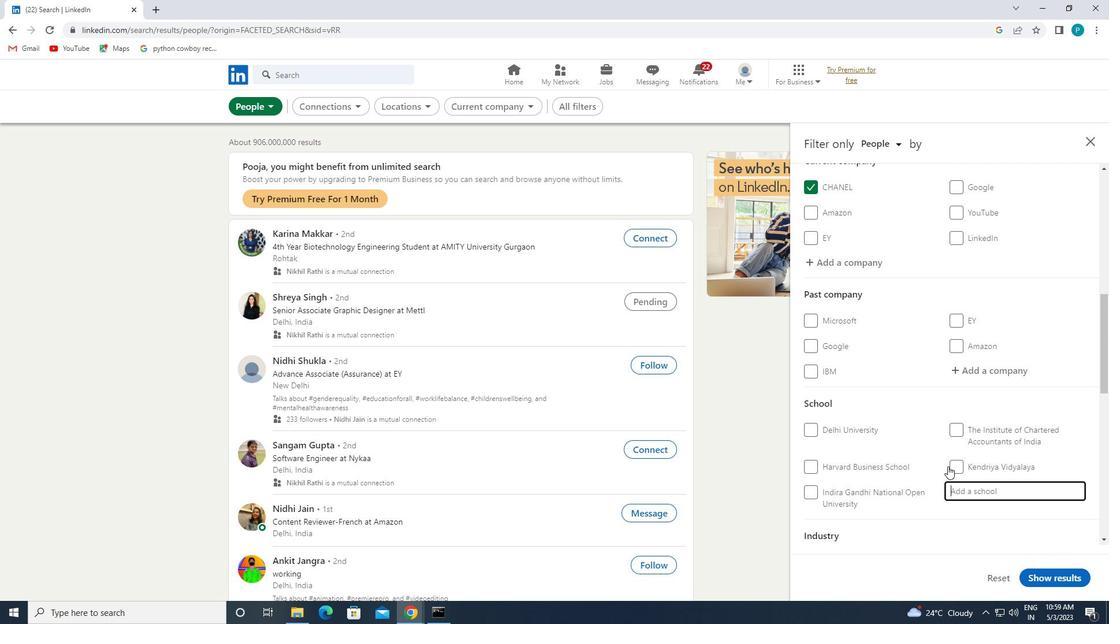 
Action: Mouse scrolled (896, 435) with delta (0, 0)
Screenshot: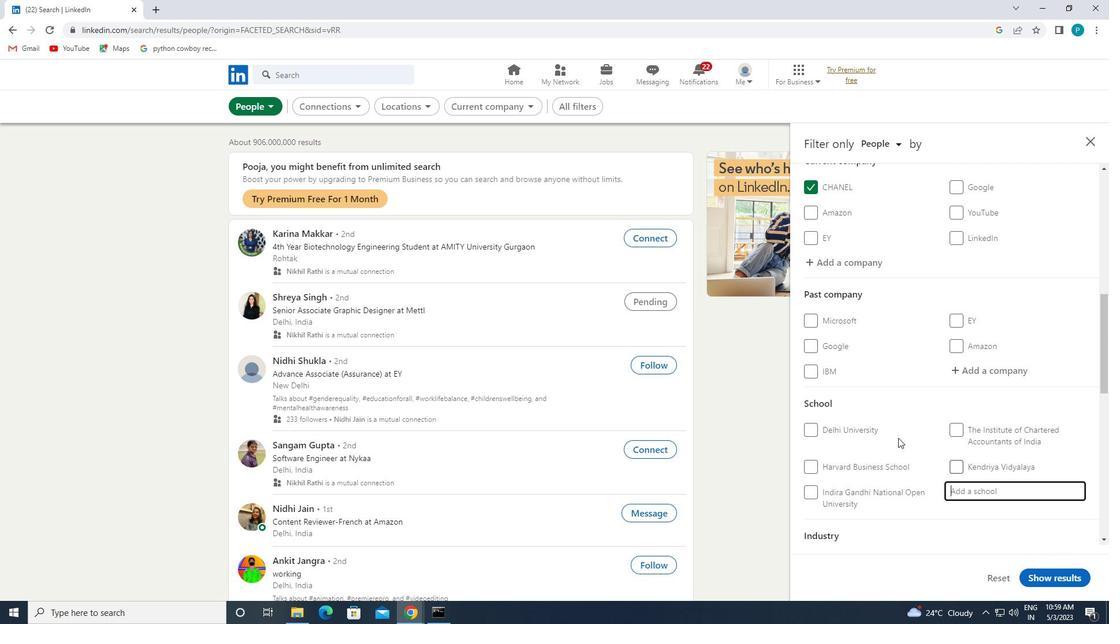 
Action: Mouse moved to (936, 400)
Screenshot: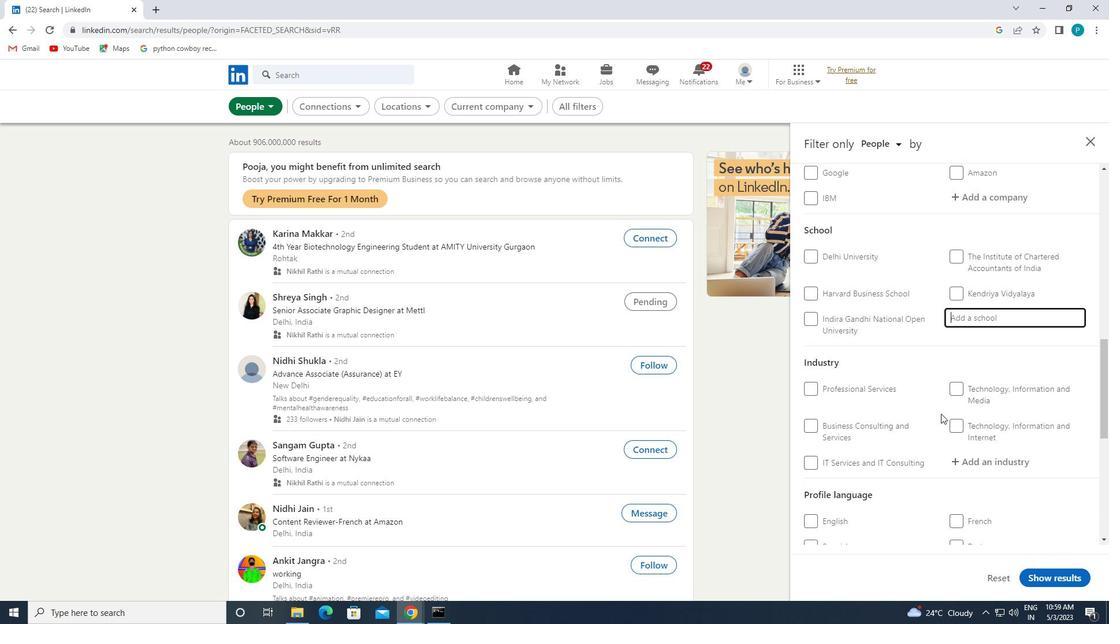 
Action: Key pressed <Key.caps_lock>N<Key.backspace><Key.caps_lock>N<Key.caps_lock>
Screenshot: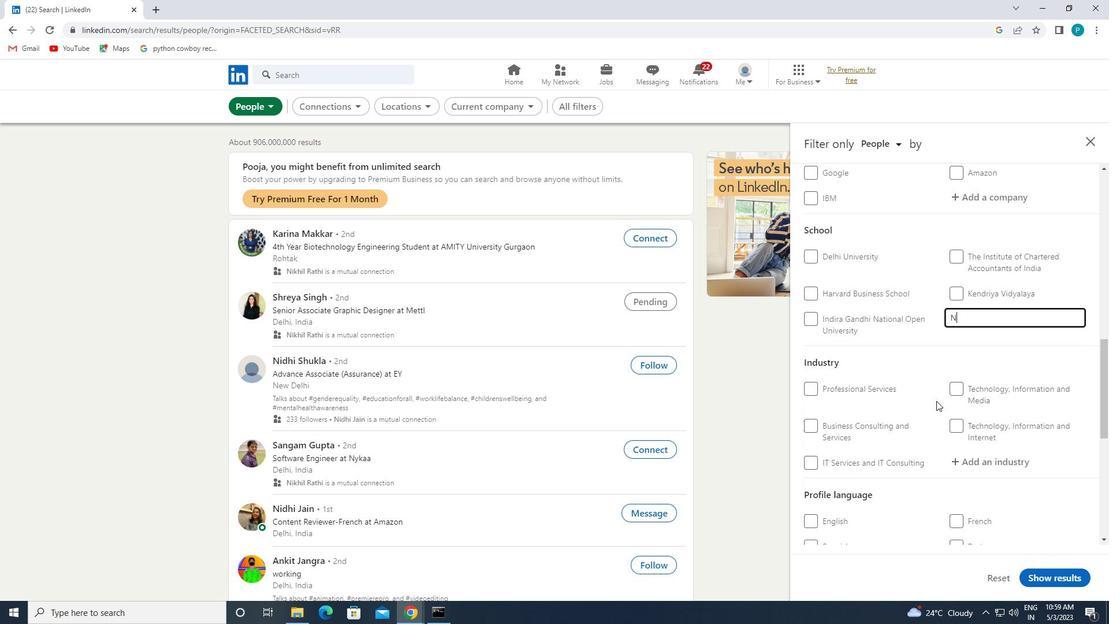 
Action: Mouse moved to (936, 400)
Screenshot: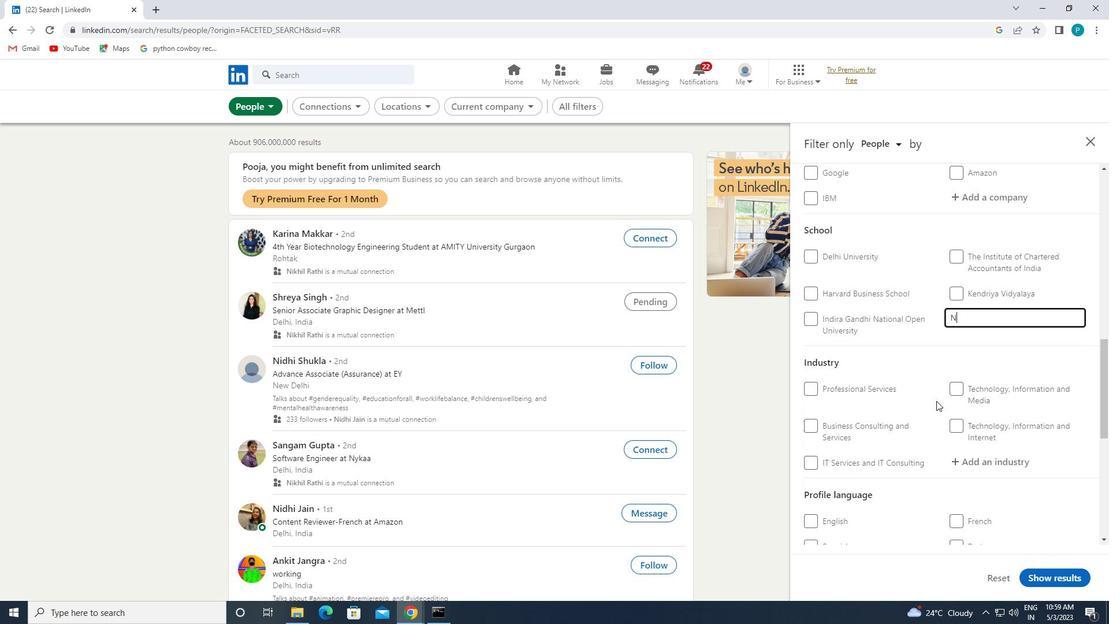 
Action: Key pressed AG
Screenshot: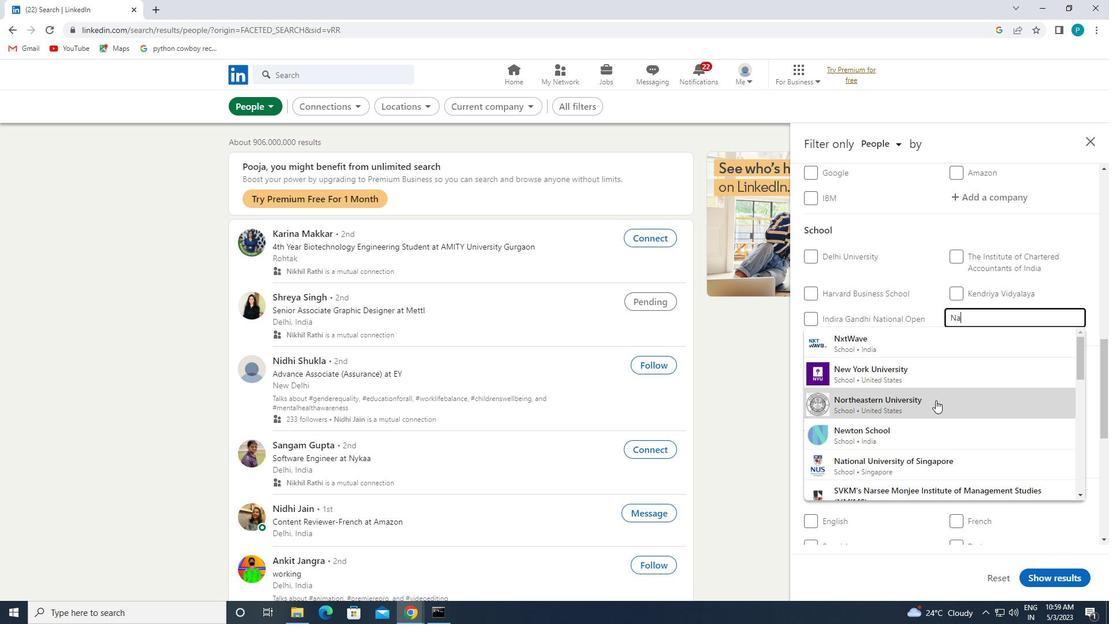 
Action: Mouse moved to (913, 455)
Screenshot: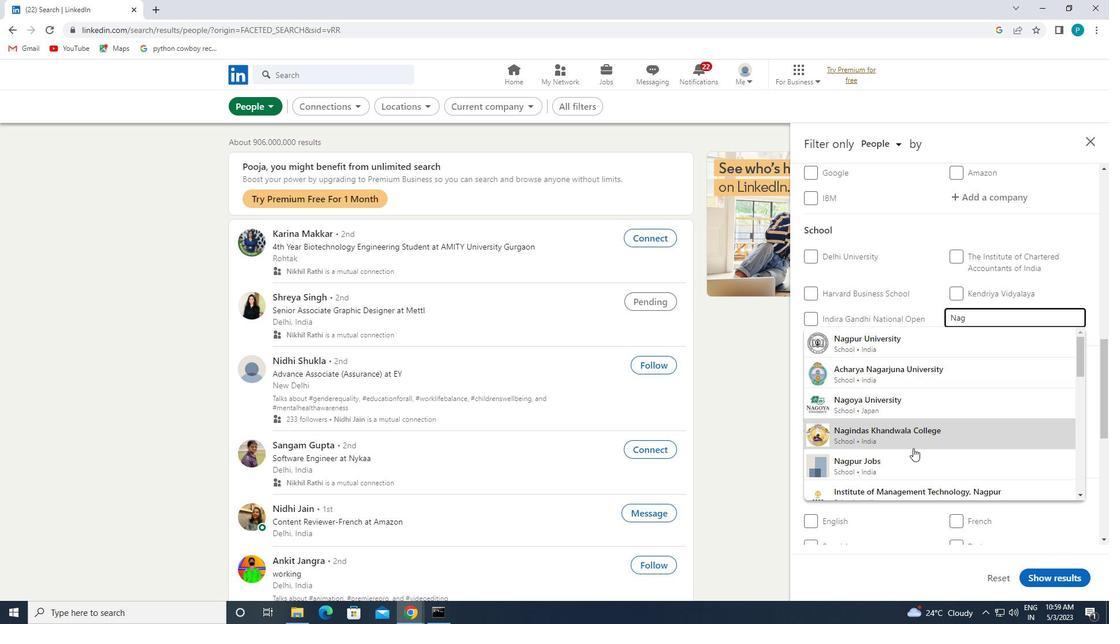 
Action: Mouse pressed left at (913, 455)
Screenshot: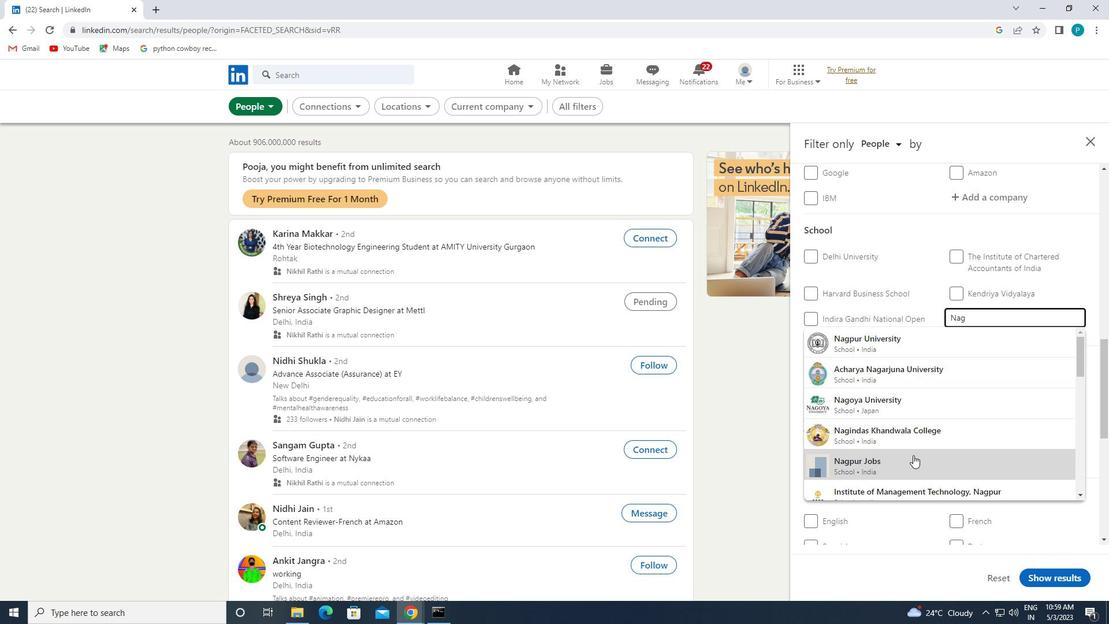 
Action: Mouse moved to (913, 451)
Screenshot: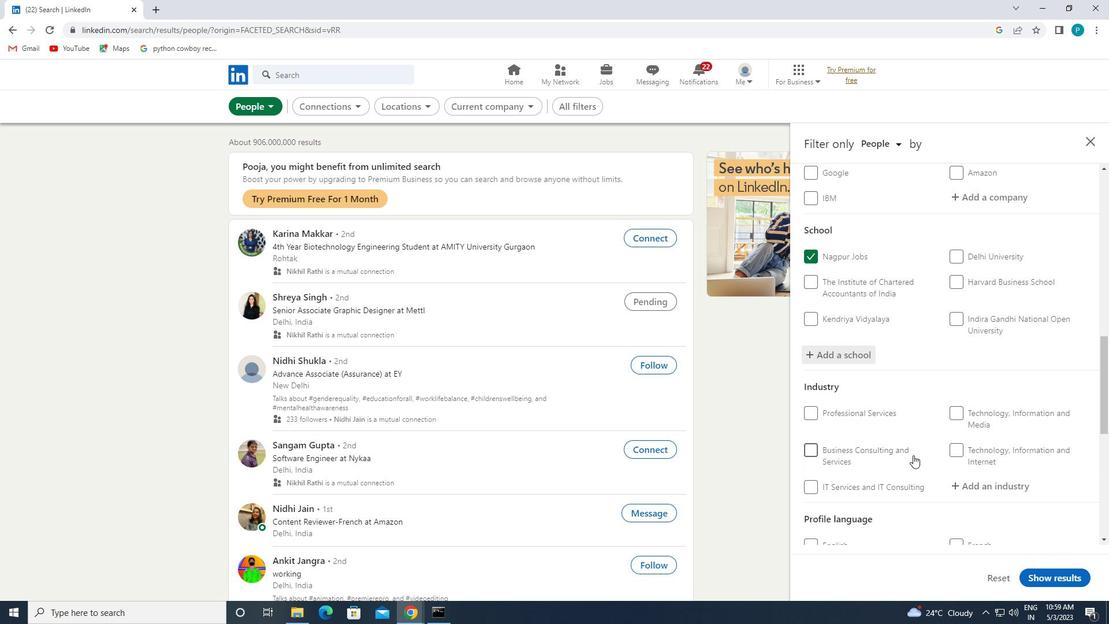 
Action: Mouse scrolled (913, 450) with delta (0, 0)
Screenshot: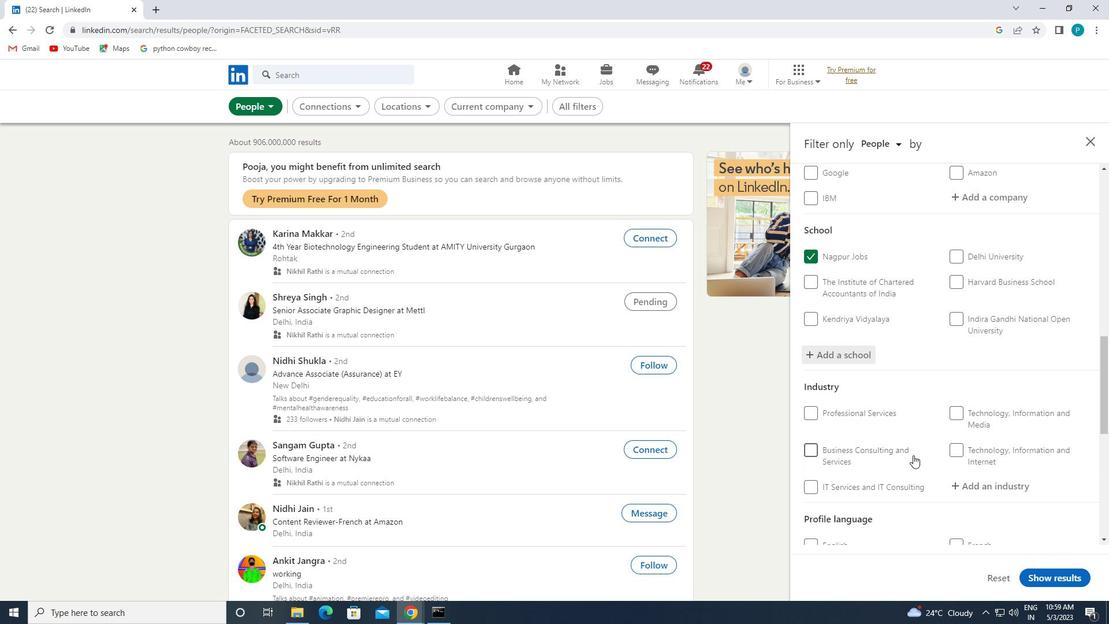 
Action: Mouse moved to (913, 448)
Screenshot: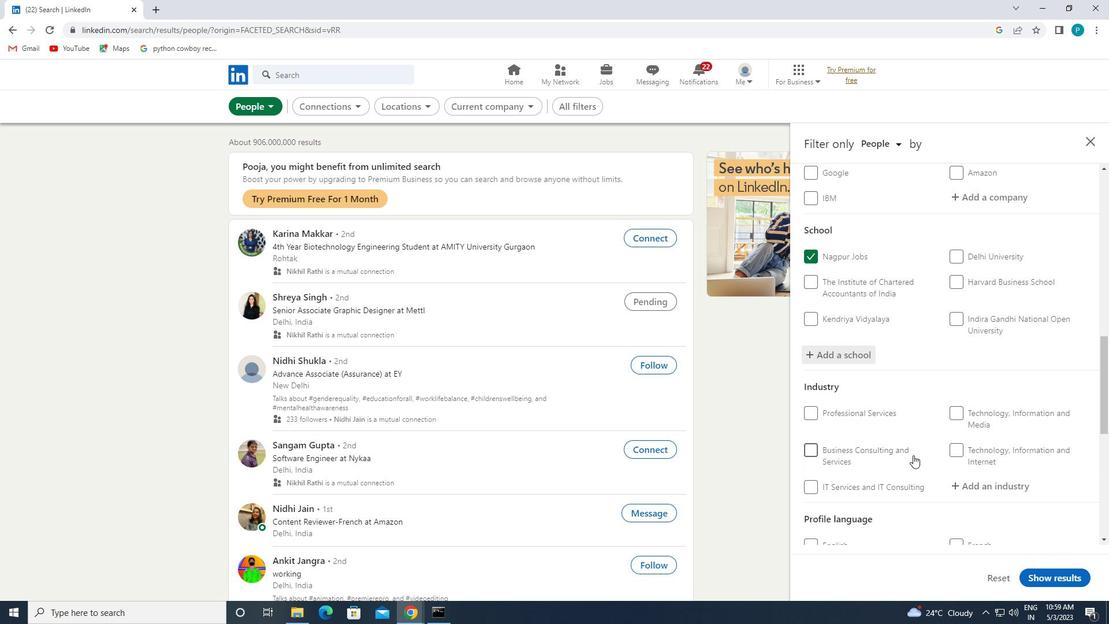 
Action: Mouse scrolled (913, 447) with delta (0, 0)
Screenshot: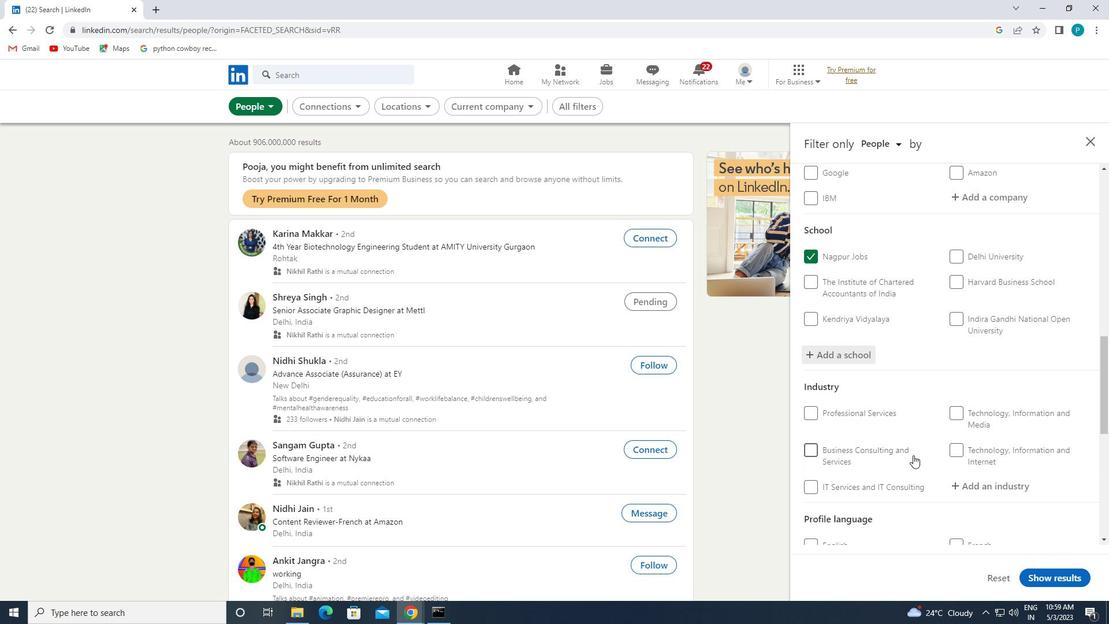 
Action: Mouse moved to (975, 376)
Screenshot: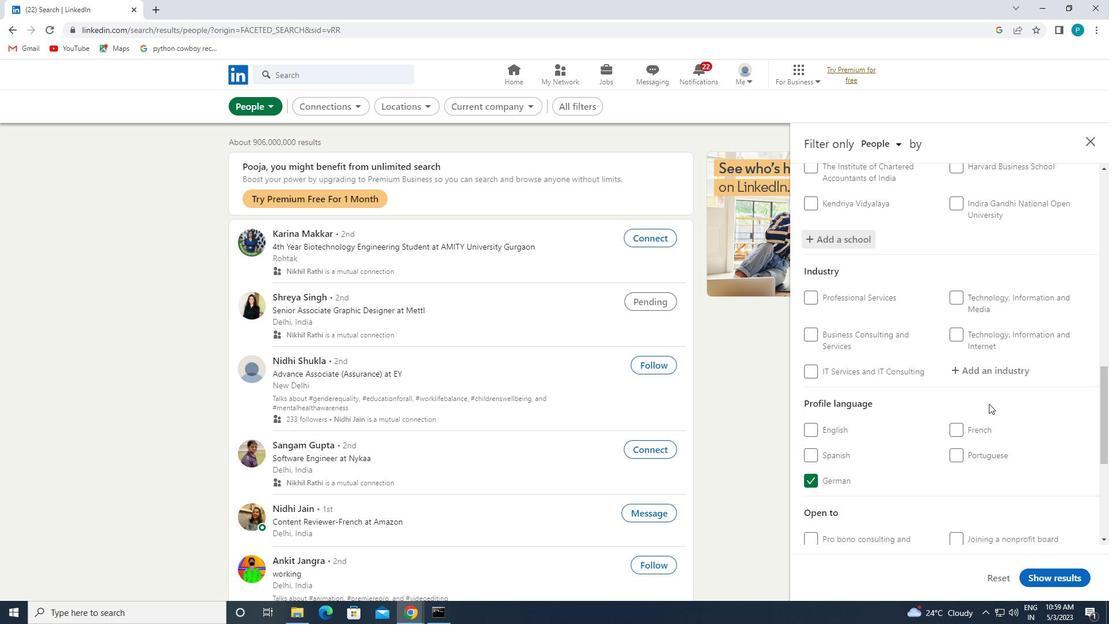 
Action: Mouse pressed left at (975, 376)
Screenshot: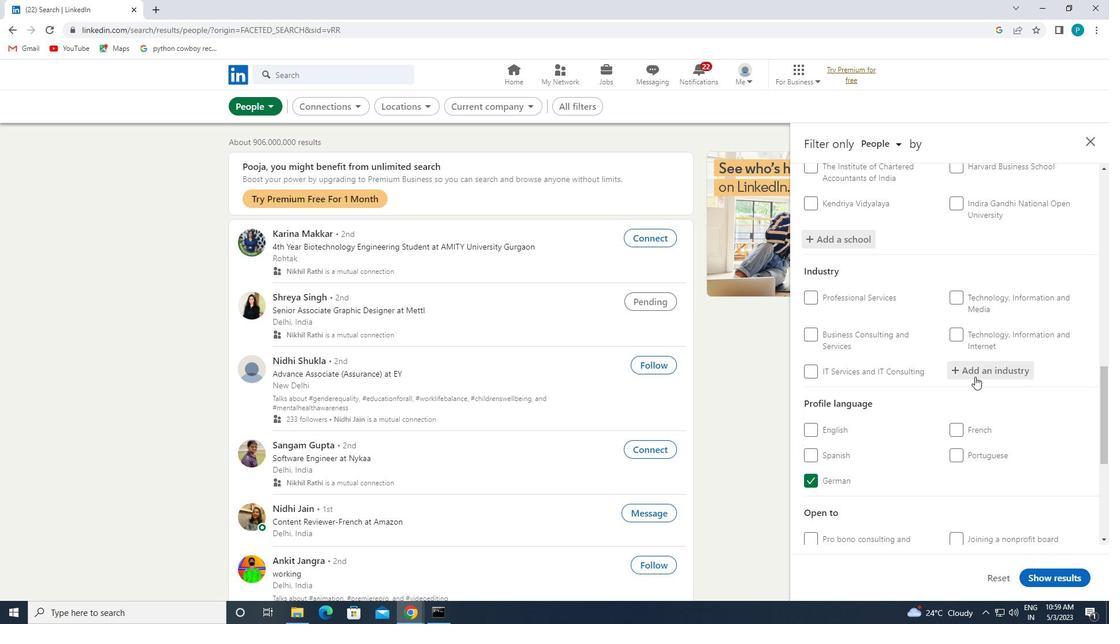 
Action: Mouse moved to (975, 376)
Screenshot: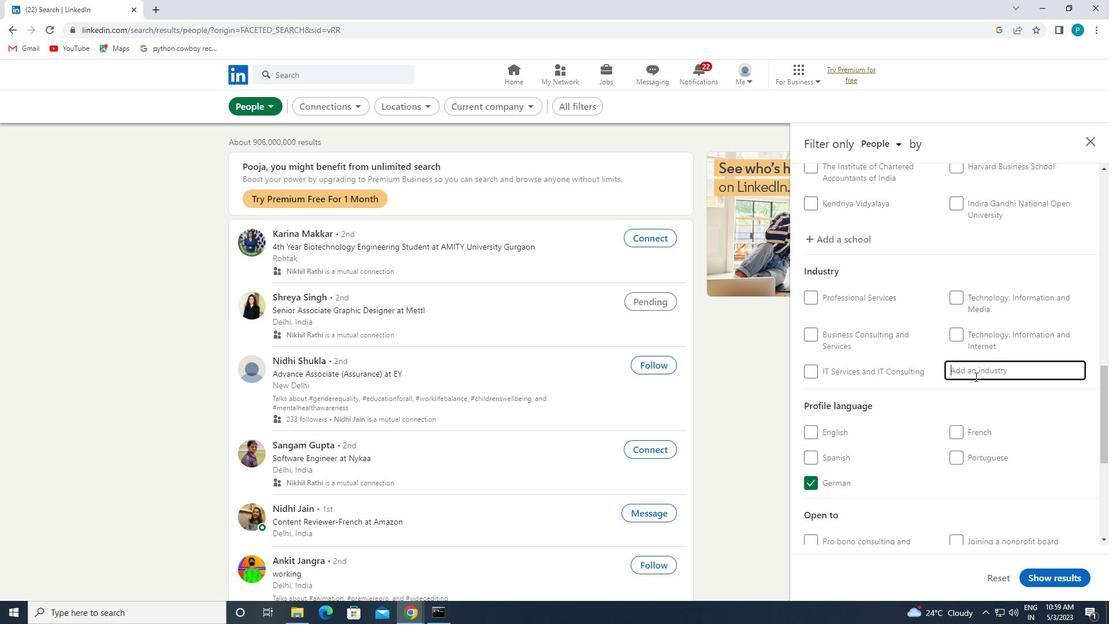 
Action: Key pressed <Key.caps_lock>U<Key.caps_lock>TI
Screenshot: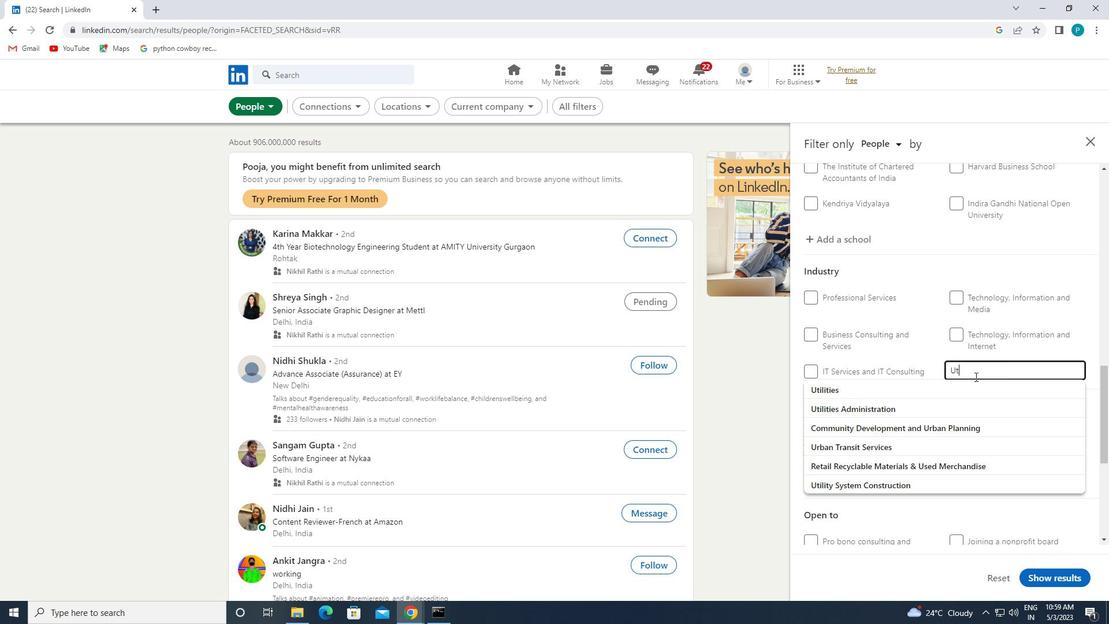 
Action: Mouse moved to (959, 421)
Screenshot: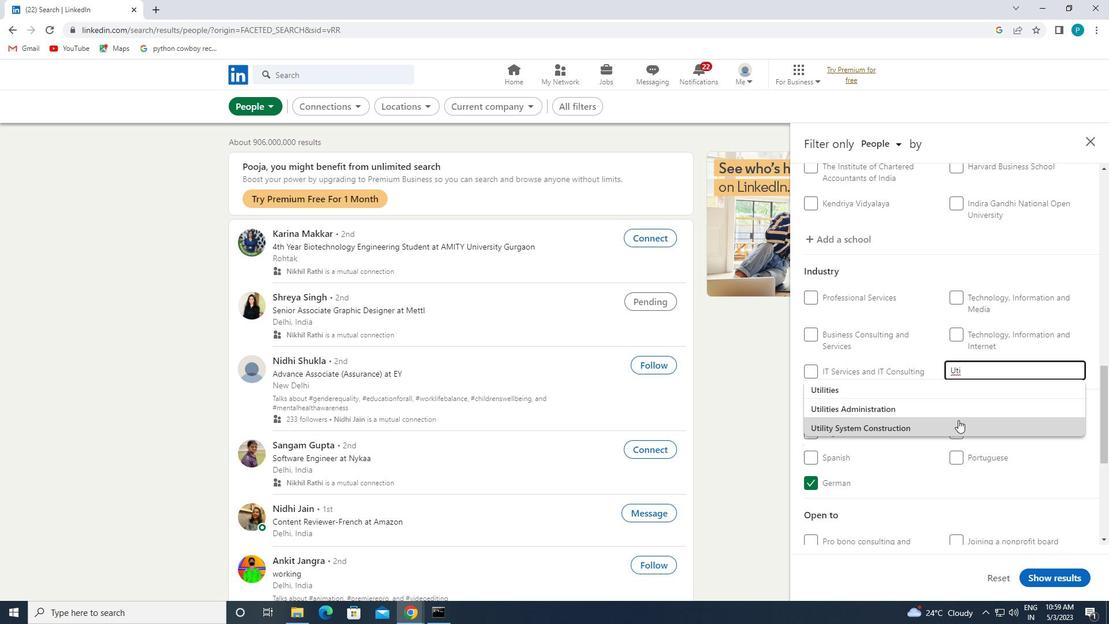 
Action: Mouse pressed left at (959, 421)
Screenshot: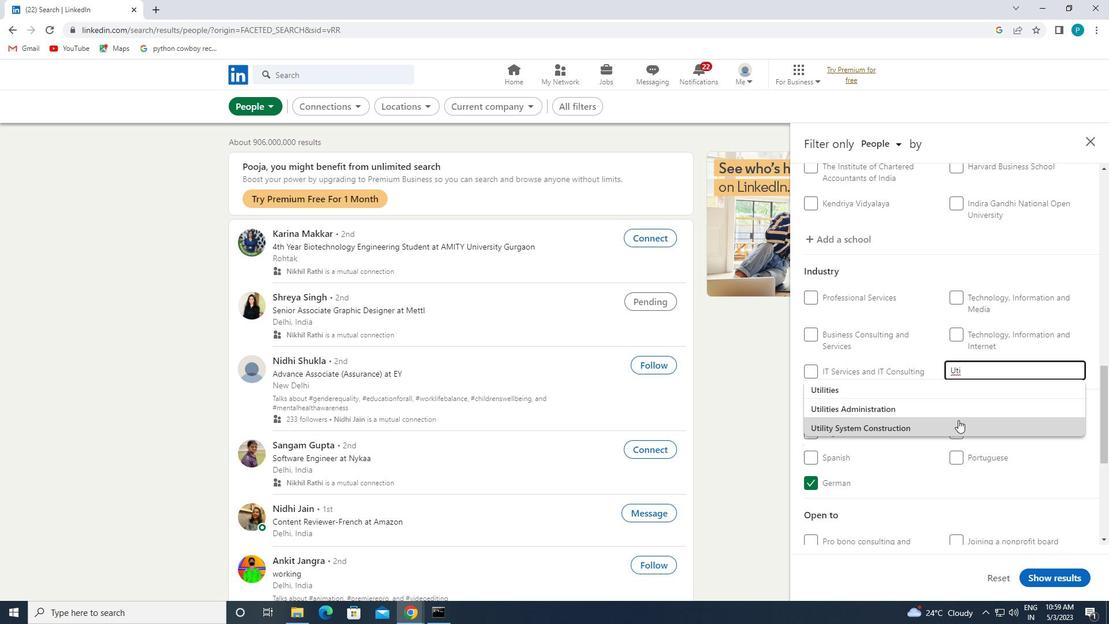 
Action: Mouse scrolled (959, 420) with delta (0, 0)
Screenshot: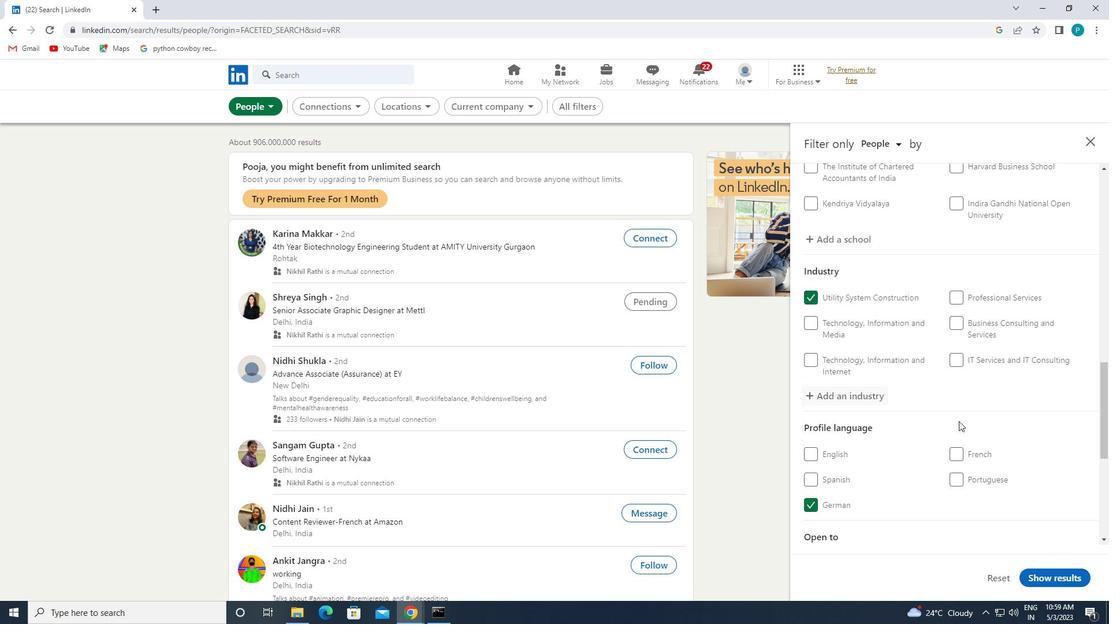 
Action: Mouse scrolled (959, 420) with delta (0, 0)
Screenshot: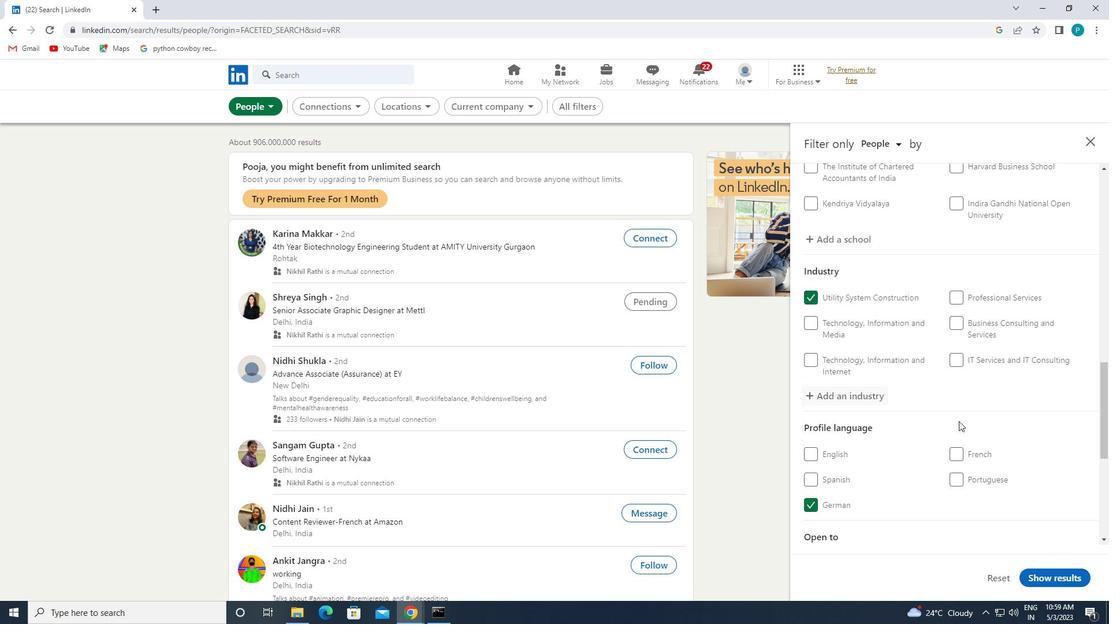 
Action: Mouse scrolled (959, 420) with delta (0, 0)
Screenshot: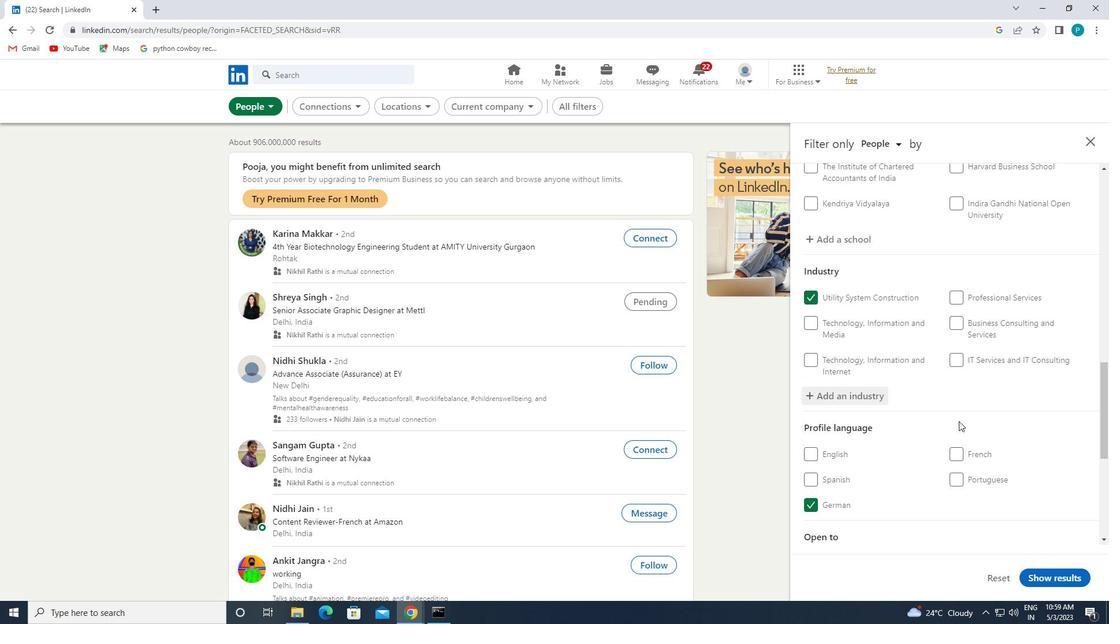 
Action: Mouse moved to (990, 506)
Screenshot: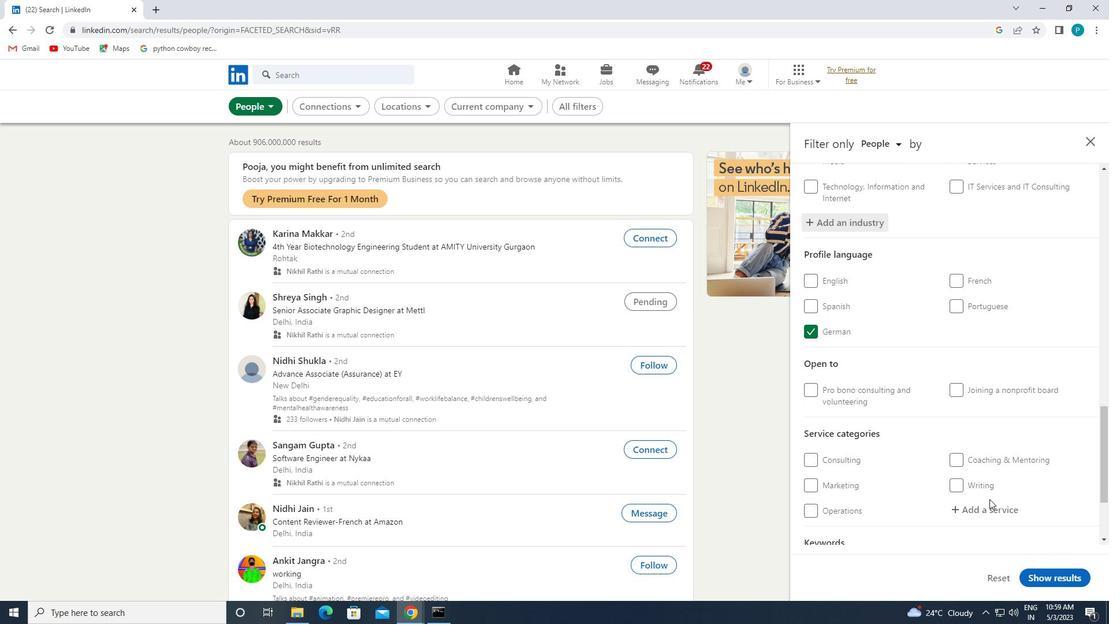 
Action: Mouse pressed left at (990, 506)
Screenshot: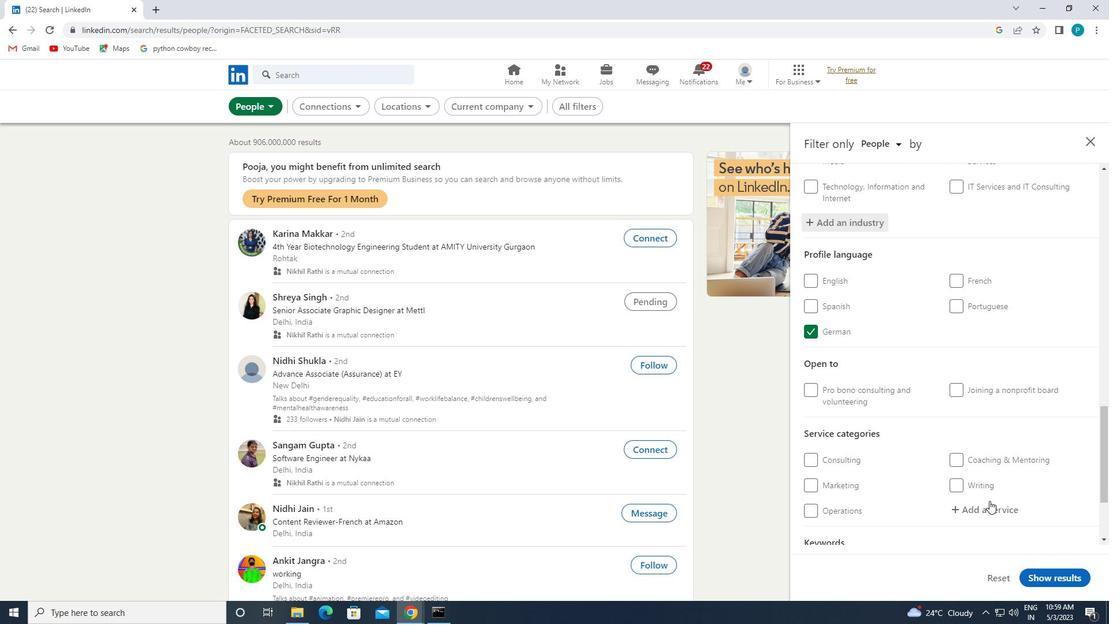 
Action: Mouse moved to (1015, 524)
Screenshot: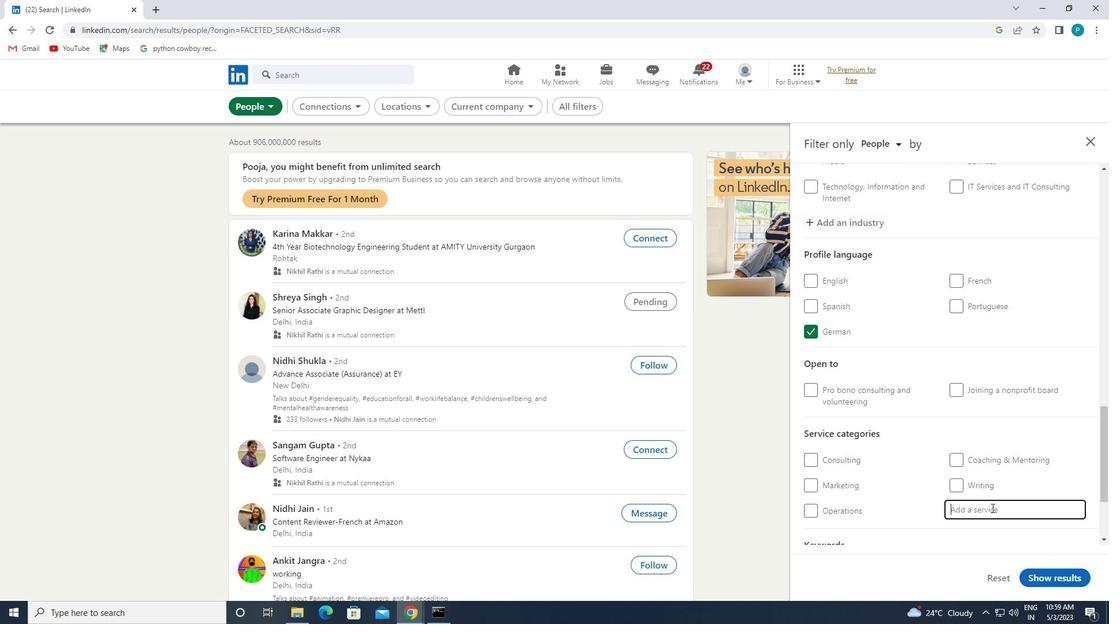 
Action: Key pressed <Key.caps_lock>L<Key.caps_lock>IFE
Screenshot: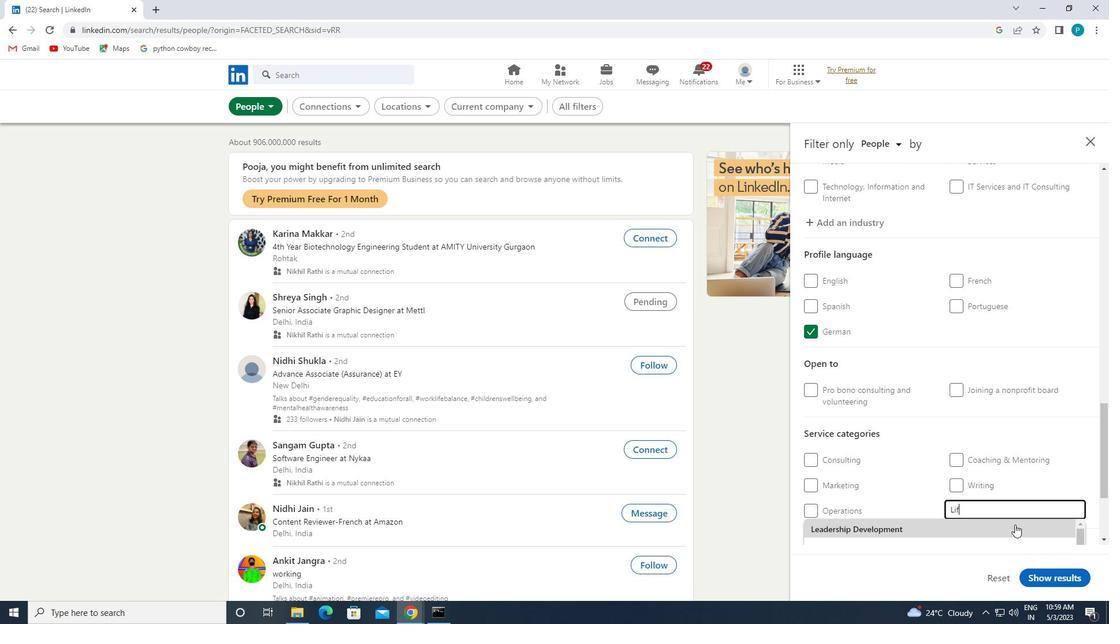
Action: Mouse moved to (933, 506)
Screenshot: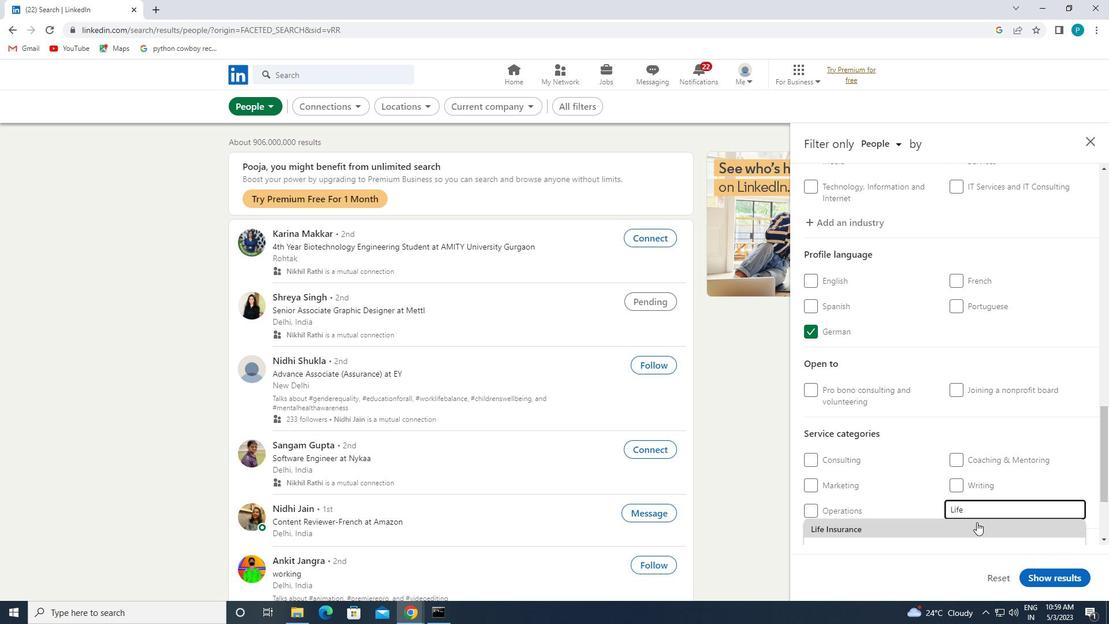 
Action: Mouse scrolled (933, 506) with delta (0, 0)
Screenshot: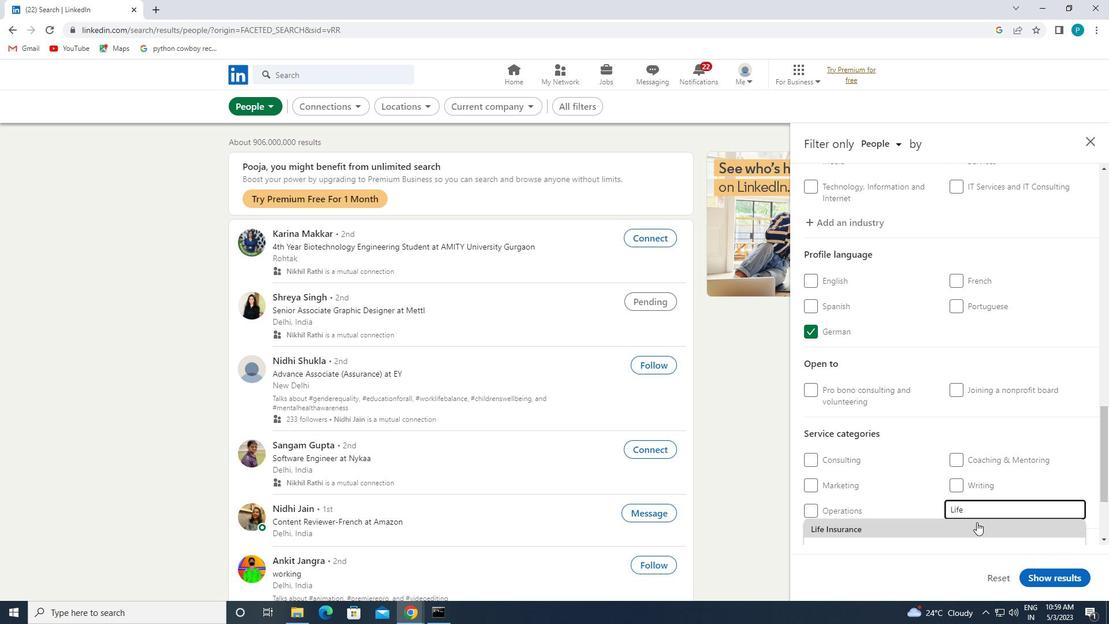 
Action: Mouse moved to (931, 504)
Screenshot: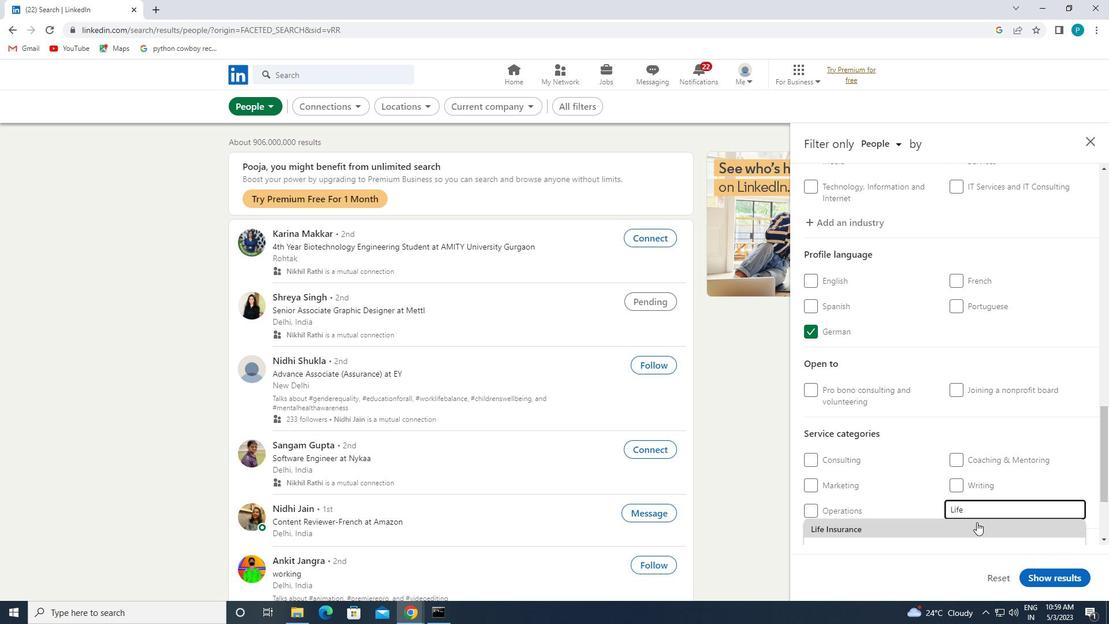 
Action: Mouse scrolled (931, 504) with delta (0, 0)
Screenshot: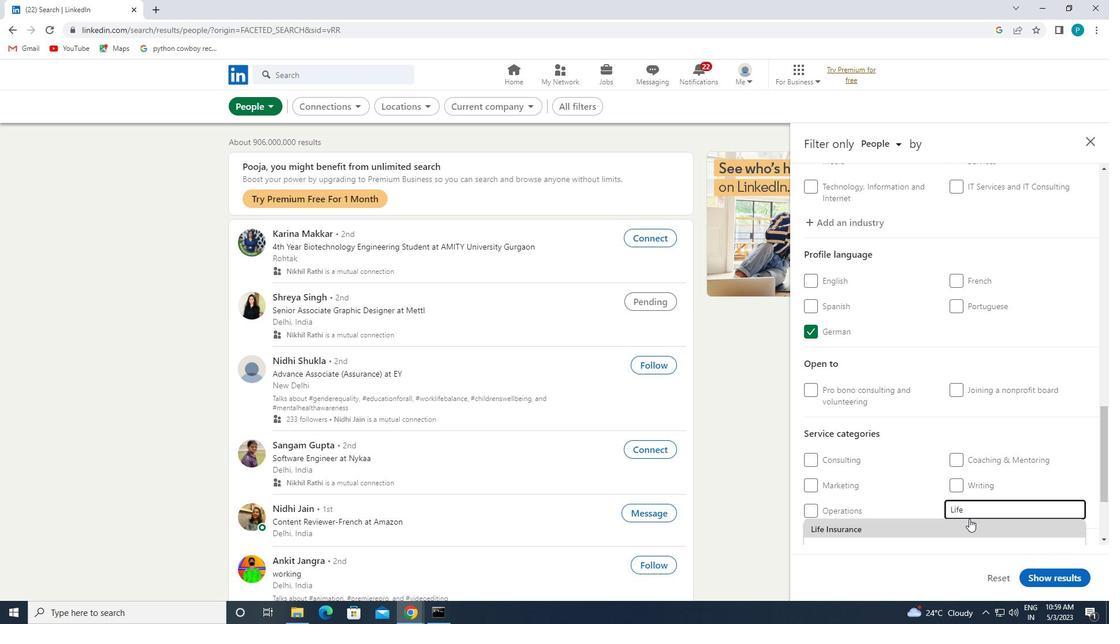 
Action: Mouse moved to (851, 433)
Screenshot: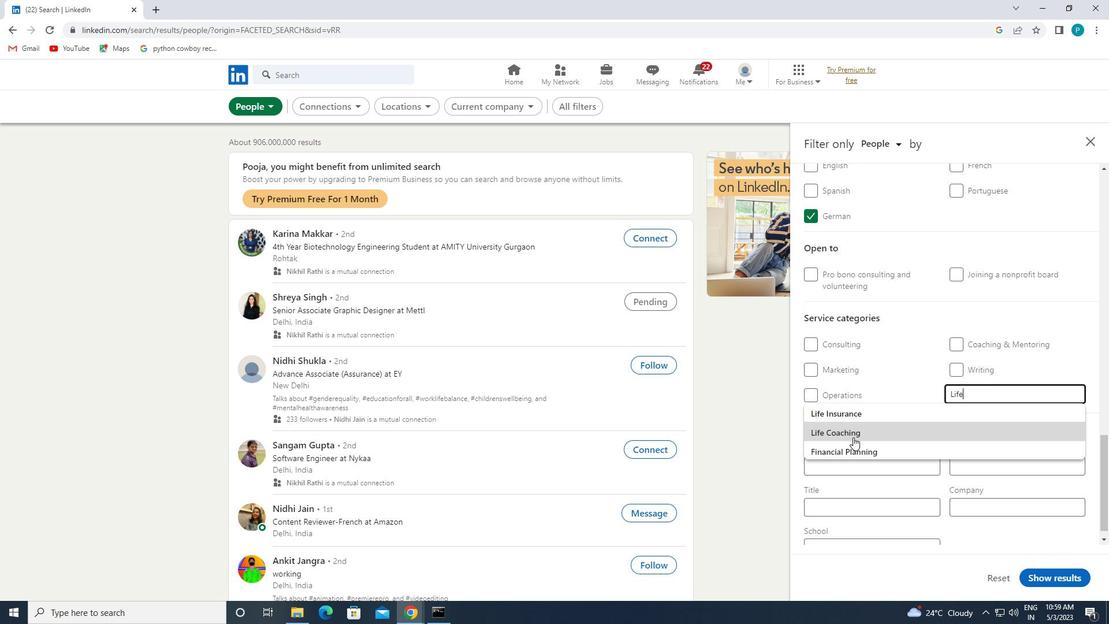 
Action: Mouse pressed left at (851, 433)
Screenshot: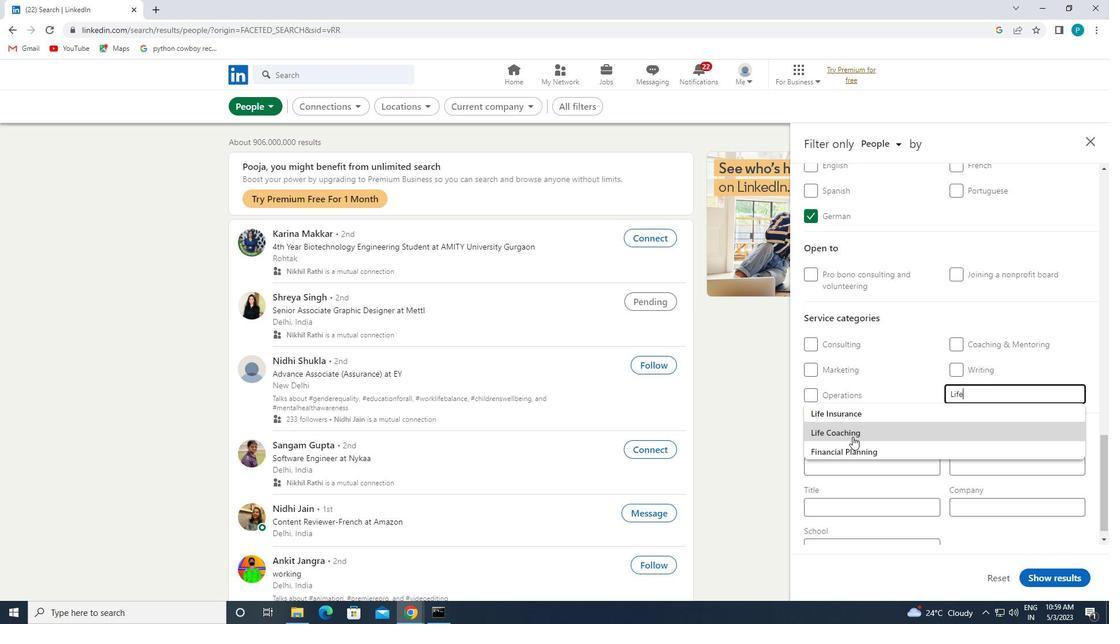 
Action: Mouse moved to (865, 472)
Screenshot: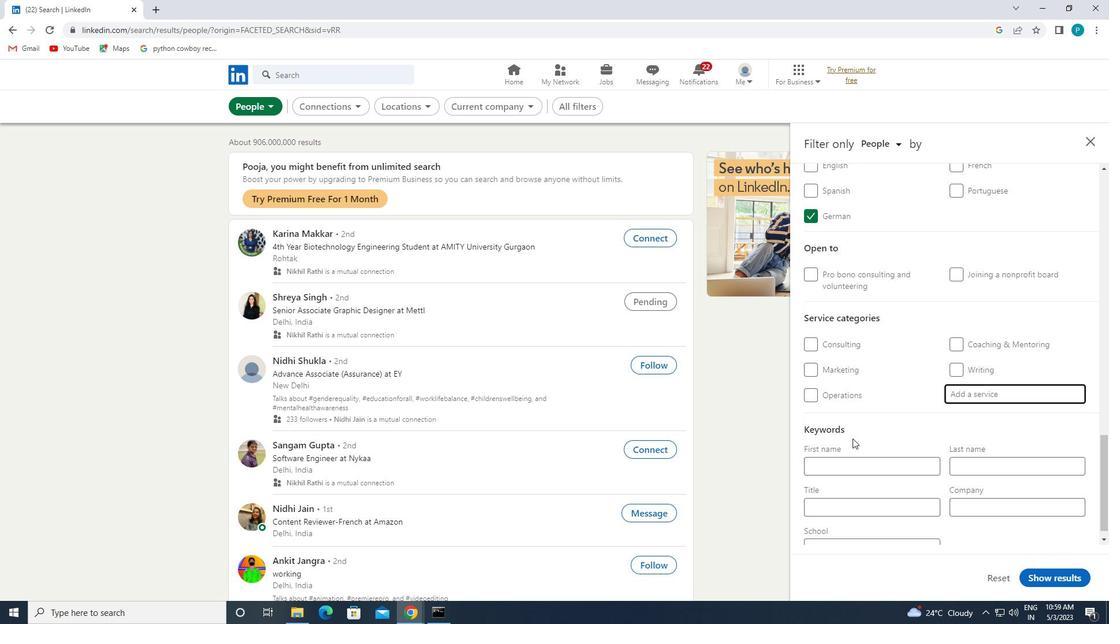 
Action: Mouse scrolled (865, 472) with delta (0, 0)
Screenshot: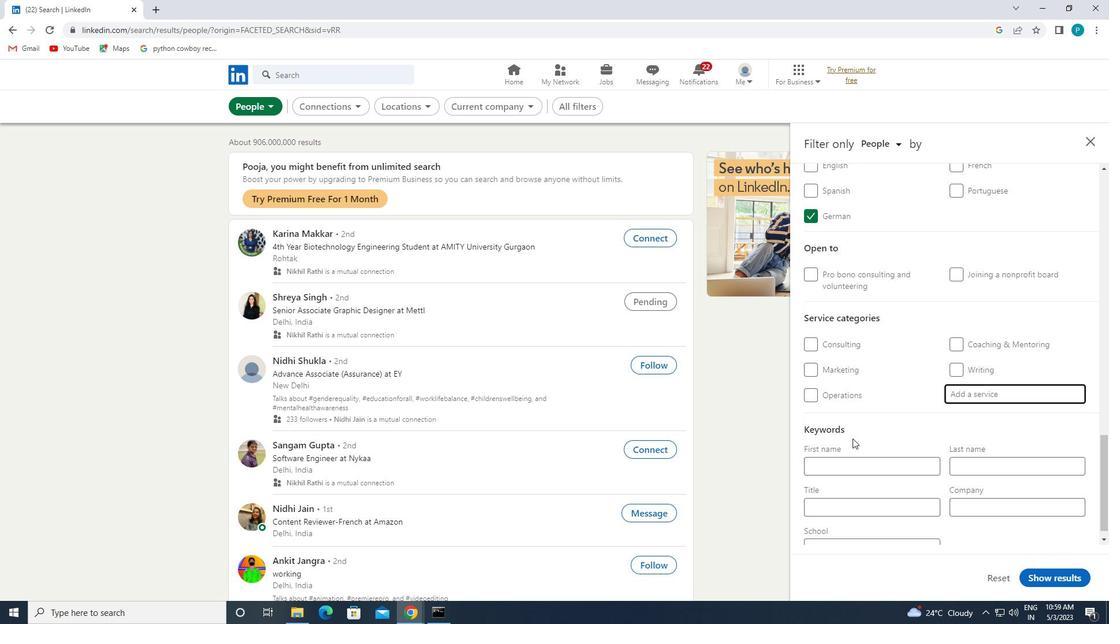 
Action: Mouse moved to (866, 473)
Screenshot: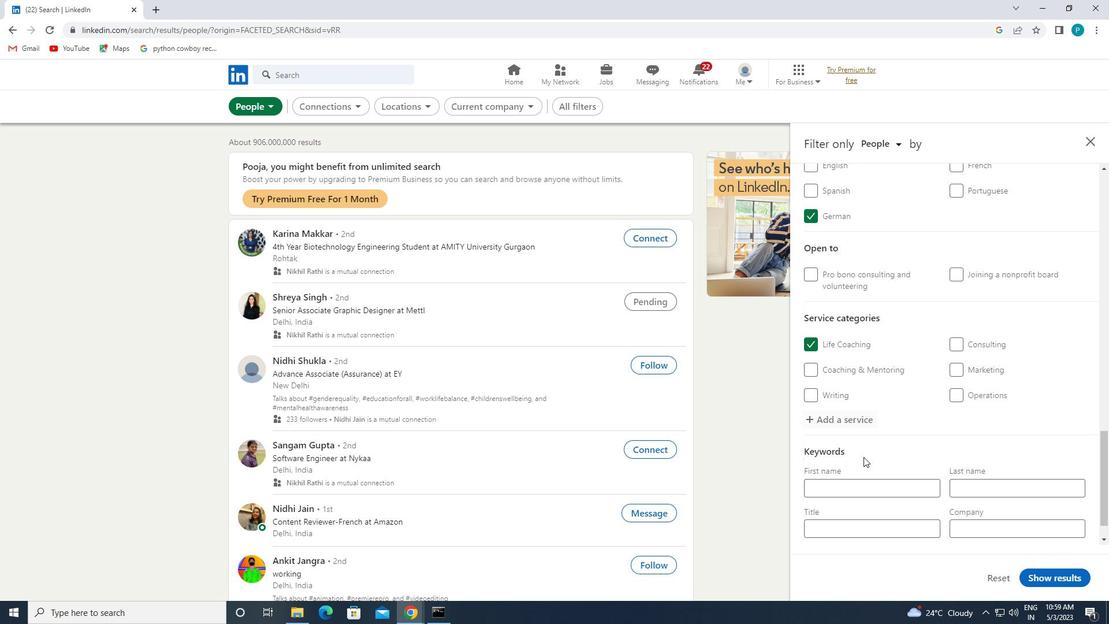 
Action: Mouse scrolled (866, 473) with delta (0, 0)
Screenshot: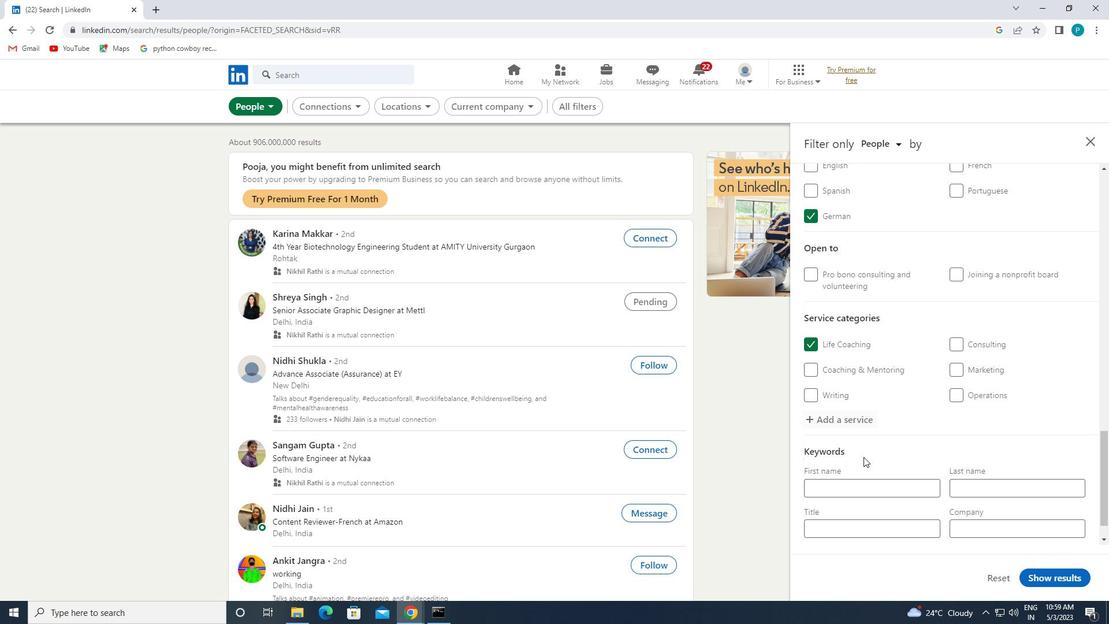 
Action: Mouse moved to (862, 485)
Screenshot: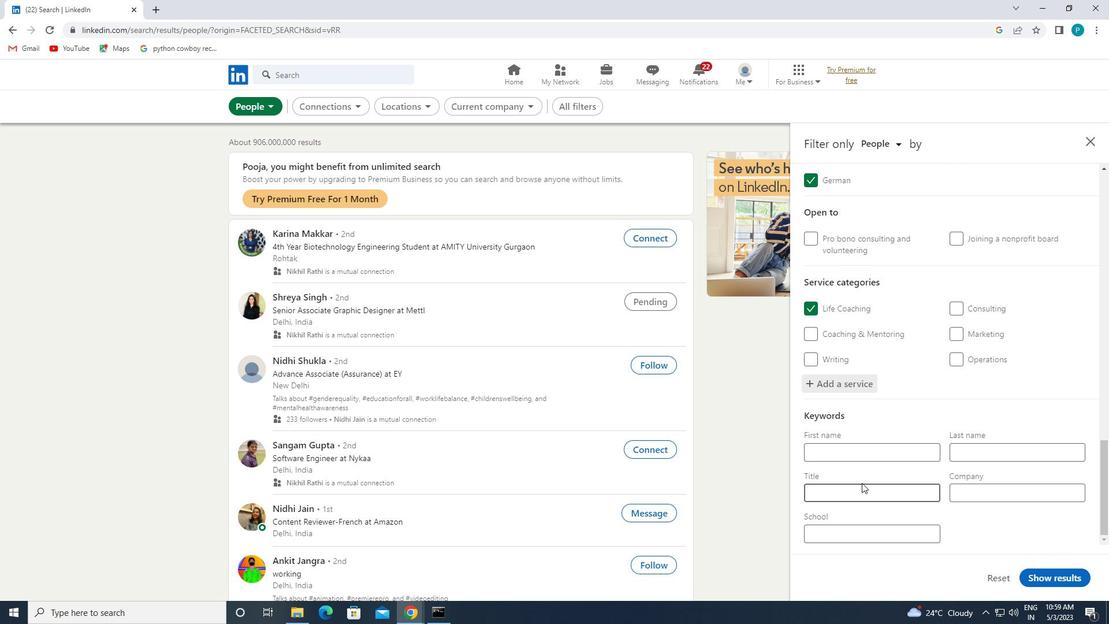 
Action: Mouse pressed left at (862, 485)
Screenshot: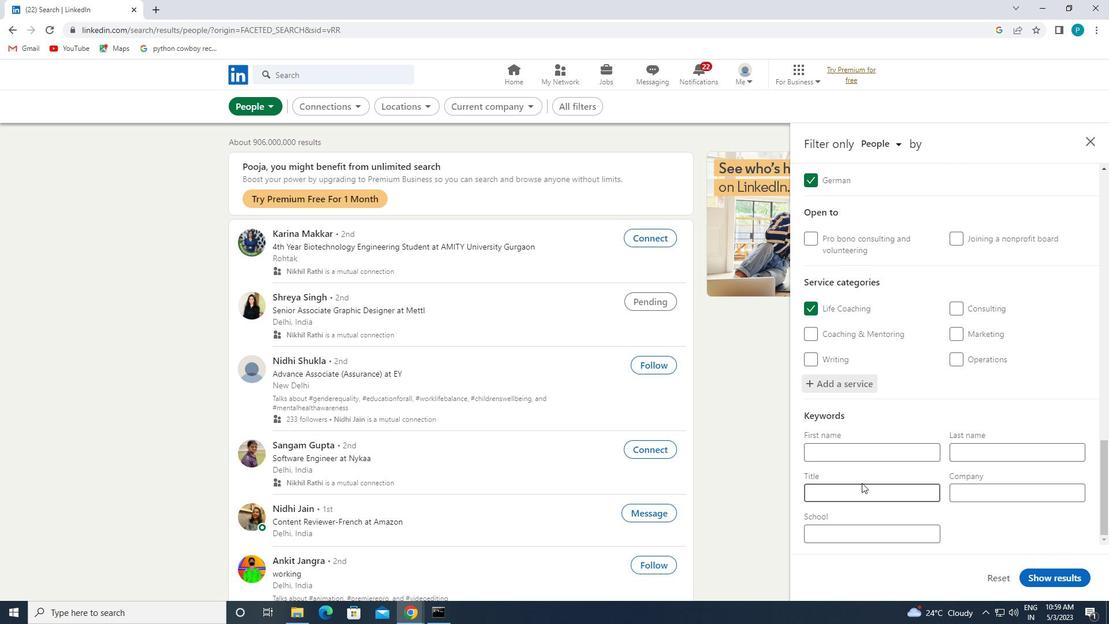 
Action: Mouse moved to (891, 502)
Screenshot: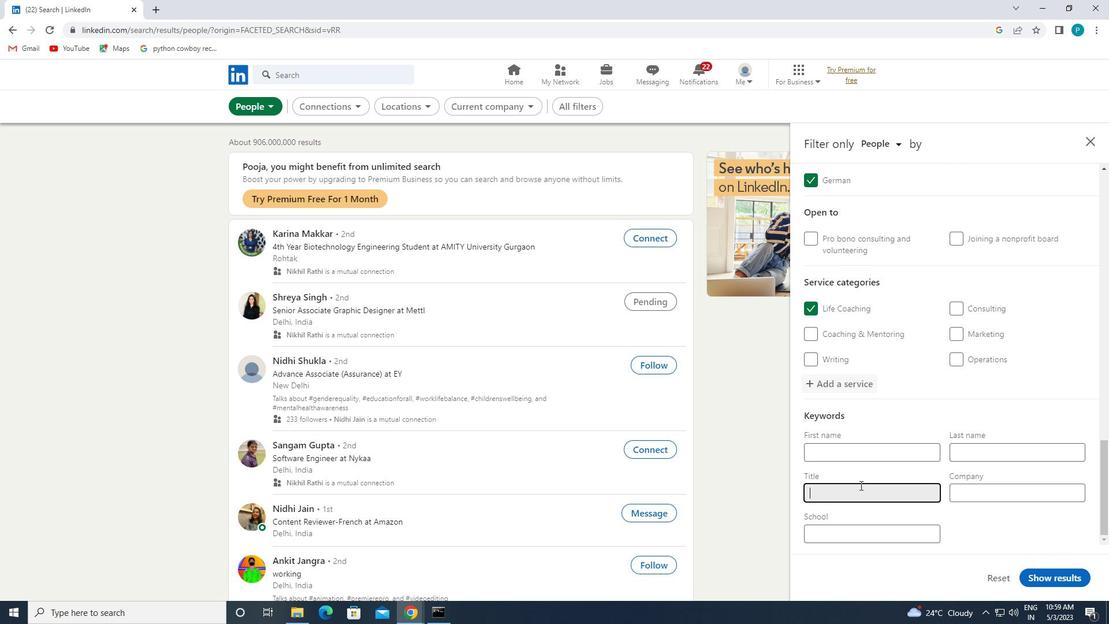 
Action: Key pressed <Key.caps_lock>E<Key.caps_lock>NGINEER
Screenshot: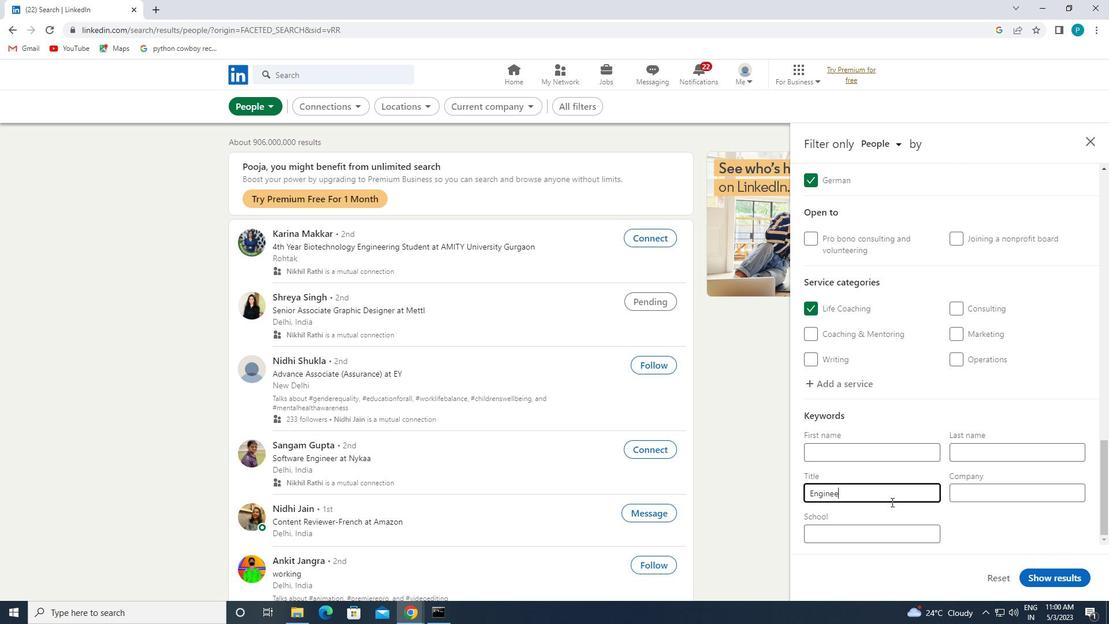 
Action: Mouse moved to (1045, 574)
Screenshot: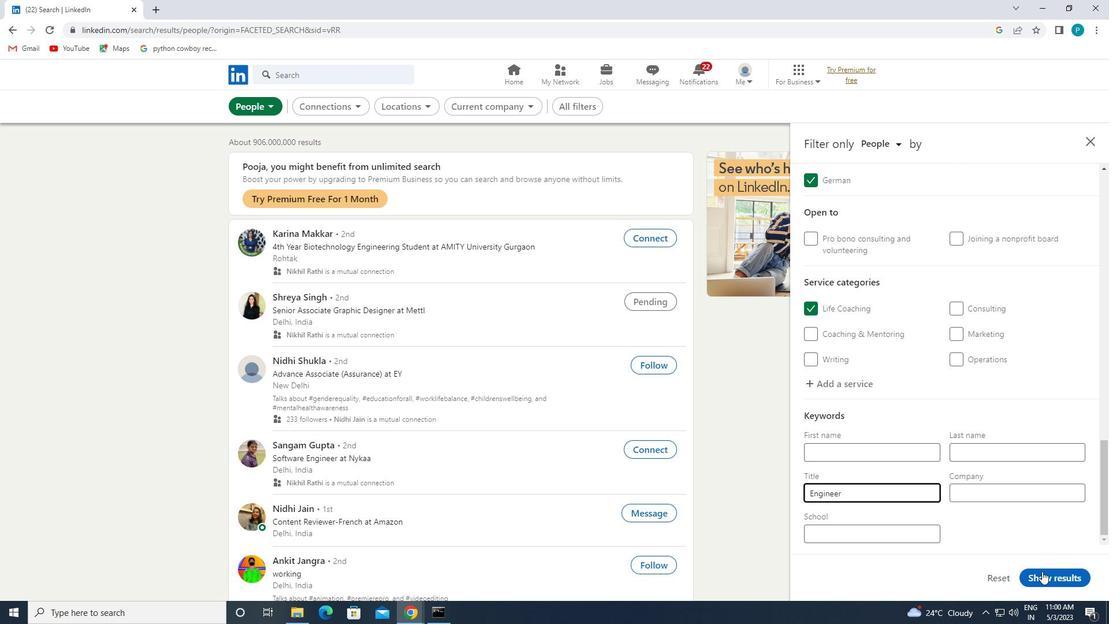 
Action: Mouse pressed left at (1045, 574)
Screenshot: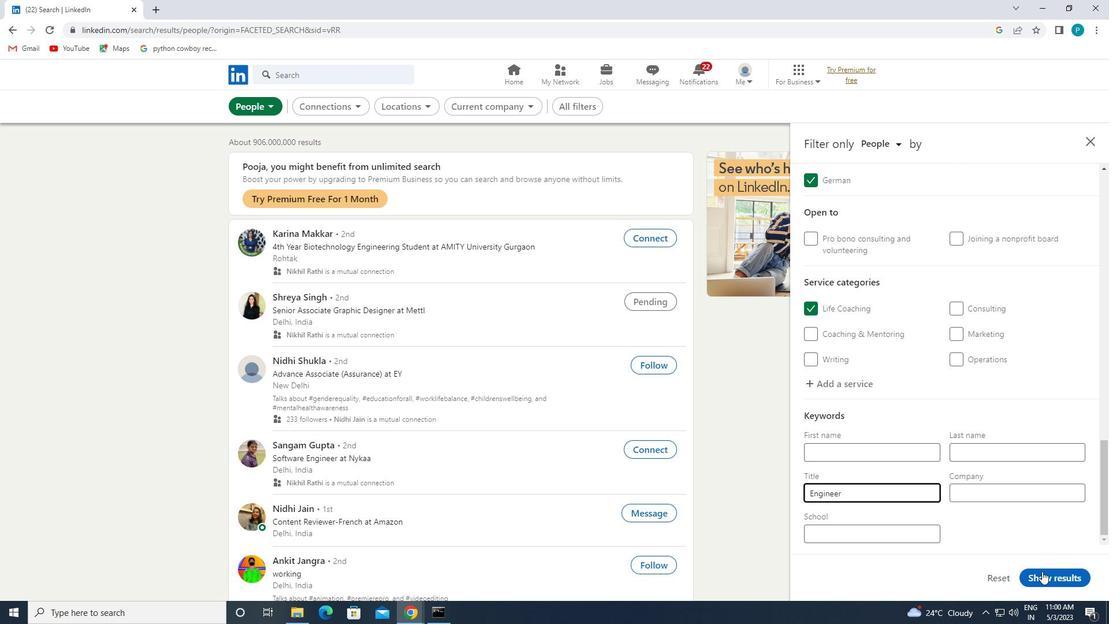 
